 Task: Research Airbnb options in Port Loko, Sierra Leone from 8th December, 2023 to 15th December, 2023 for 9 adults. Place can be shared room with 5 bedrooms having 9 beds and 5 bathrooms. Property type can be flat. Amenities needed are: wifi, TV, free parkinig on premises, gym, breakfast. Booking option can be shelf check-in. Look for 4 properties as per requirement.
Action: Mouse moved to (429, 89)
Screenshot: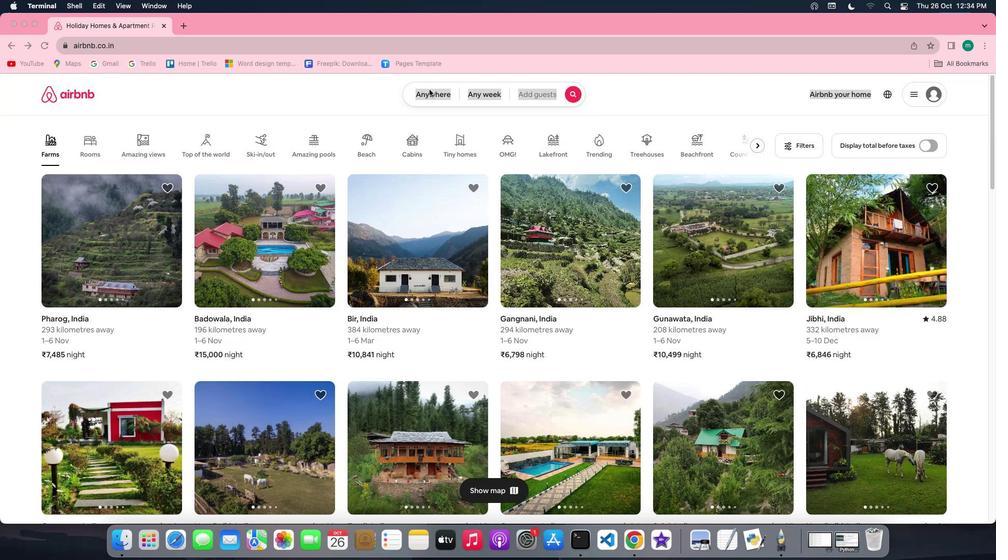 
Action: Mouse pressed left at (429, 89)
Screenshot: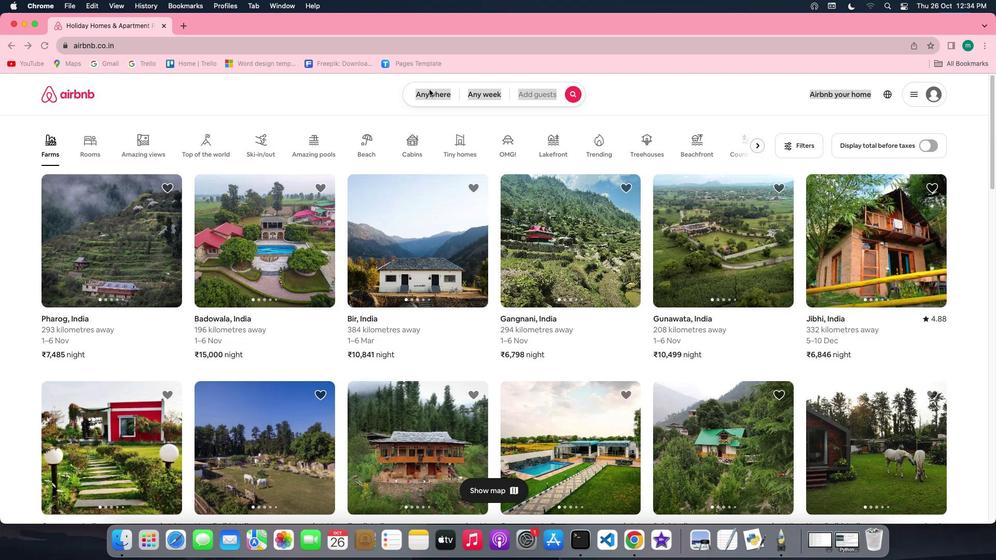 
Action: Mouse pressed left at (429, 89)
Screenshot: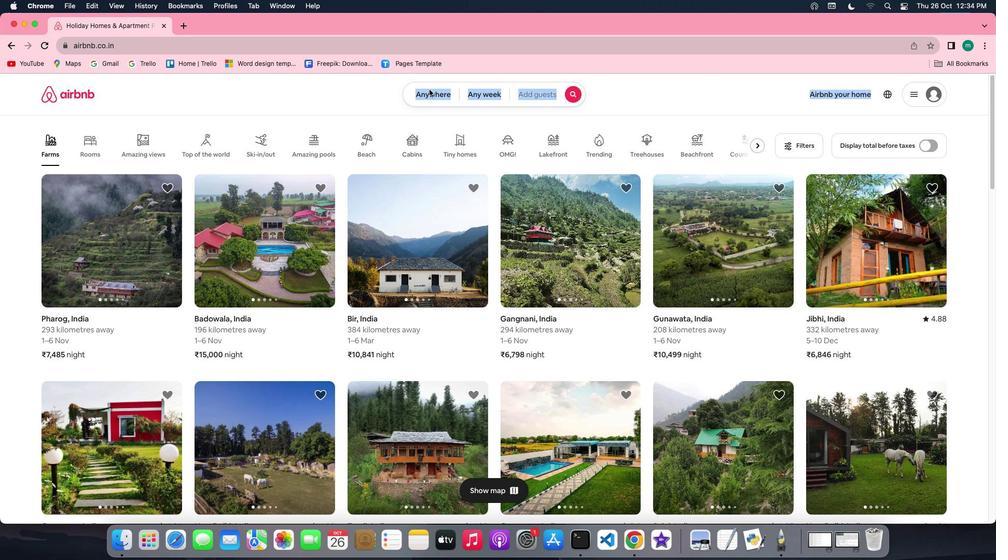 
Action: Mouse moved to (382, 134)
Screenshot: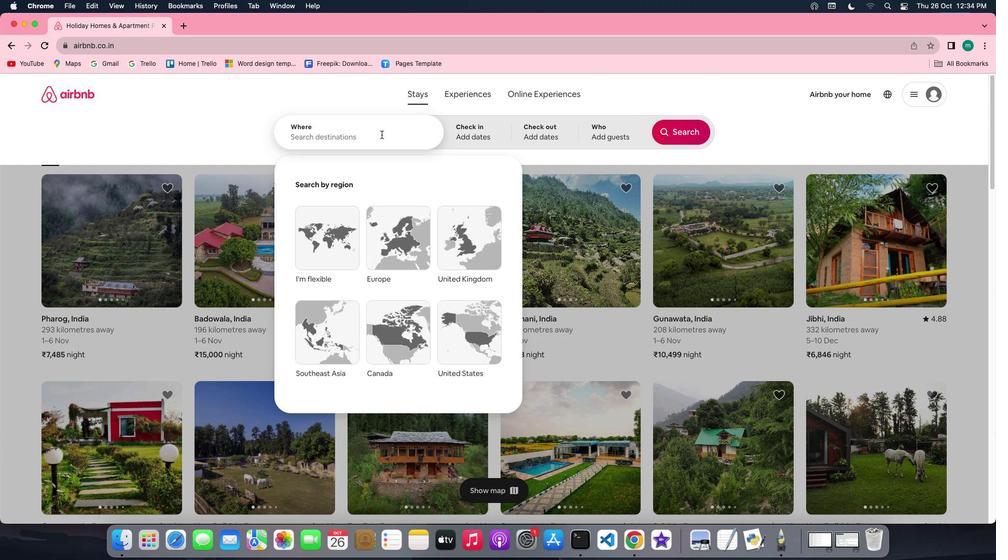 
Action: Mouse pressed left at (382, 134)
Screenshot: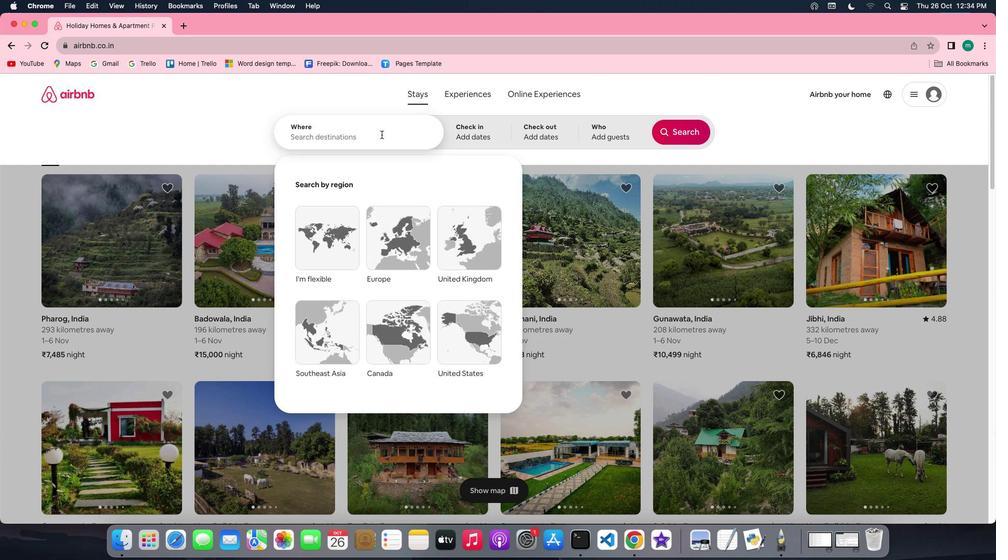 
Action: Key pressed Key.shift'P''o''r''t'Key.spaceKey.ctrlKey.shift'L''o''k''o'','Key.spaceKey.shift'S''i''e''r''r''a'Key.spaceKey.shift'L''e''o''n''e'
Screenshot: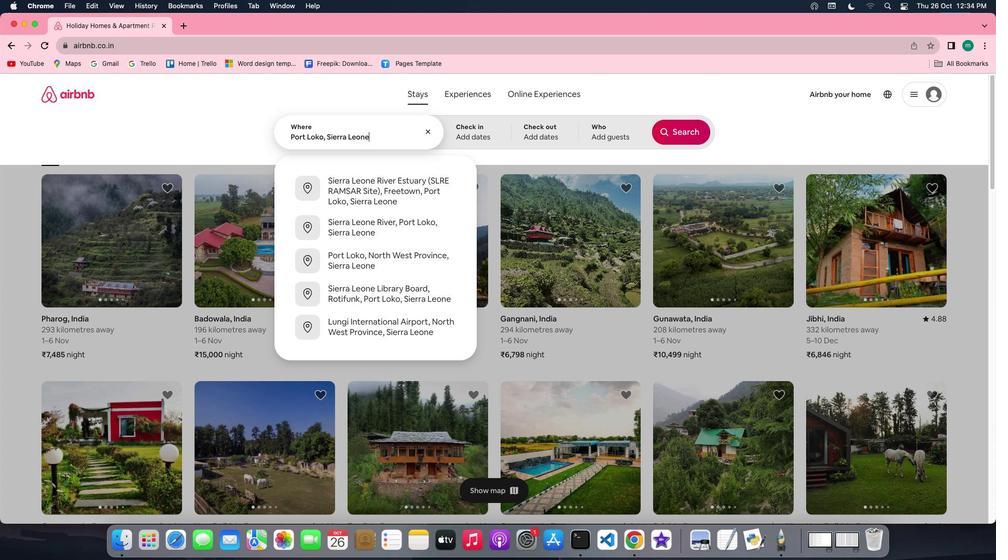 
Action: Mouse moved to (475, 135)
Screenshot: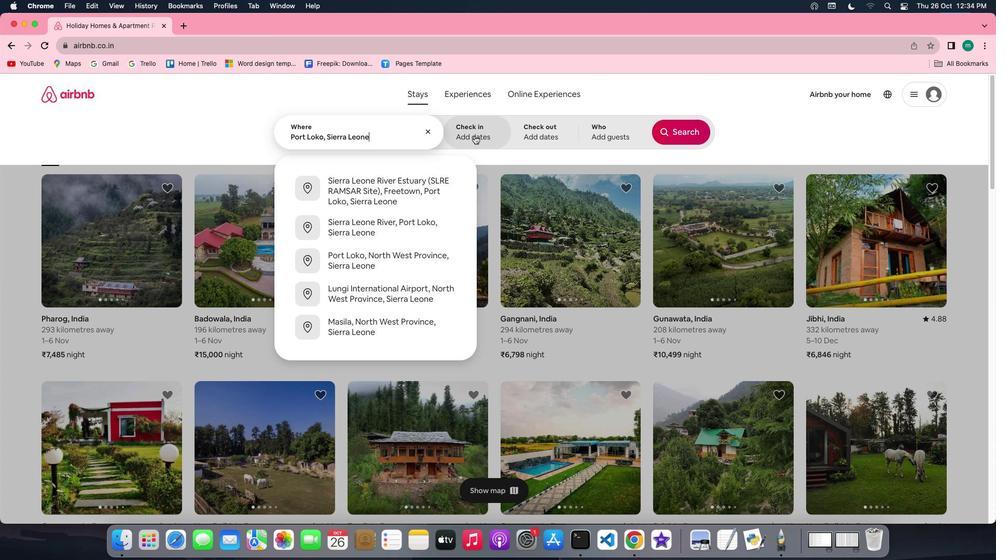 
Action: Mouse pressed left at (475, 135)
Screenshot: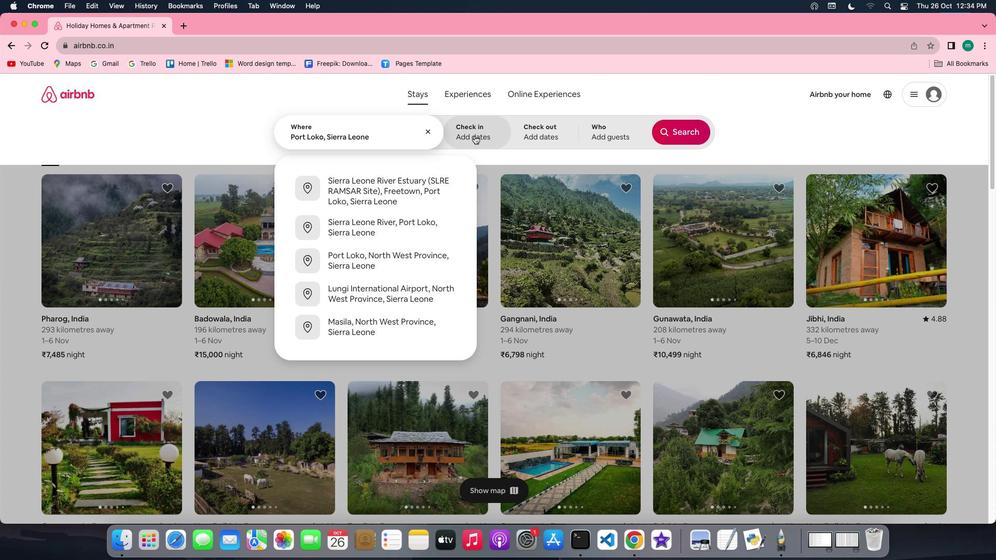
Action: Mouse moved to (677, 214)
Screenshot: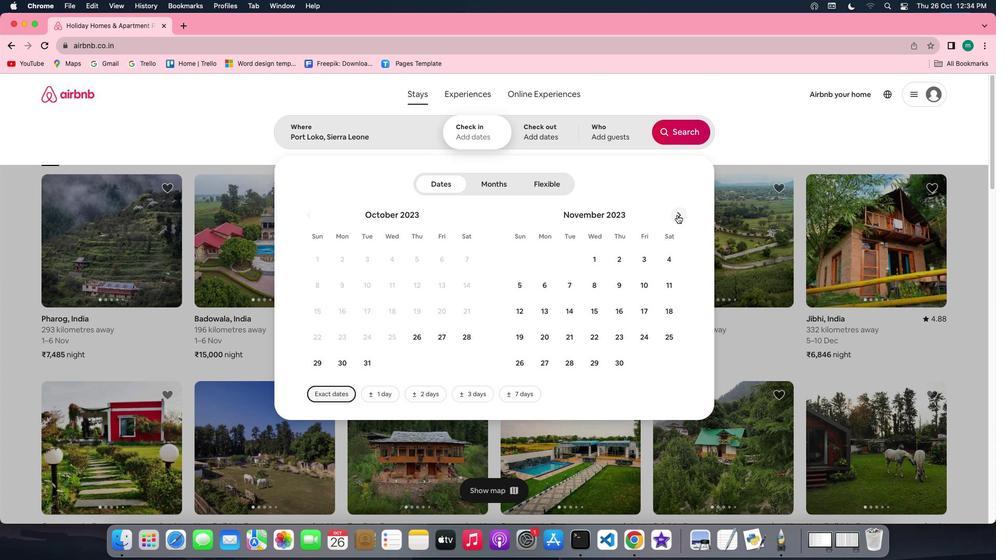 
Action: Mouse pressed left at (677, 214)
Screenshot: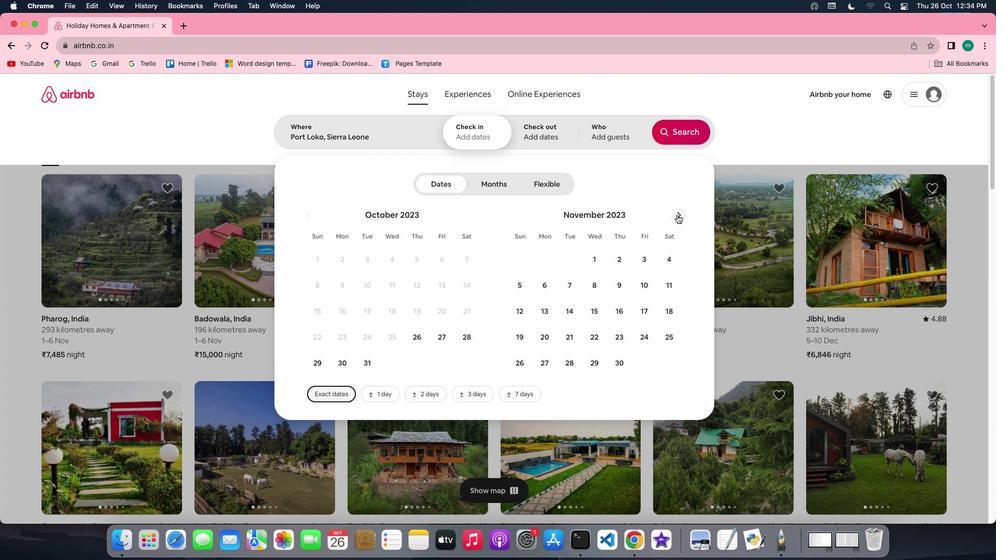 
Action: Mouse moved to (647, 290)
Screenshot: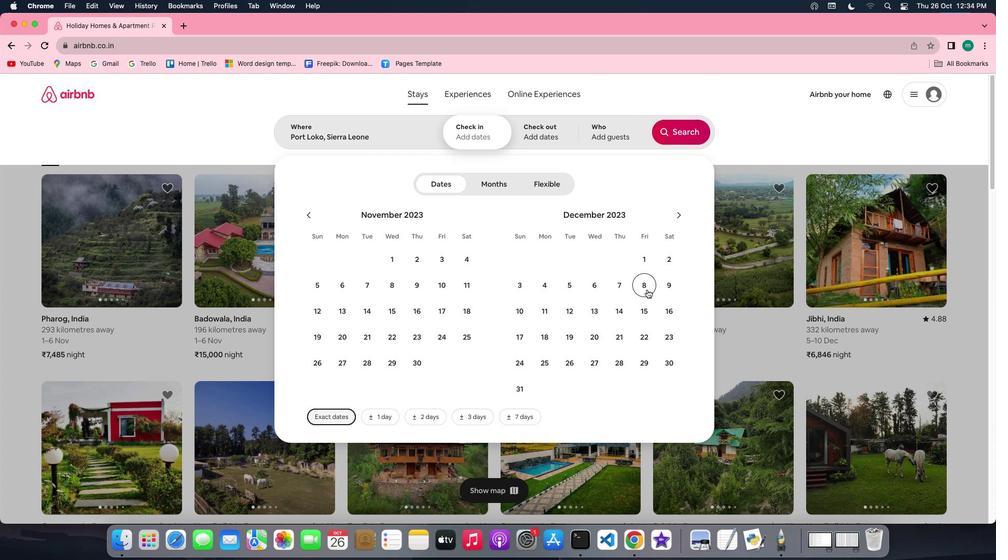 
Action: Mouse pressed left at (647, 290)
Screenshot: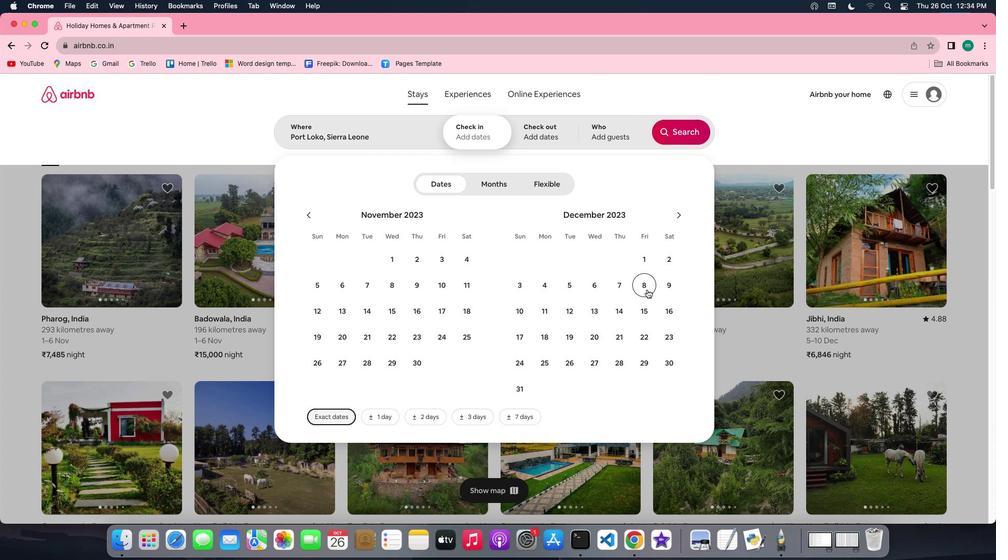
Action: Mouse moved to (640, 316)
Screenshot: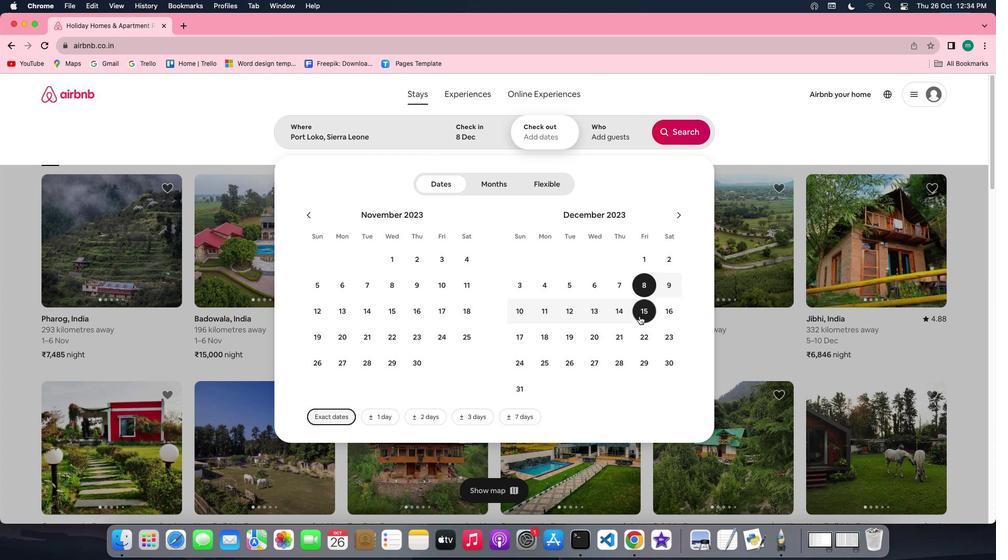 
Action: Mouse pressed left at (640, 316)
Screenshot: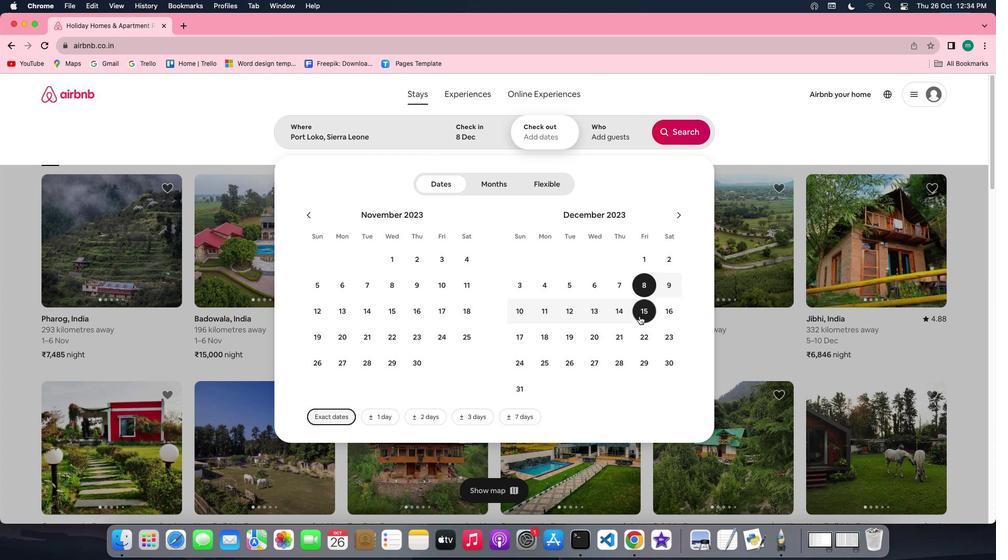 
Action: Mouse moved to (601, 127)
Screenshot: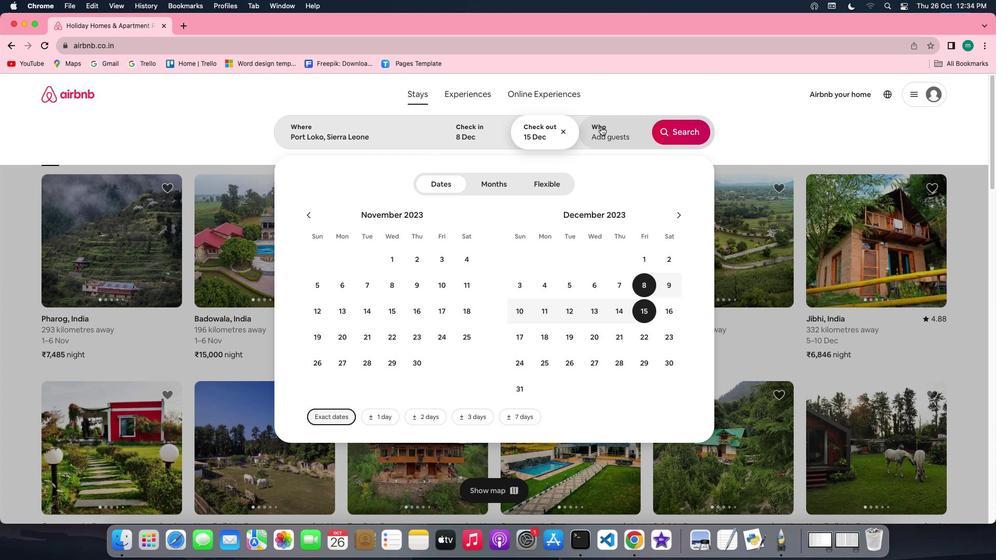 
Action: Mouse pressed left at (601, 127)
Screenshot: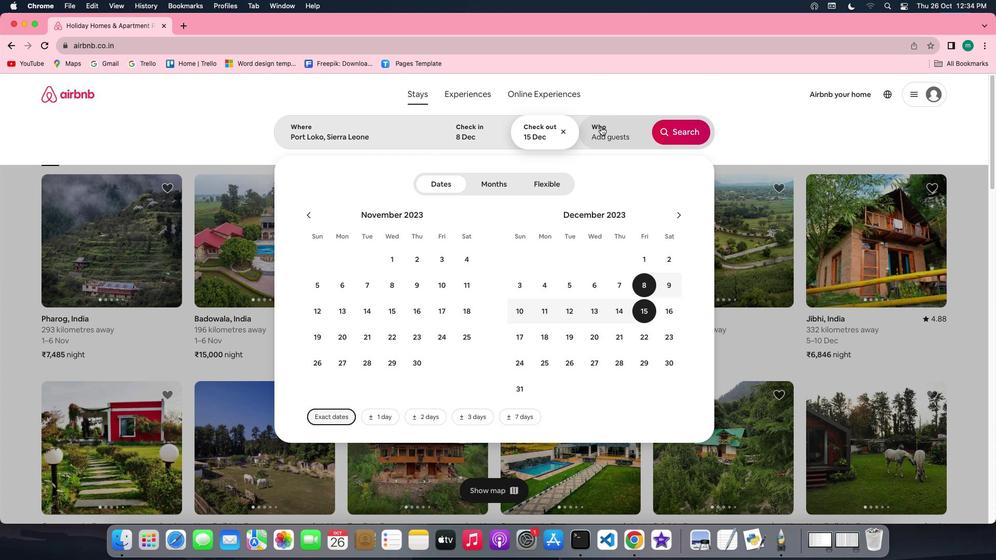 
Action: Mouse moved to (686, 189)
Screenshot: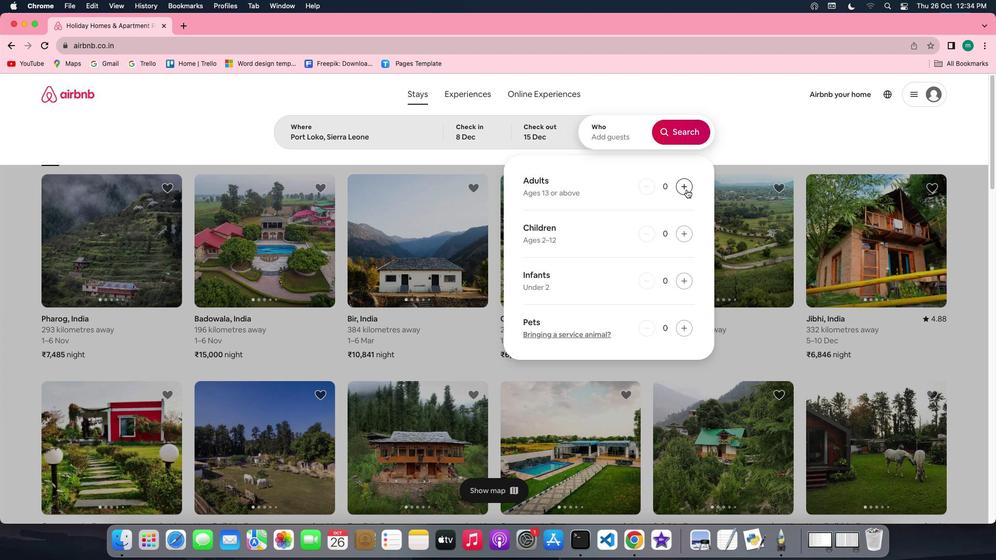 
Action: Mouse pressed left at (686, 189)
Screenshot: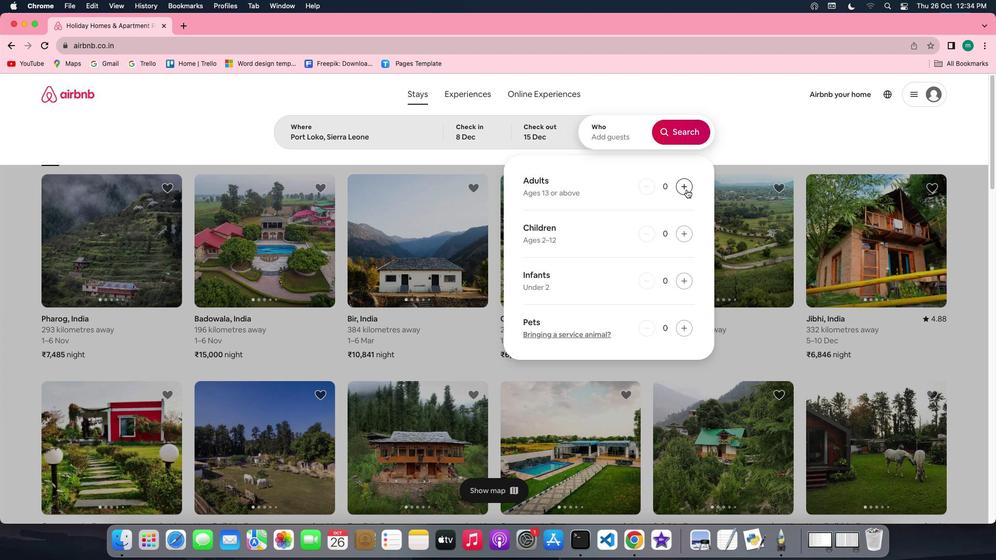 
Action: Mouse pressed left at (686, 189)
Screenshot: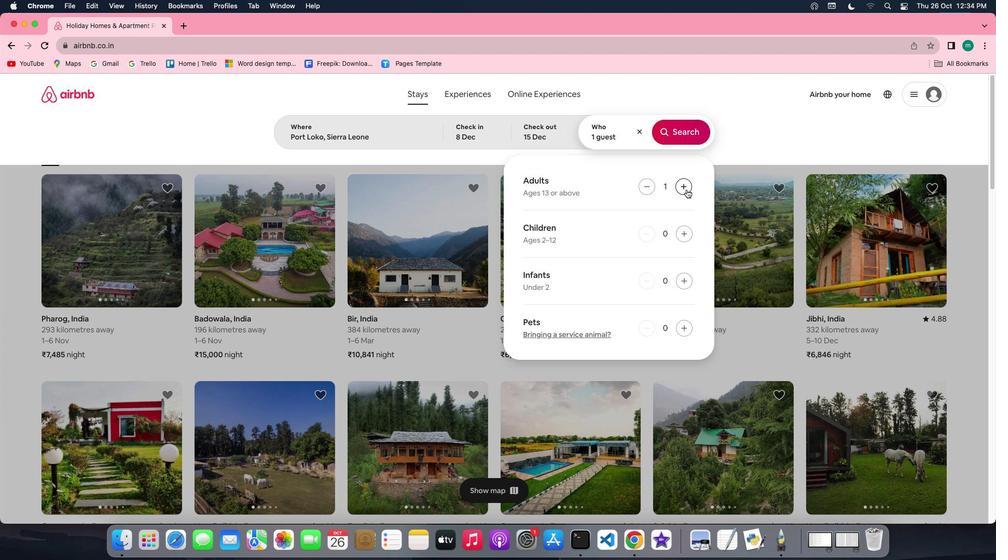 
Action: Mouse pressed left at (686, 189)
Screenshot: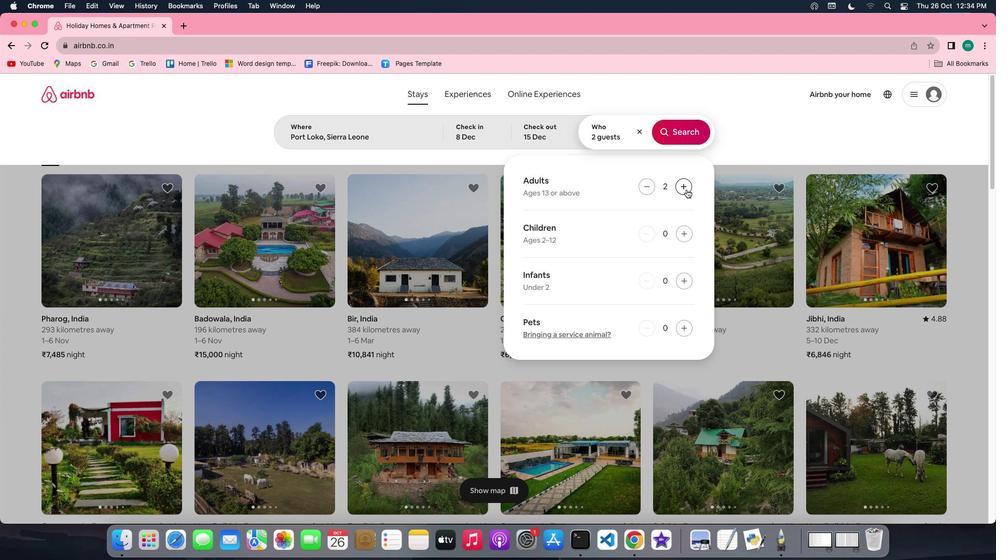 
Action: Mouse pressed left at (686, 189)
Screenshot: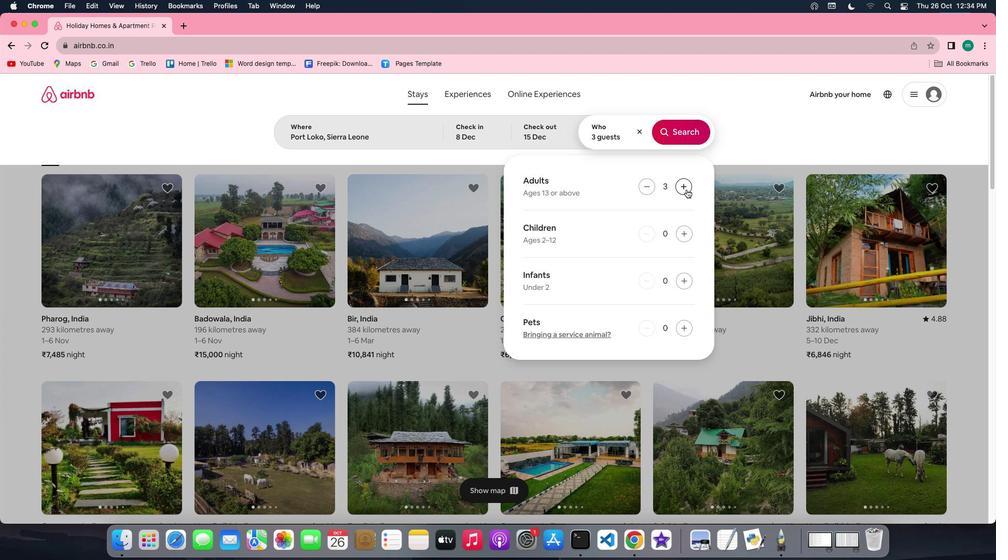 
Action: Mouse pressed left at (686, 189)
Screenshot: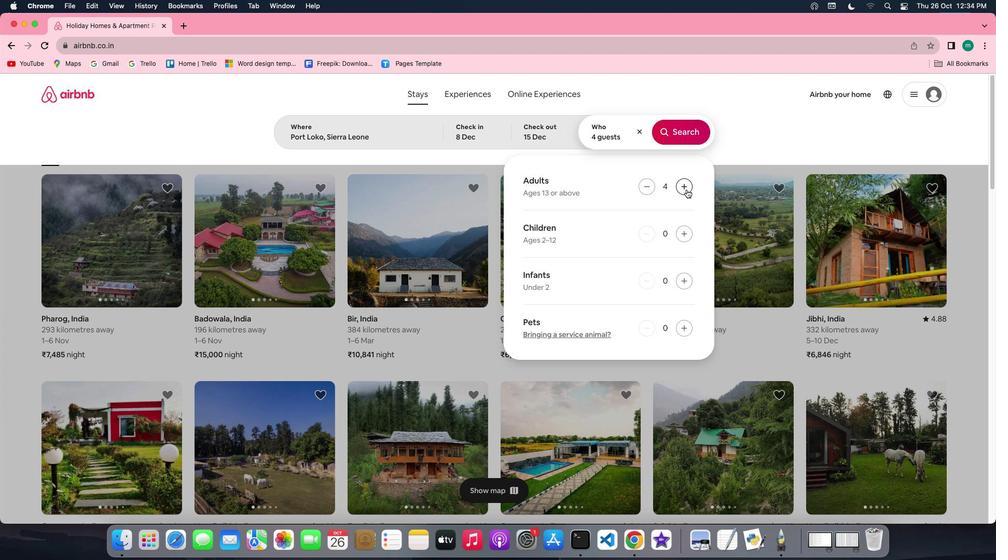 
Action: Mouse pressed left at (686, 189)
Screenshot: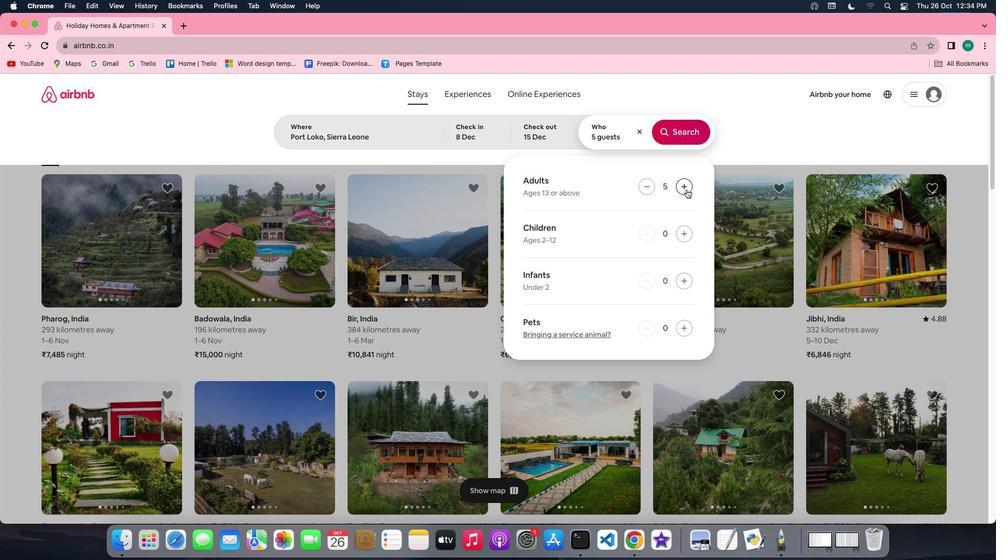 
Action: Mouse pressed left at (686, 189)
Screenshot: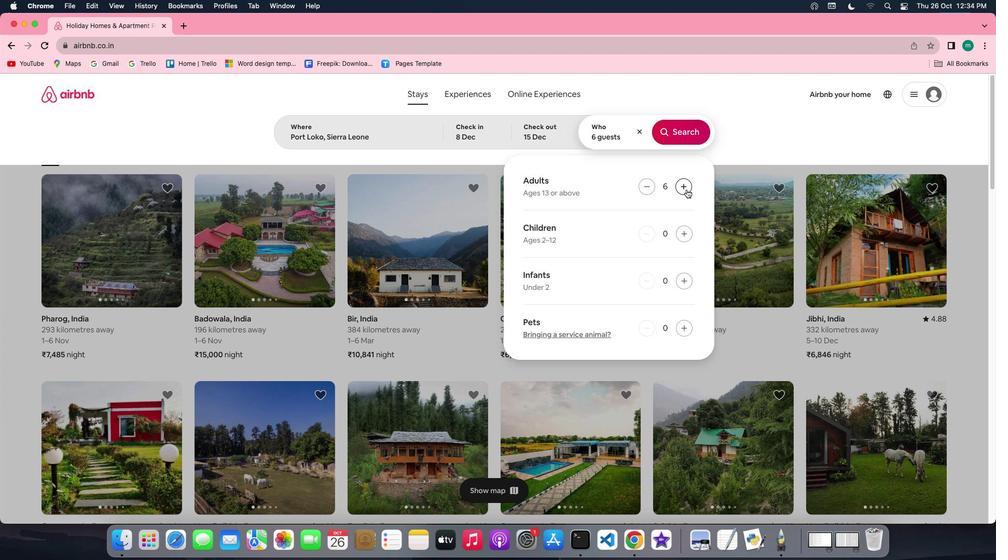 
Action: Mouse pressed left at (686, 189)
Screenshot: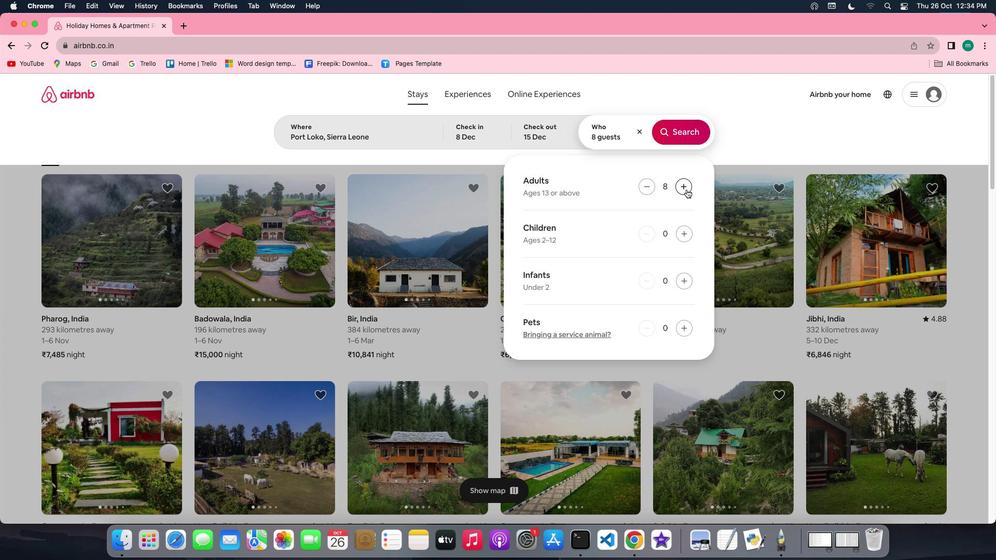 
Action: Mouse pressed left at (686, 189)
Screenshot: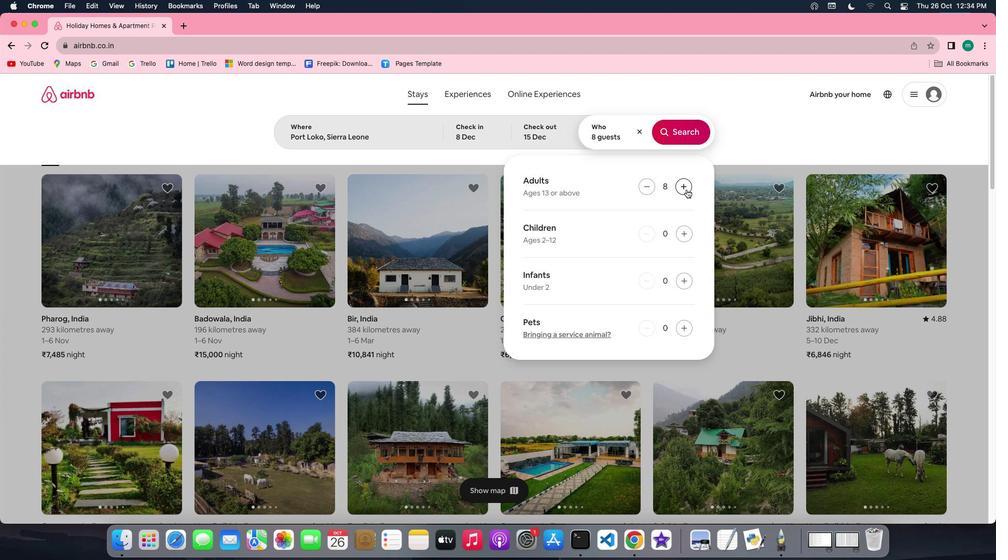 
Action: Mouse moved to (681, 129)
Screenshot: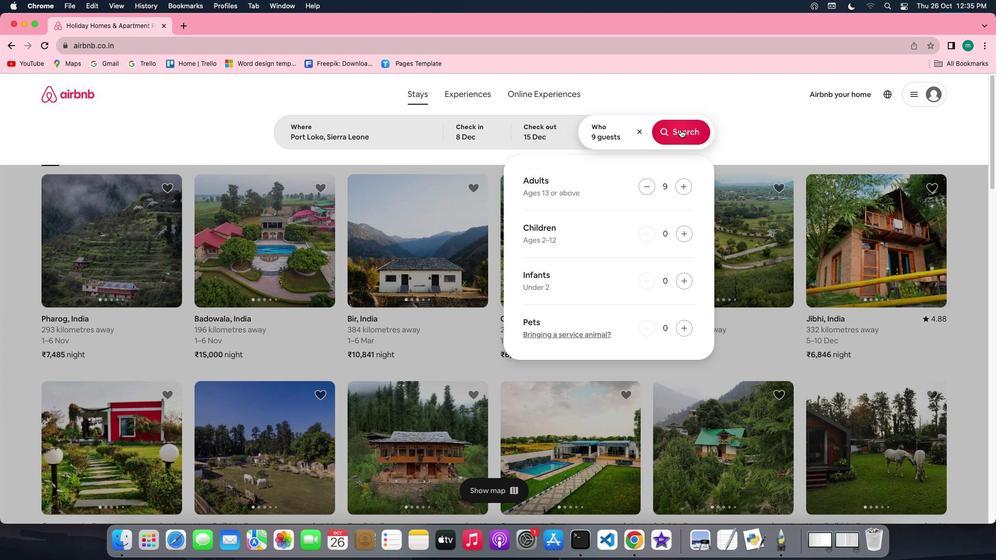 
Action: Mouse pressed left at (681, 129)
Screenshot: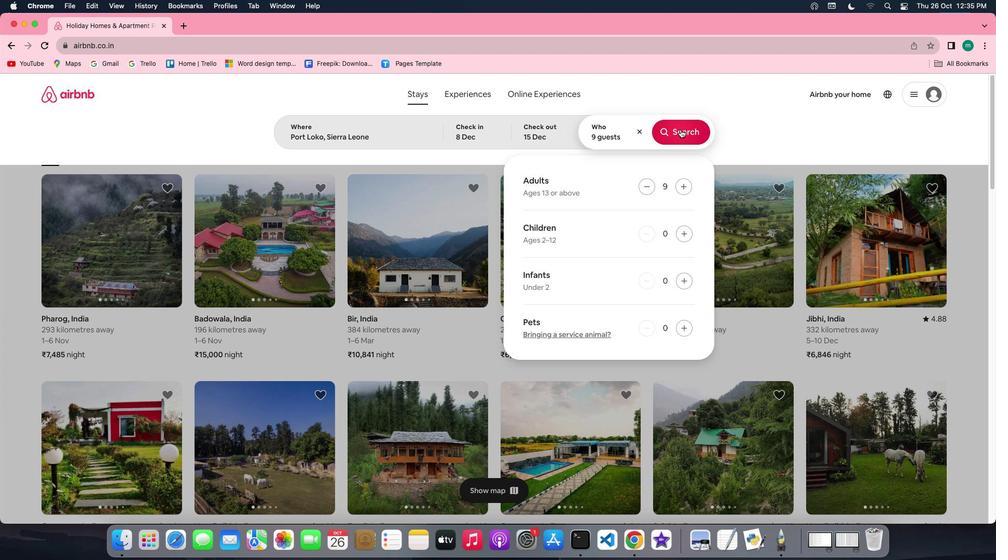 
Action: Mouse moved to (830, 138)
Screenshot: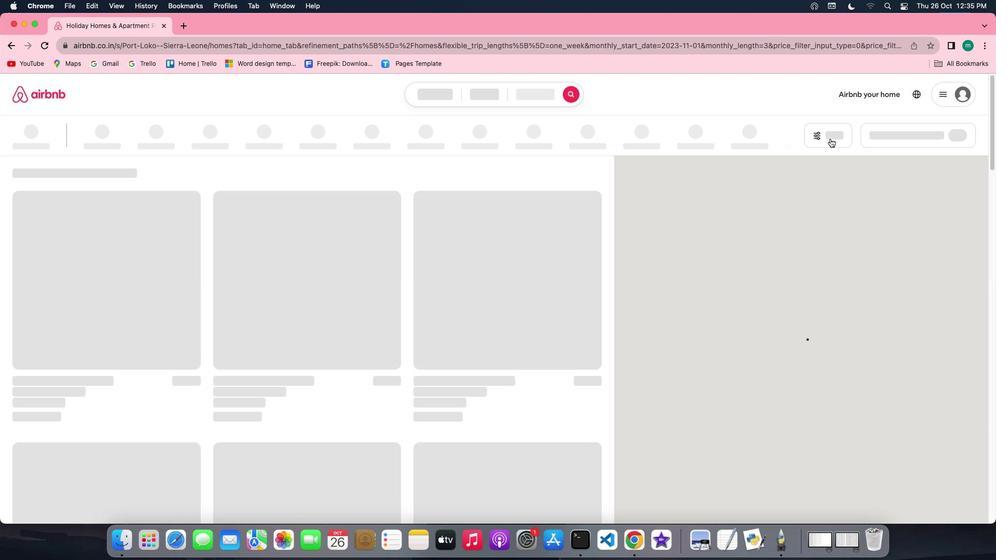 
Action: Mouse pressed left at (830, 138)
Screenshot: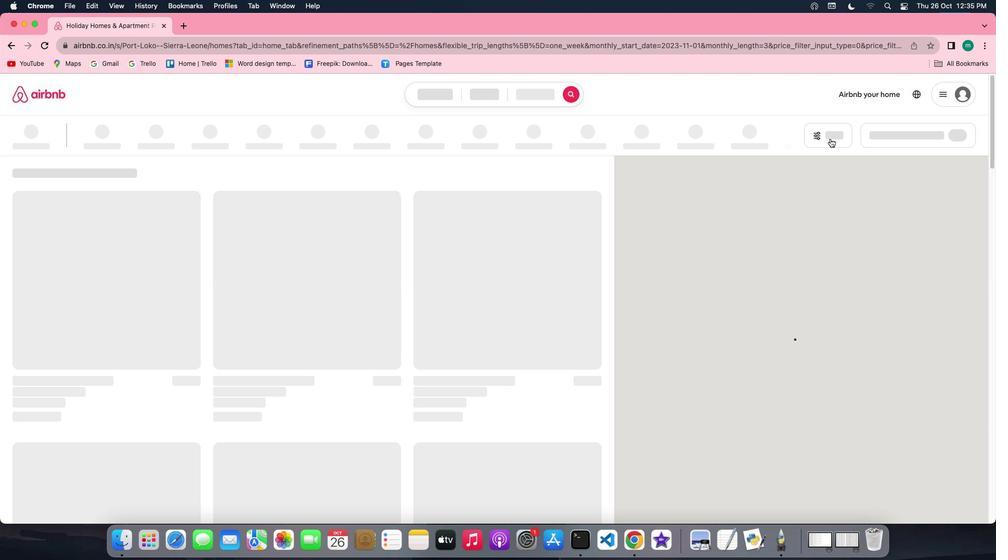 
Action: Mouse moved to (830, 138)
Screenshot: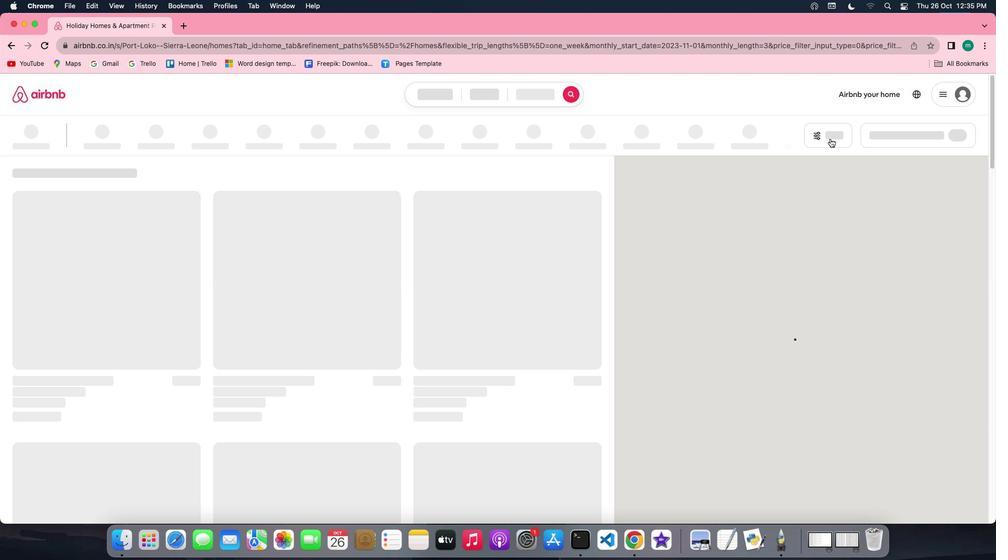 
Action: Mouse pressed left at (830, 138)
Screenshot: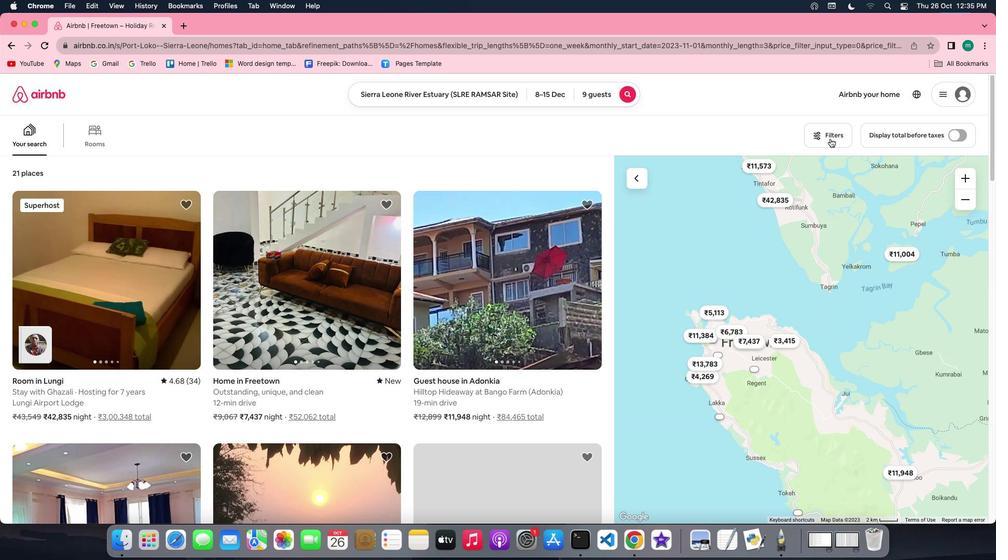 
Action: Mouse moved to (434, 319)
Screenshot: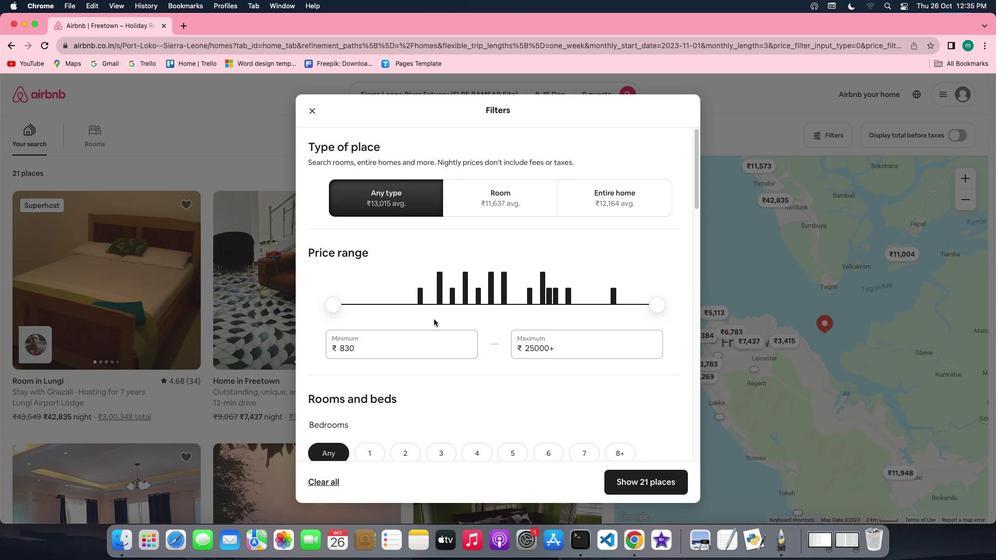 
Action: Mouse scrolled (434, 319) with delta (0, 0)
Screenshot: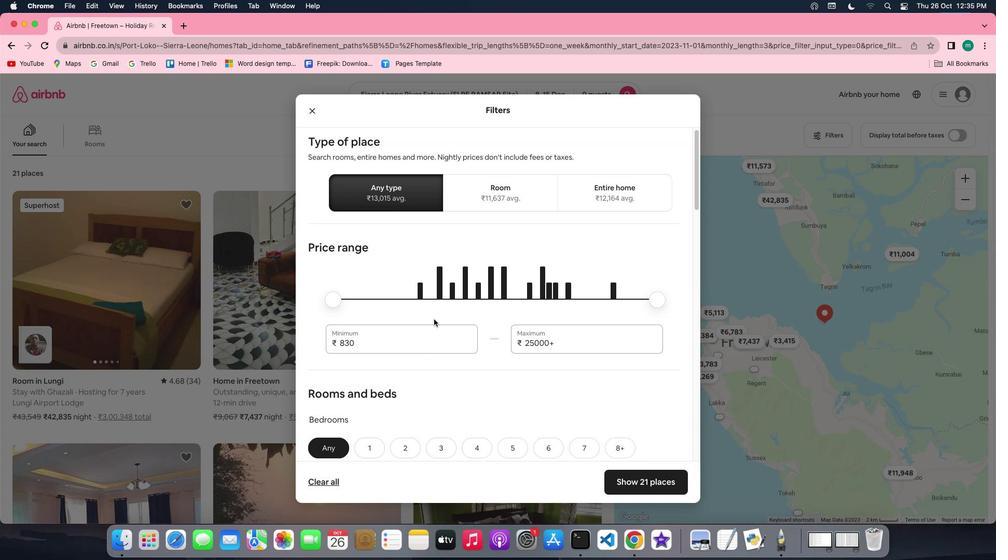 
Action: Mouse scrolled (434, 319) with delta (0, 0)
Screenshot: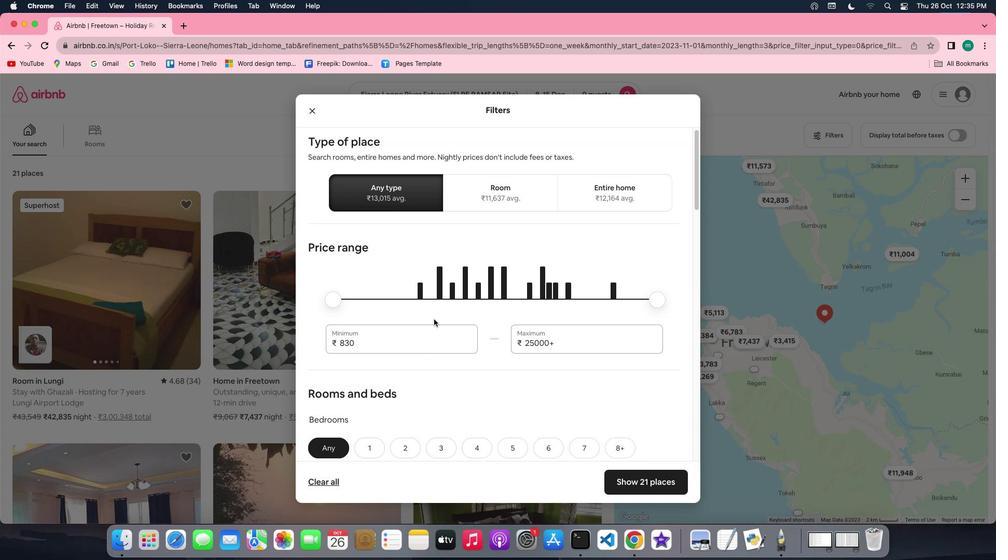
Action: Mouse scrolled (434, 319) with delta (0, -1)
Screenshot: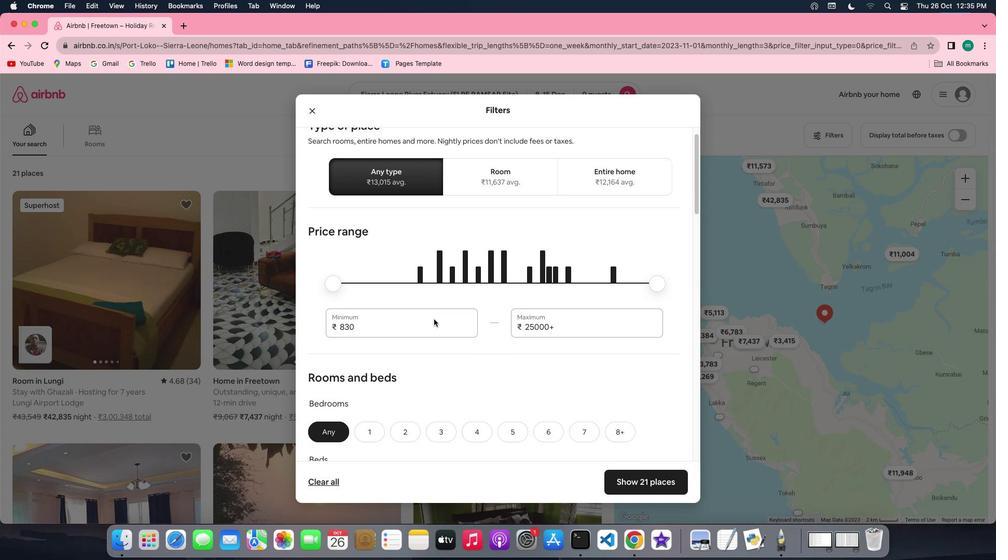 
Action: Mouse scrolled (434, 319) with delta (0, -2)
Screenshot: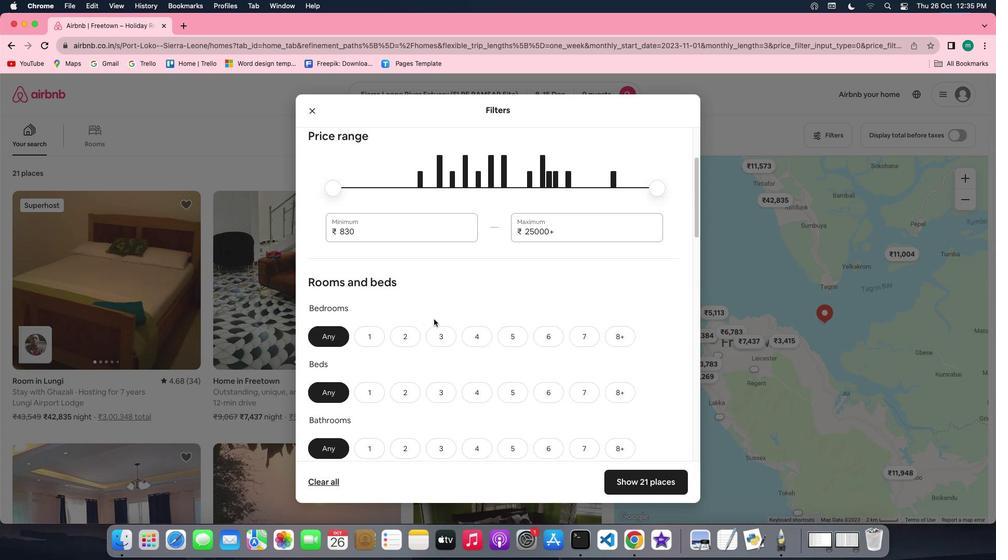 
Action: Mouse moved to (519, 269)
Screenshot: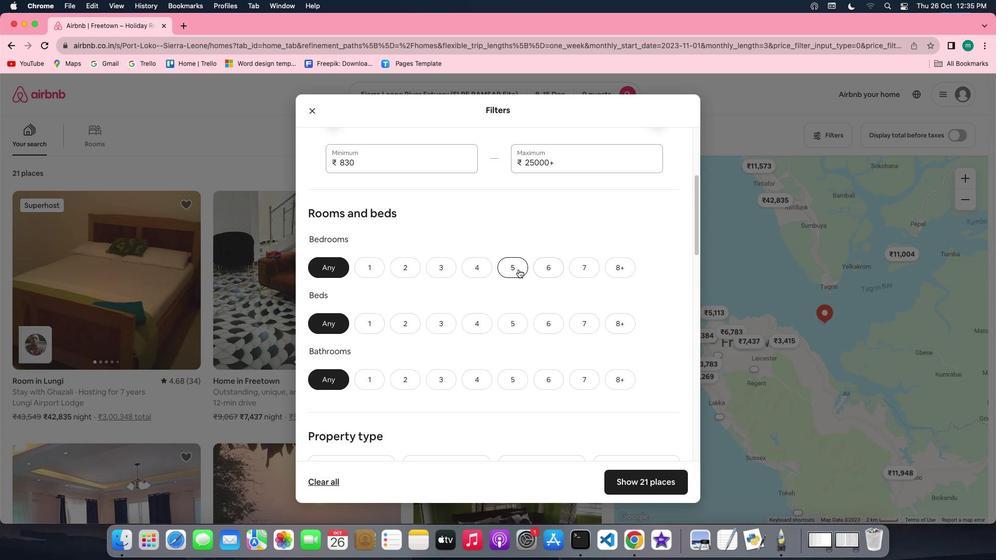 
Action: Mouse pressed left at (519, 269)
Screenshot: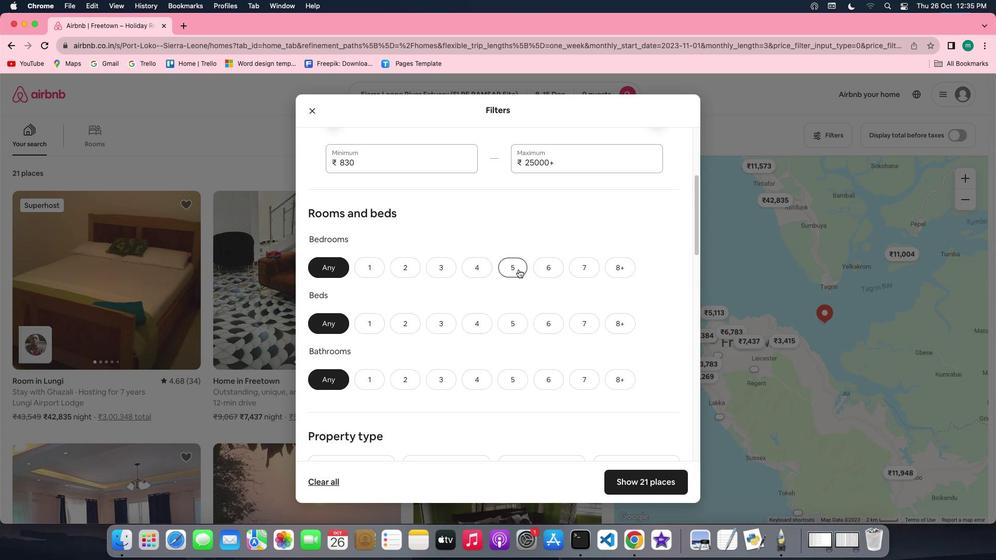 
Action: Mouse moved to (612, 322)
Screenshot: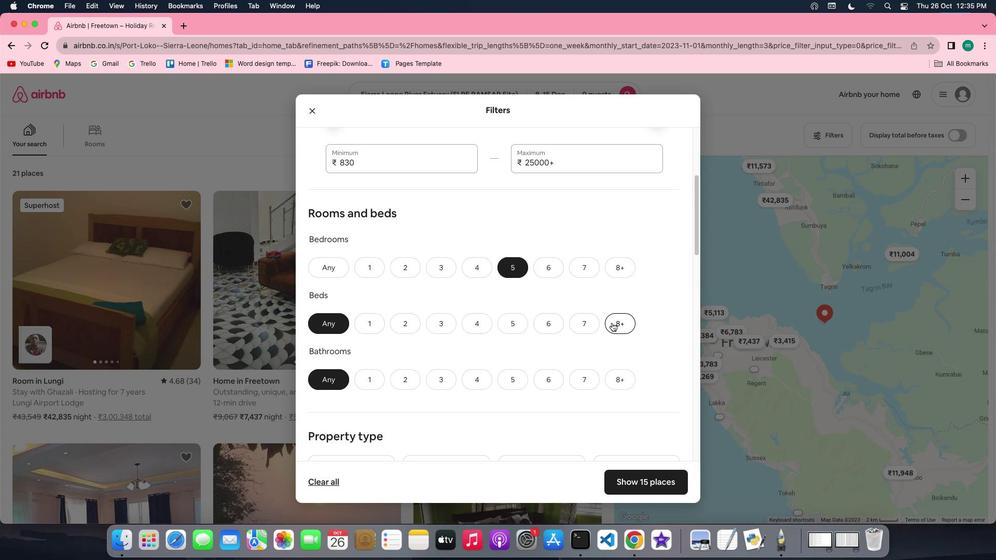 
Action: Mouse pressed left at (612, 322)
Screenshot: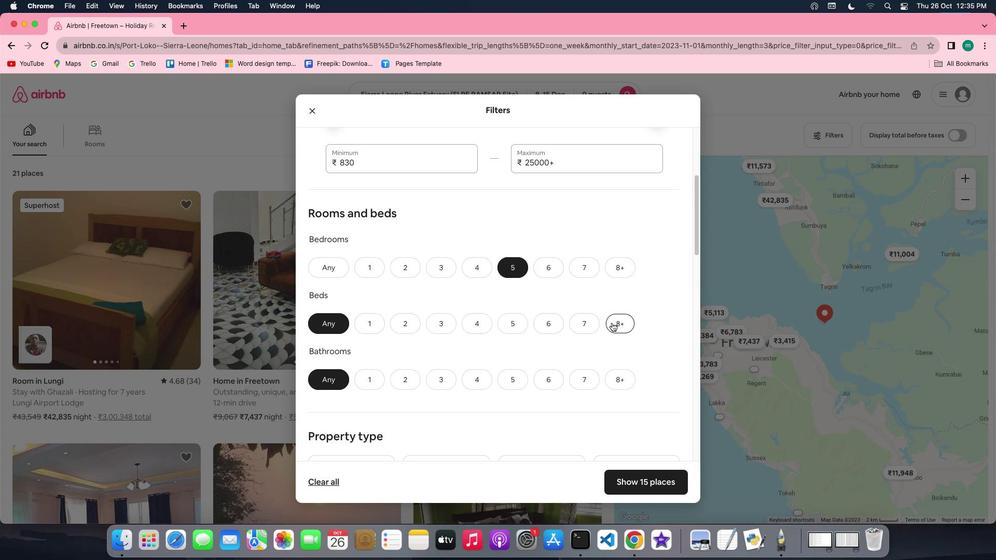 
Action: Mouse moved to (518, 377)
Screenshot: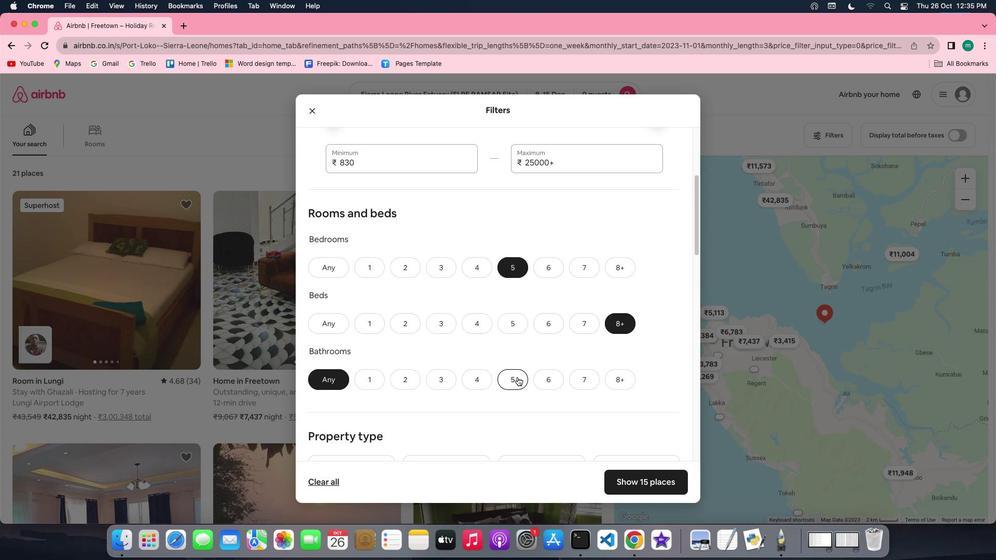 
Action: Mouse pressed left at (518, 377)
Screenshot: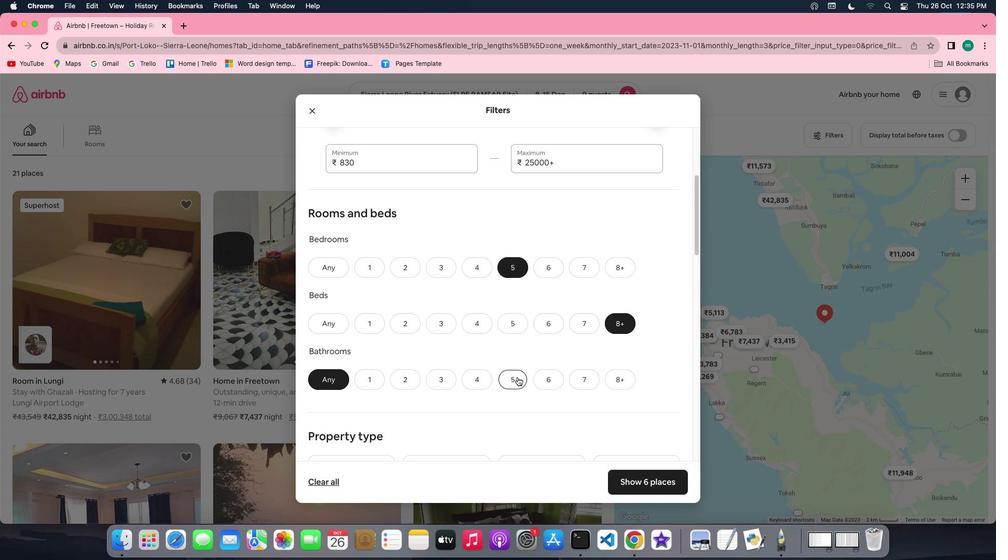 
Action: Mouse moved to (589, 363)
Screenshot: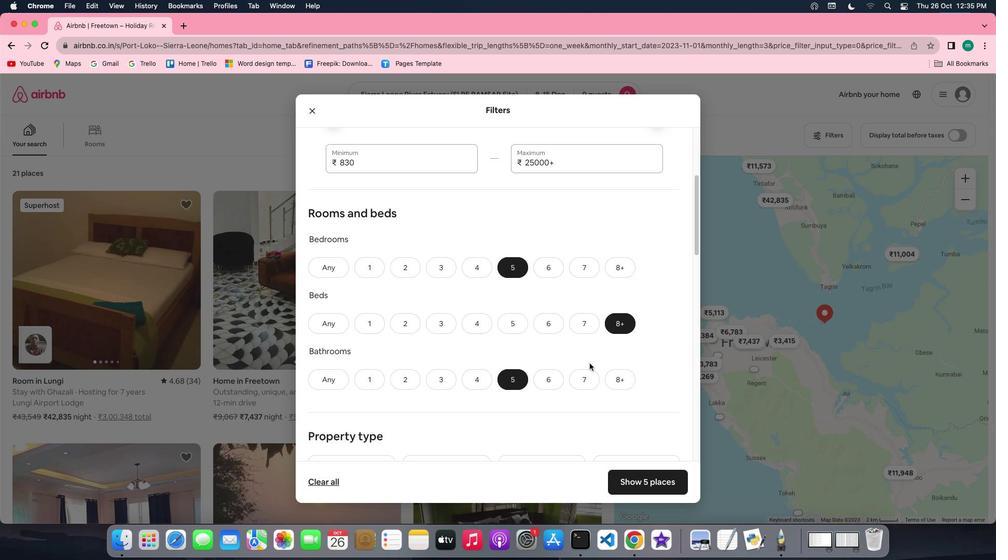 
Action: Mouse scrolled (589, 363) with delta (0, 0)
Screenshot: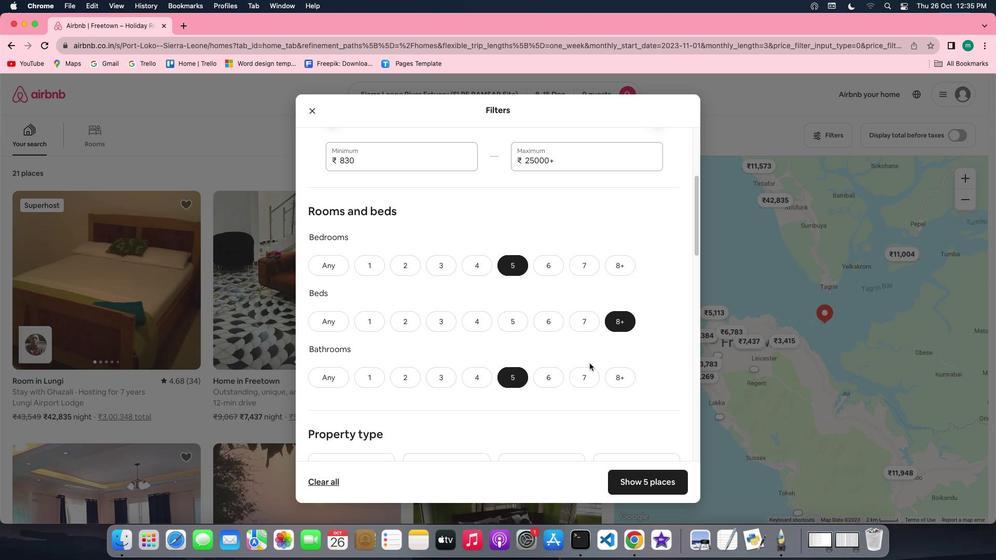 
Action: Mouse scrolled (589, 363) with delta (0, 0)
Screenshot: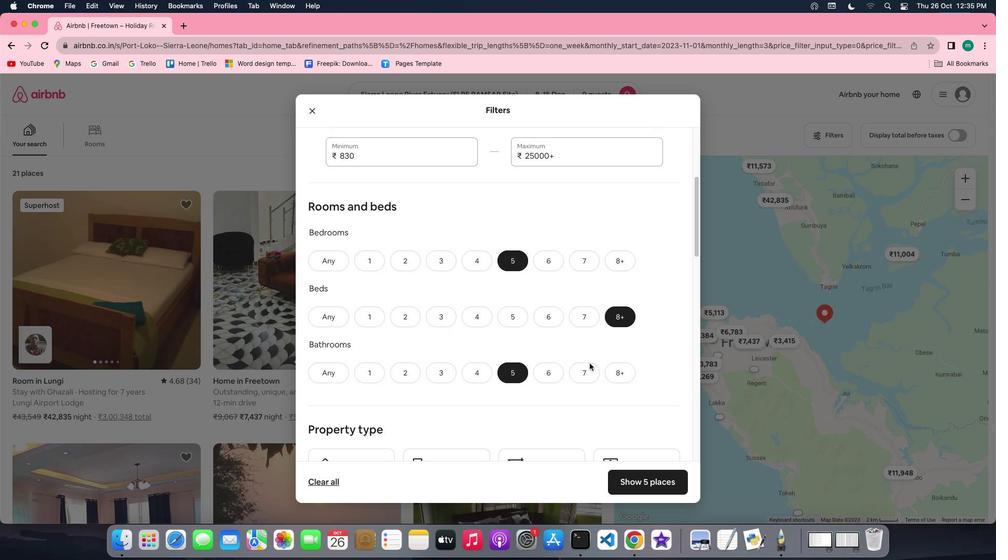 
Action: Mouse scrolled (589, 363) with delta (0, -1)
Screenshot: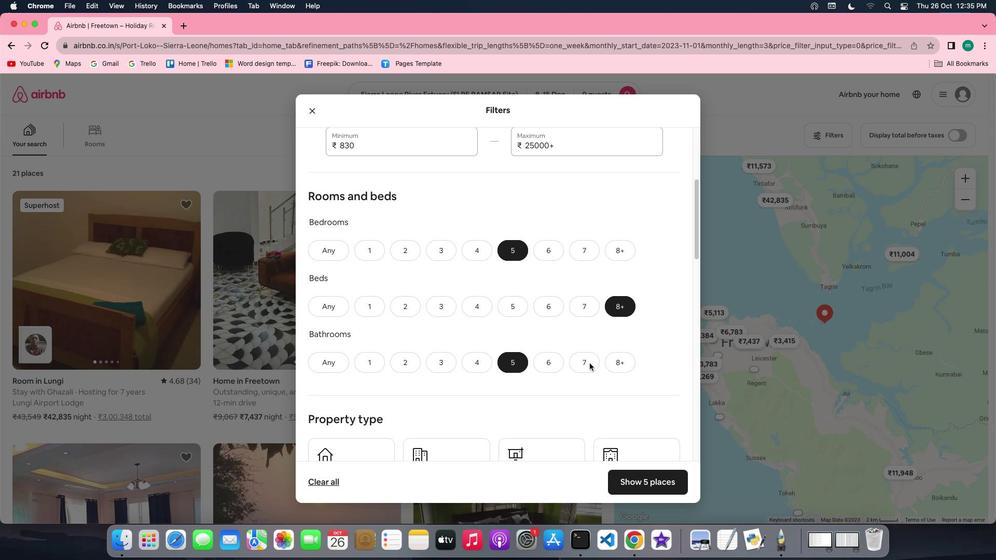 
Action: Mouse scrolled (589, 363) with delta (0, -1)
Screenshot: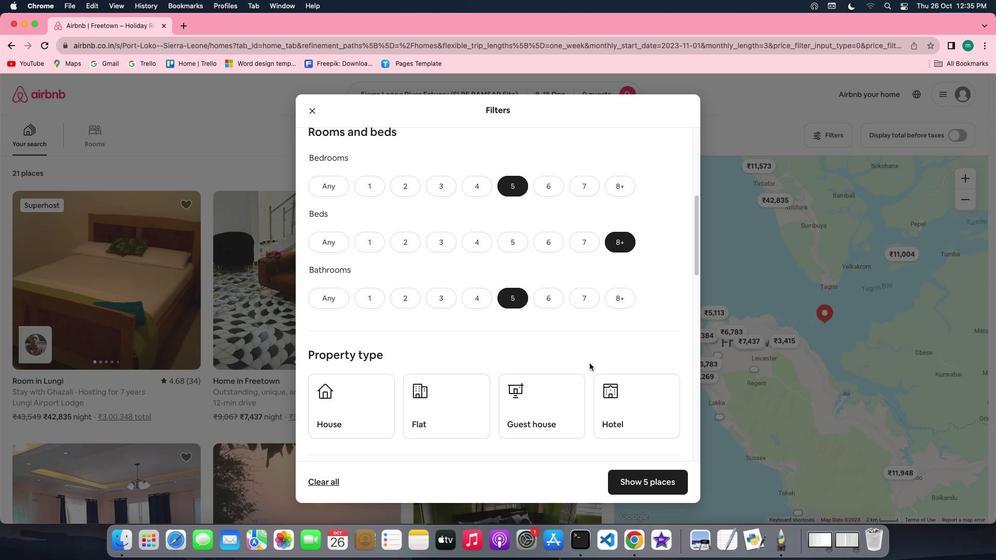 
Action: Mouse scrolled (589, 363) with delta (0, 0)
Screenshot: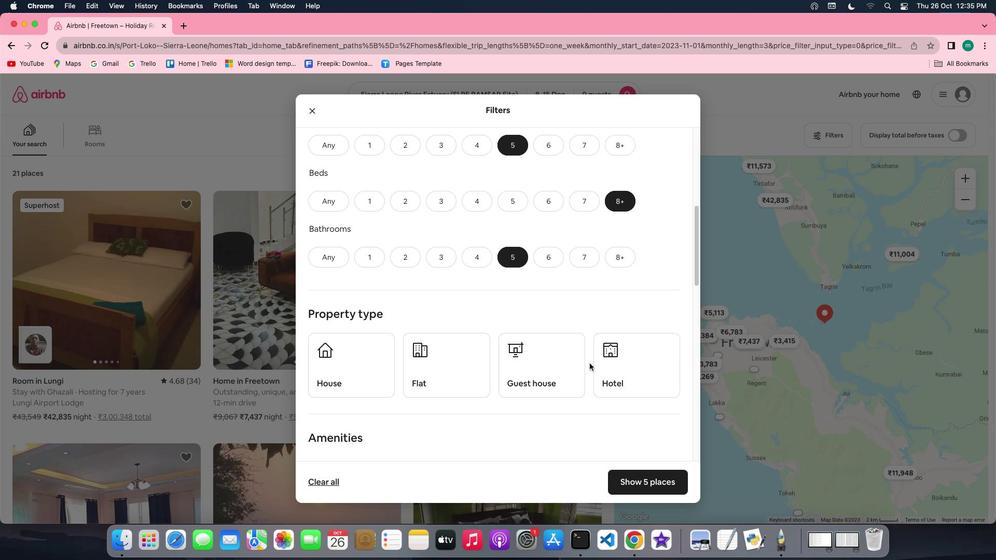
Action: Mouse scrolled (589, 363) with delta (0, 0)
Screenshot: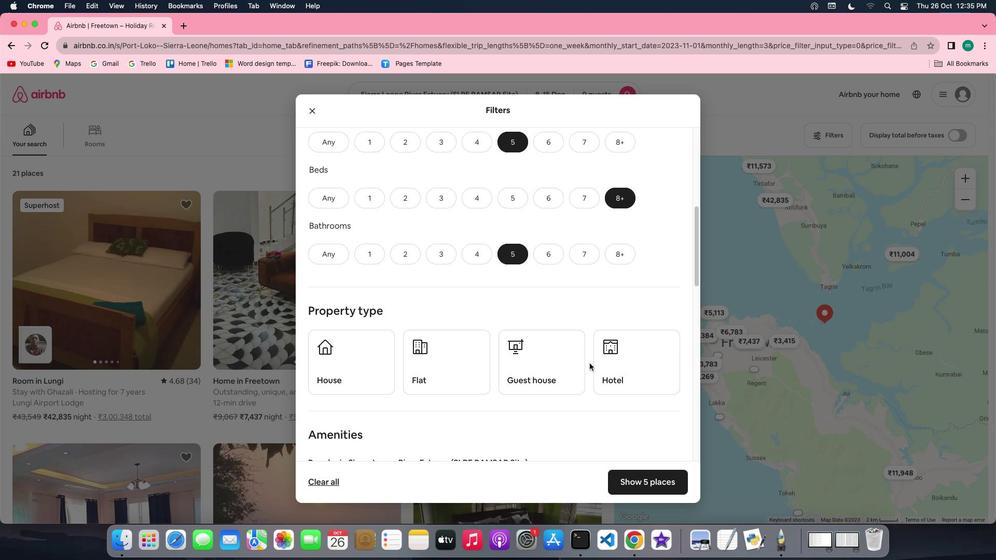 
Action: Mouse scrolled (589, 363) with delta (0, 0)
Screenshot: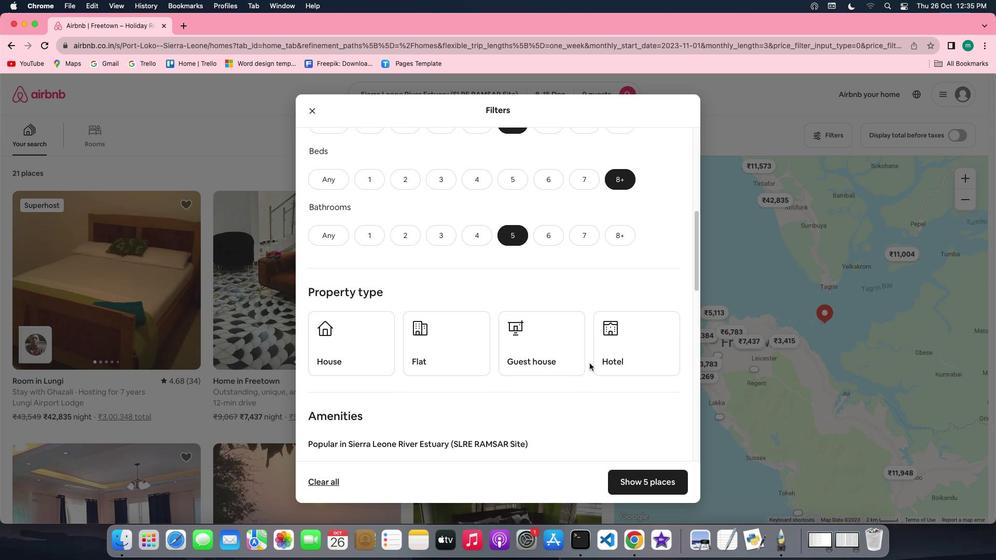 
Action: Mouse moved to (436, 321)
Screenshot: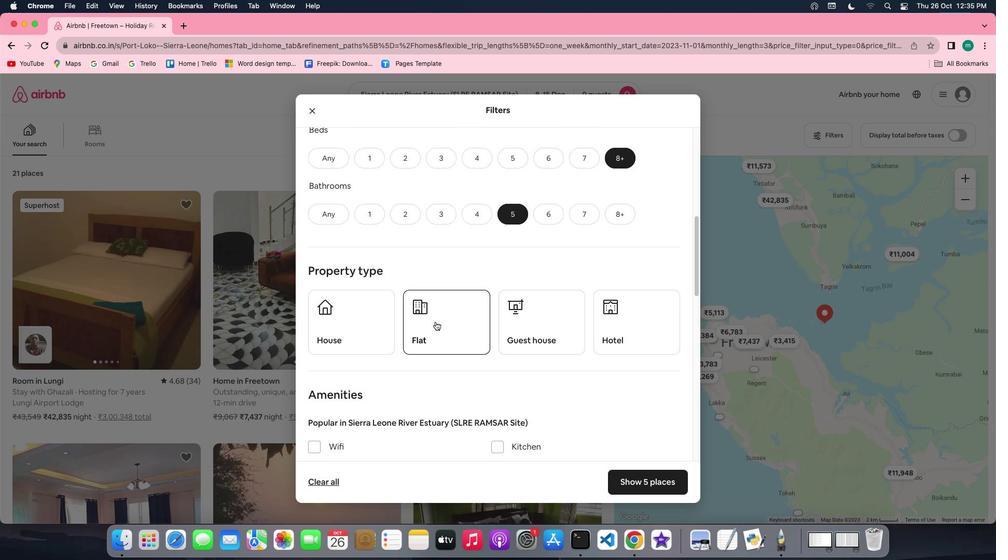 
Action: Mouse pressed left at (436, 321)
Screenshot: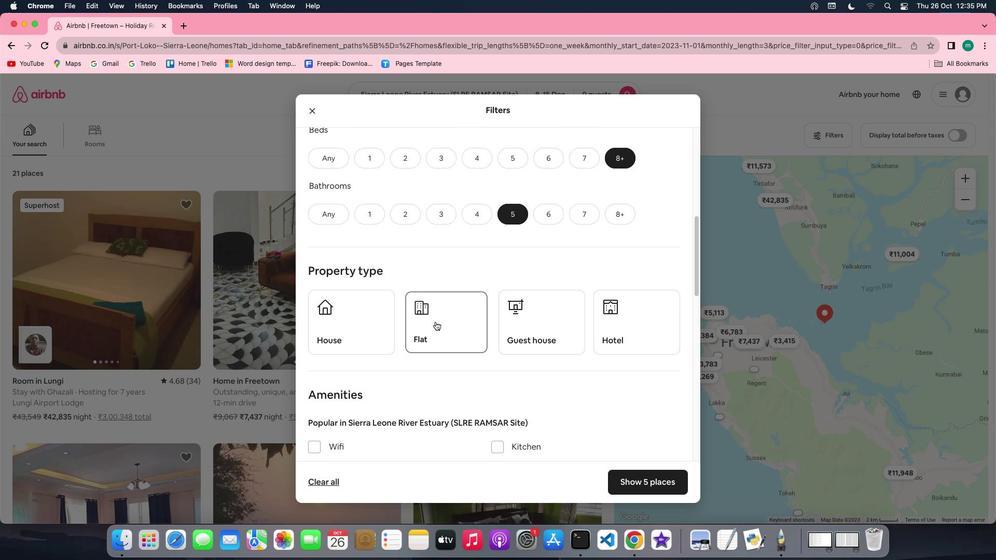 
Action: Mouse moved to (643, 339)
Screenshot: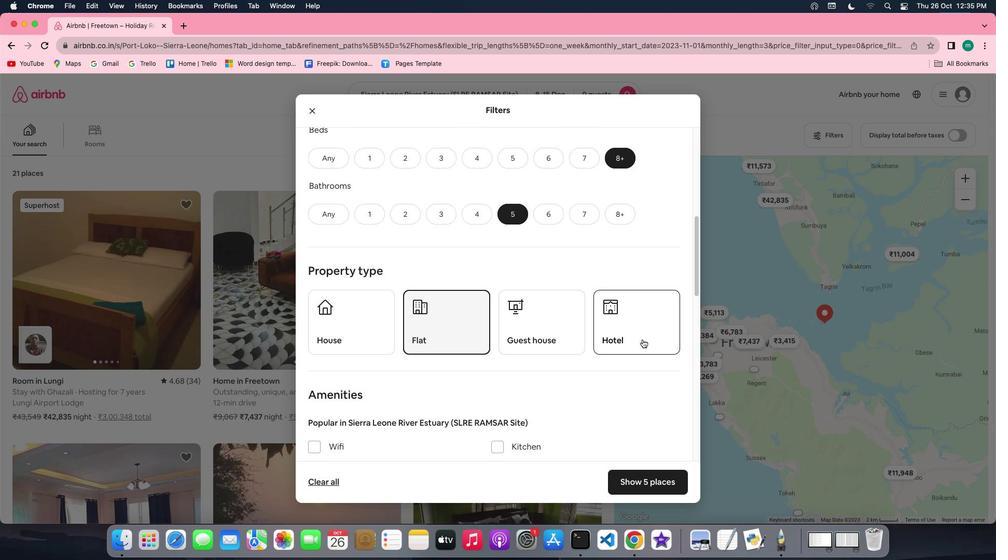 
Action: Mouse scrolled (643, 339) with delta (0, 0)
Screenshot: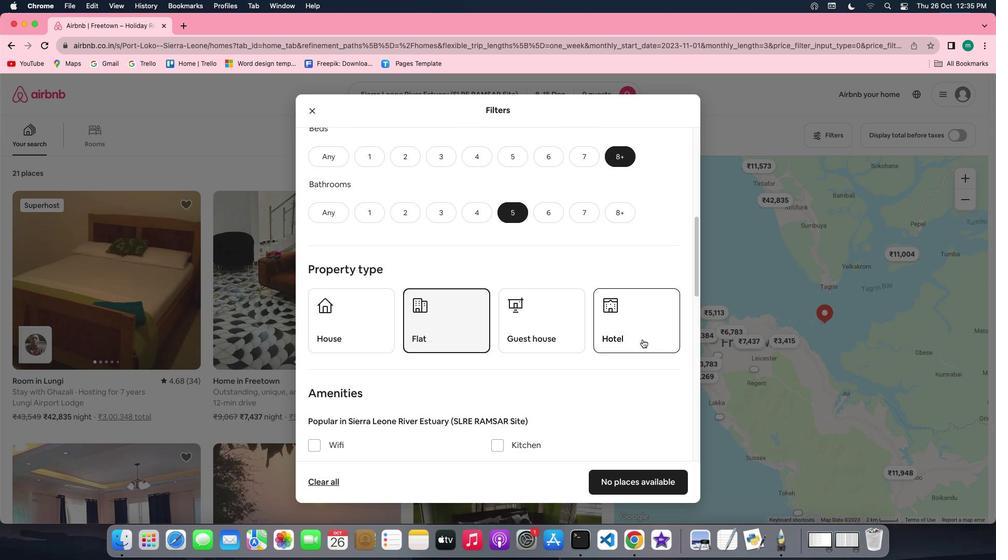 
Action: Mouse scrolled (643, 339) with delta (0, 0)
Screenshot: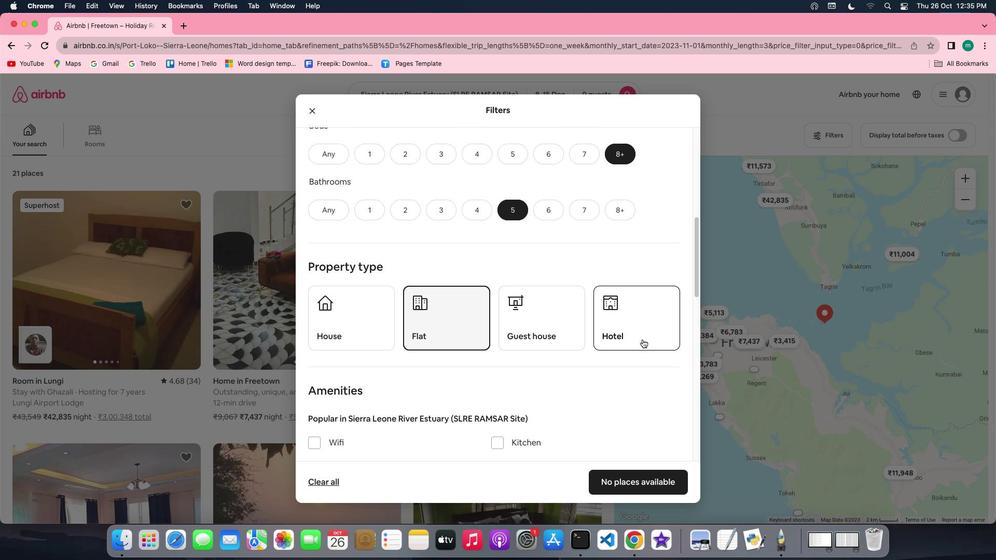 
Action: Mouse scrolled (643, 339) with delta (0, -1)
Screenshot: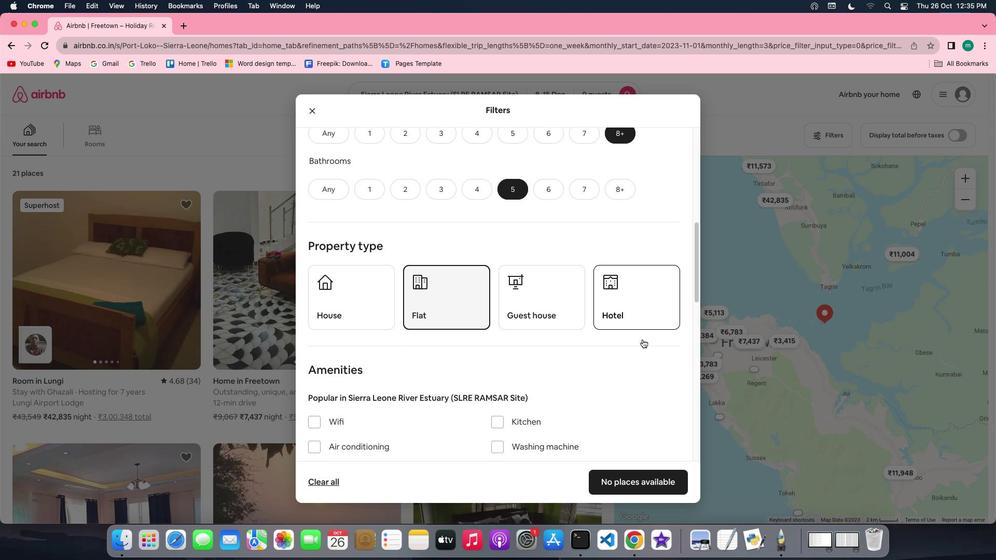 
Action: Mouse scrolled (643, 339) with delta (0, 0)
Screenshot: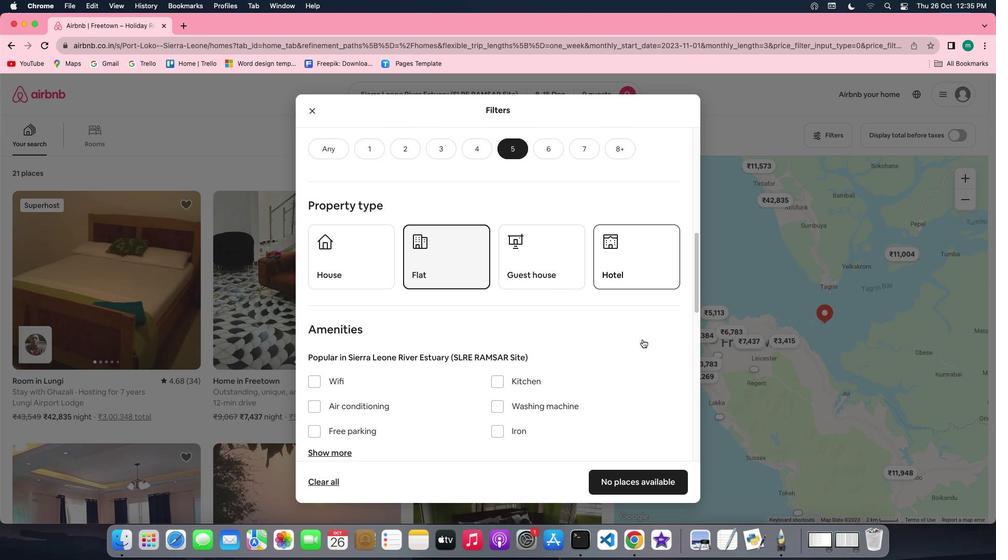 
Action: Mouse scrolled (643, 339) with delta (0, 0)
Screenshot: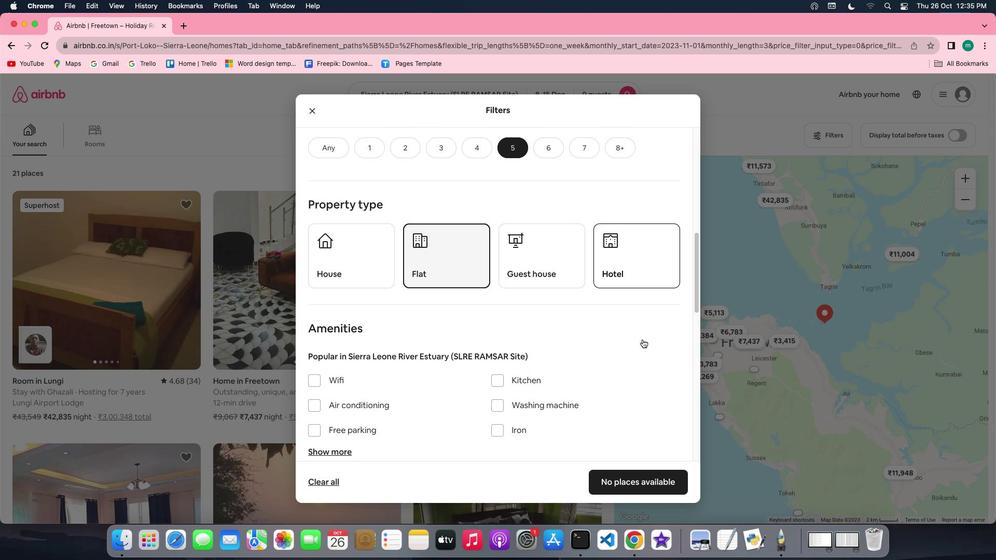 
Action: Mouse scrolled (643, 339) with delta (0, 0)
Screenshot: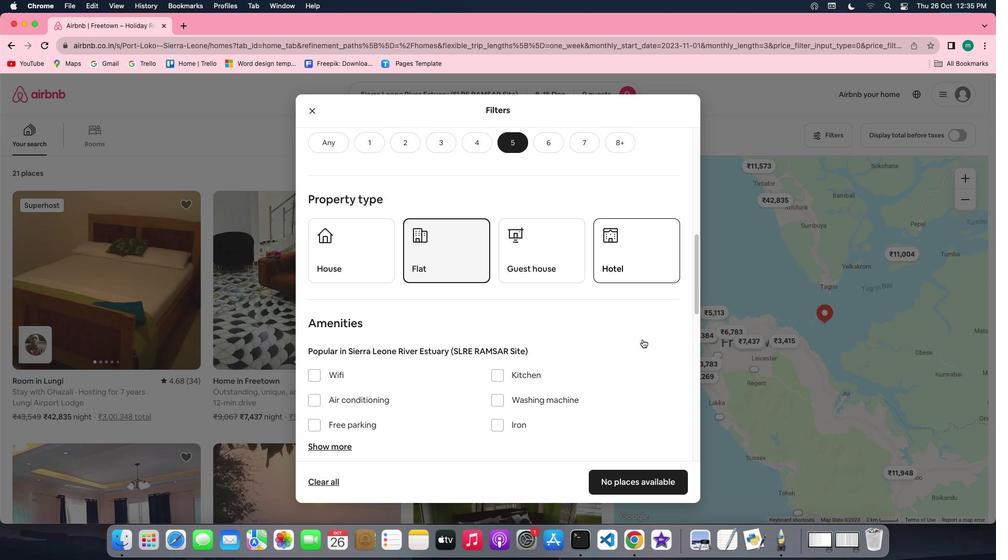 
Action: Mouse scrolled (643, 339) with delta (0, 0)
Screenshot: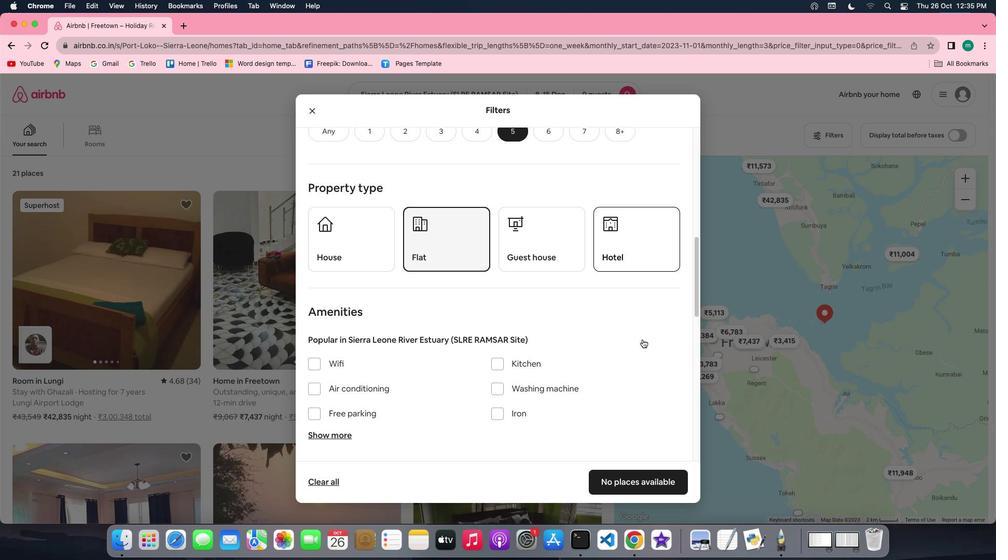 
Action: Mouse scrolled (643, 339) with delta (0, 0)
Screenshot: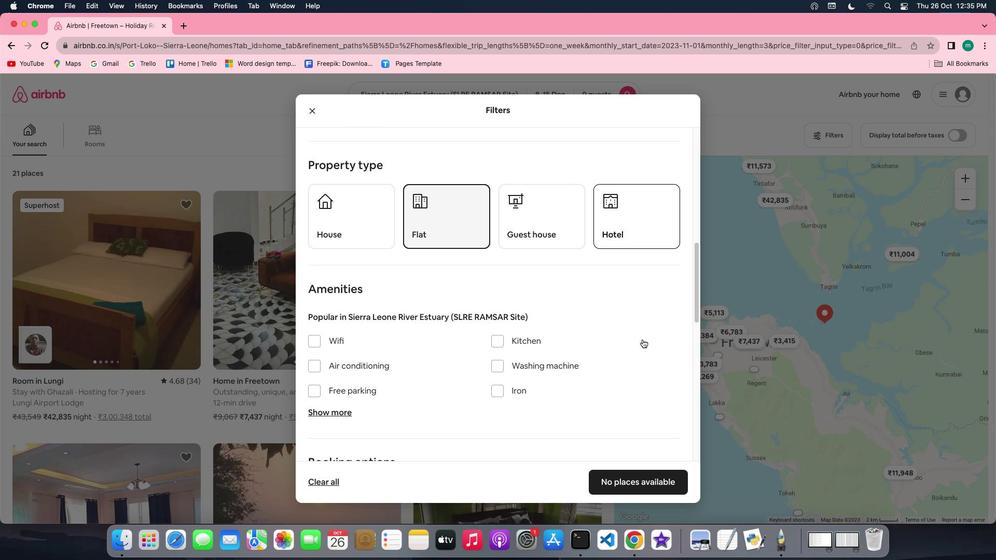 
Action: Mouse scrolled (643, 339) with delta (0, 0)
Screenshot: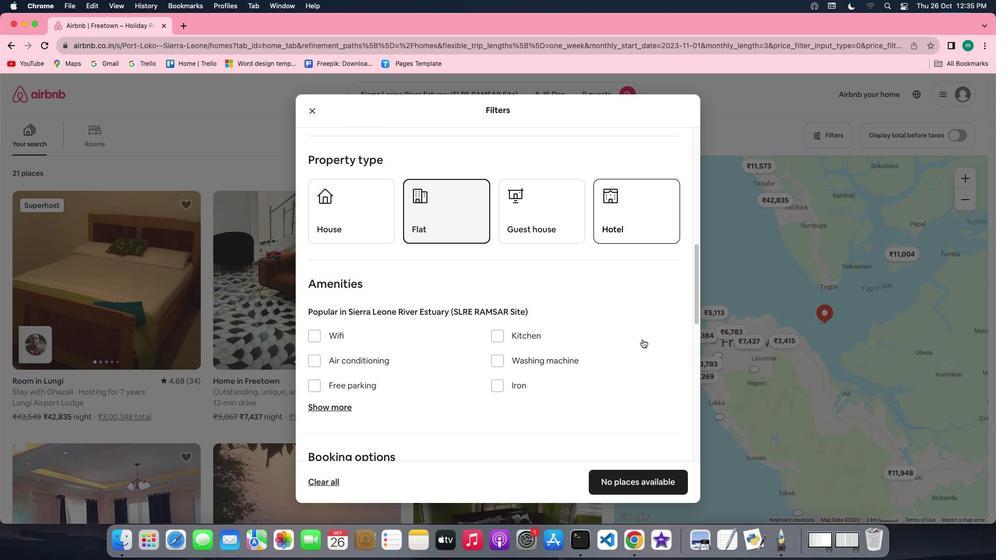 
Action: Mouse moved to (323, 326)
Screenshot: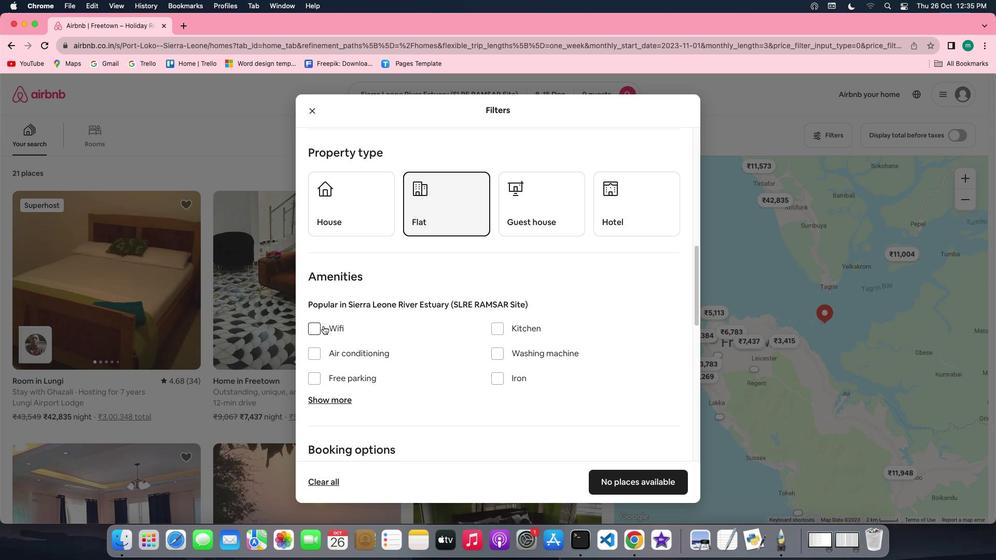 
Action: Mouse pressed left at (323, 326)
Screenshot: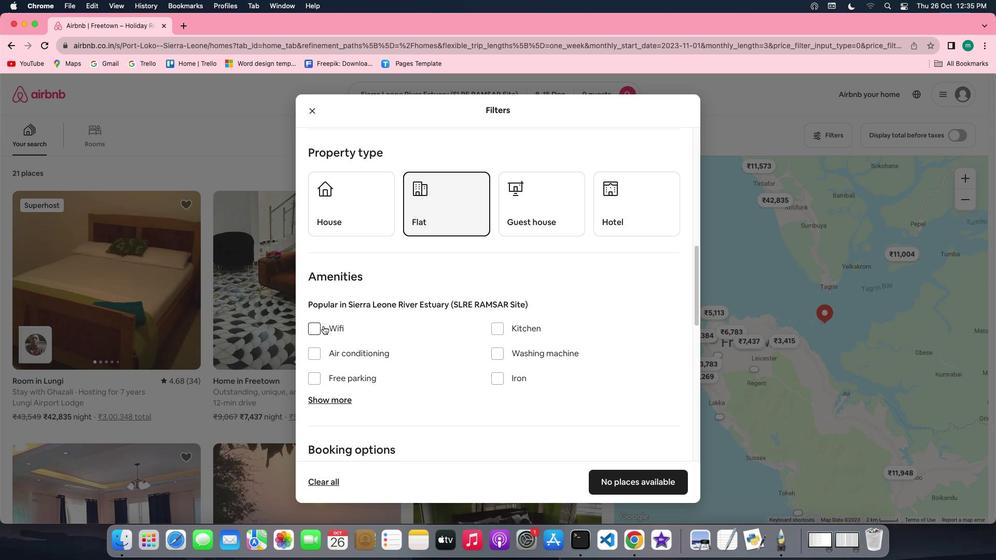 
Action: Mouse moved to (536, 353)
Screenshot: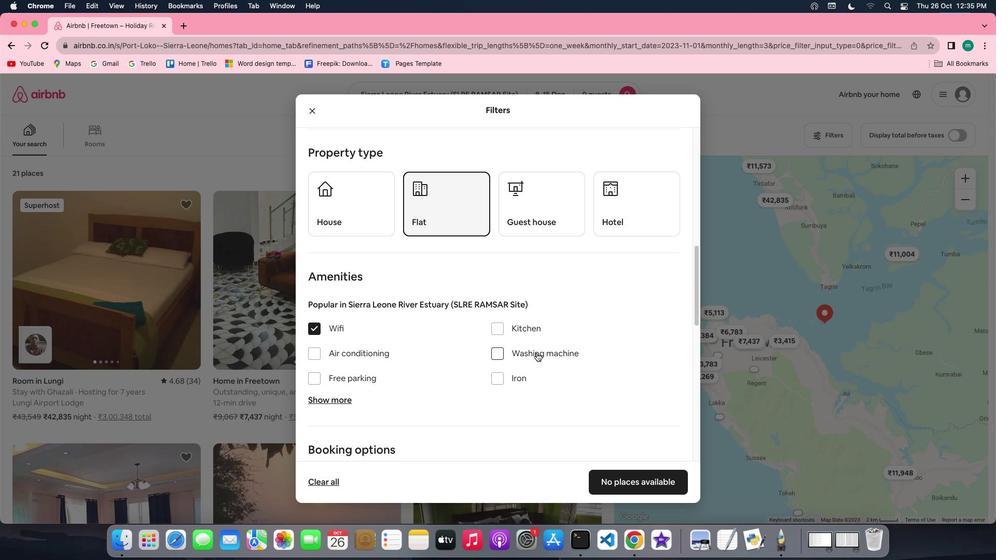 
Action: Mouse scrolled (536, 353) with delta (0, 0)
Screenshot: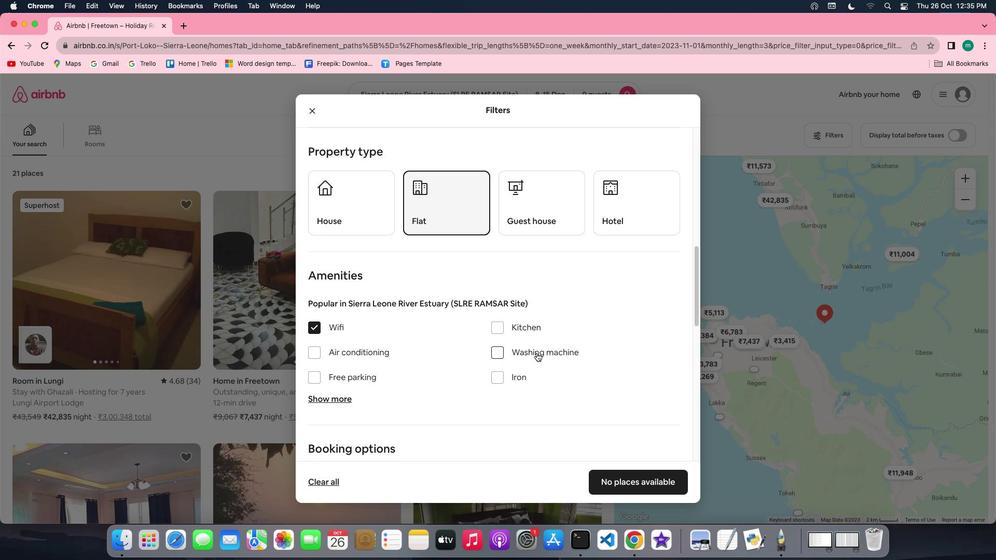 
Action: Mouse scrolled (536, 353) with delta (0, 0)
Screenshot: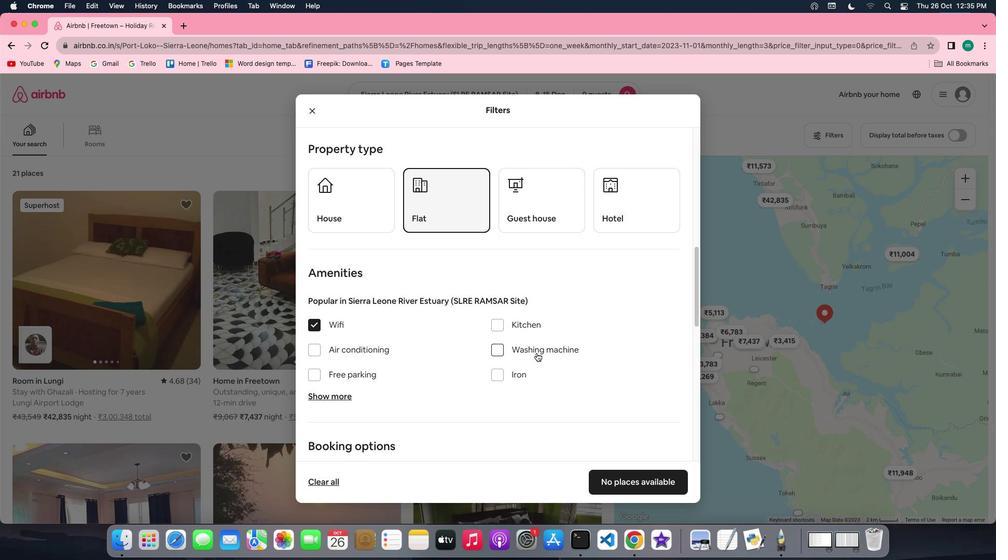 
Action: Mouse scrolled (536, 353) with delta (0, 0)
Screenshot: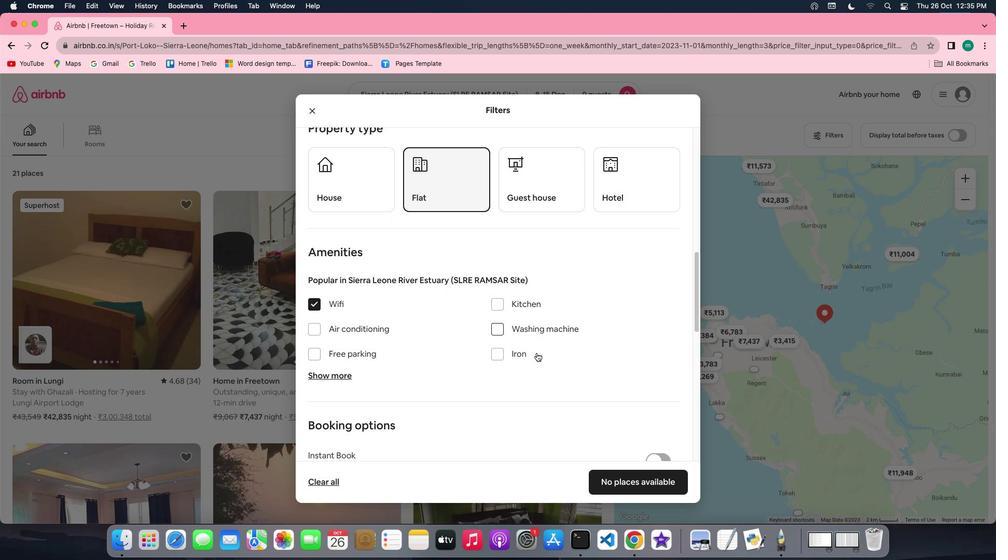 
Action: Mouse scrolled (536, 353) with delta (0, 0)
Screenshot: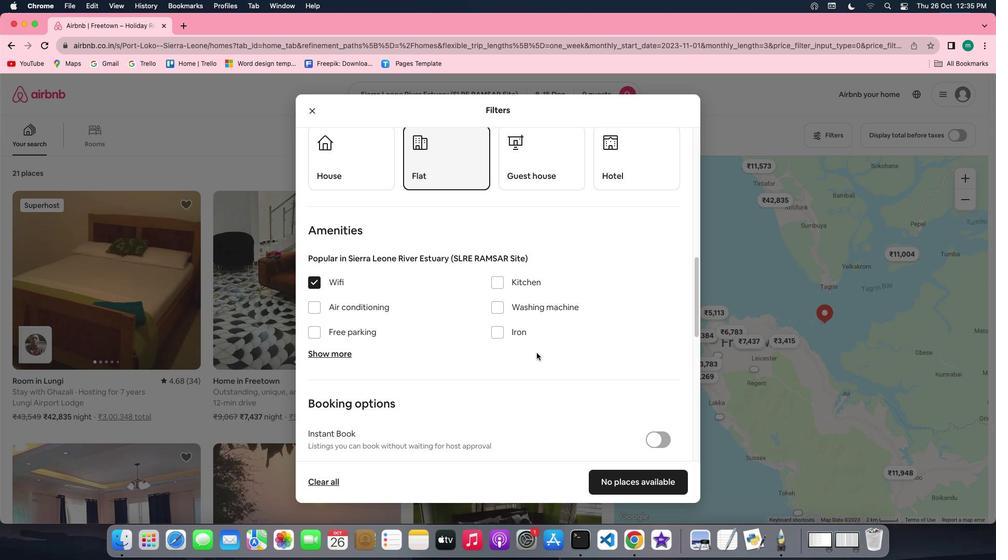 
Action: Mouse scrolled (536, 353) with delta (0, 0)
Screenshot: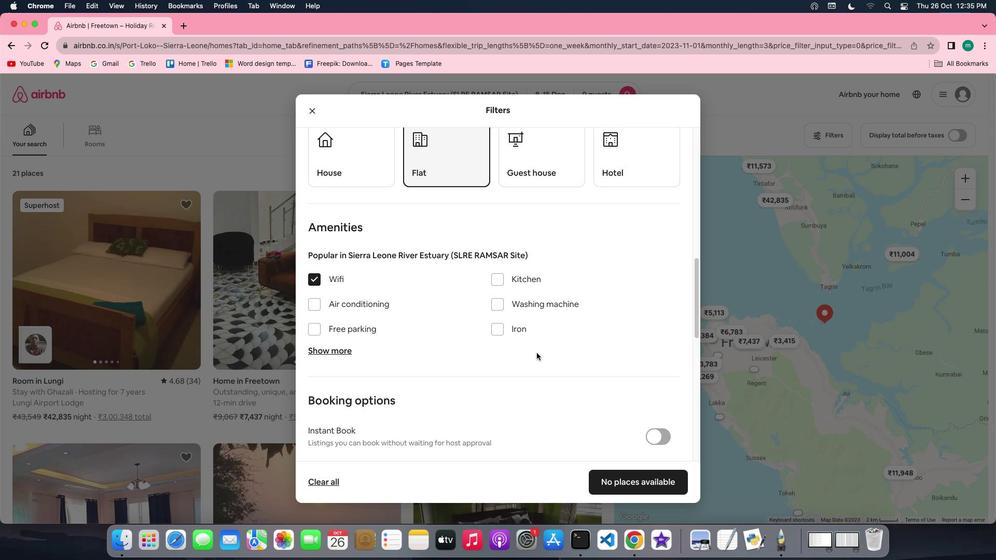 
Action: Mouse moved to (346, 345)
Screenshot: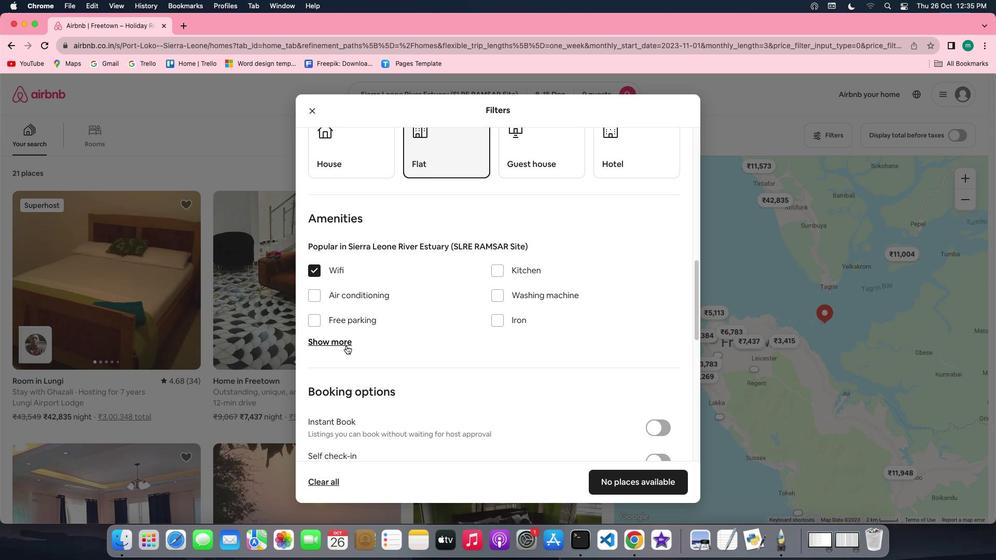 
Action: Mouse pressed left at (346, 345)
Screenshot: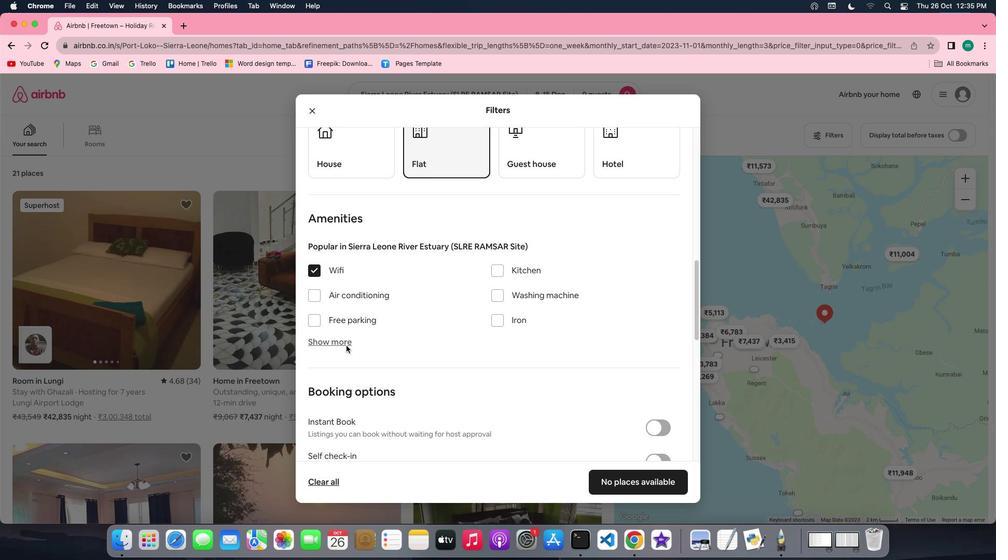 
Action: Mouse moved to (497, 402)
Screenshot: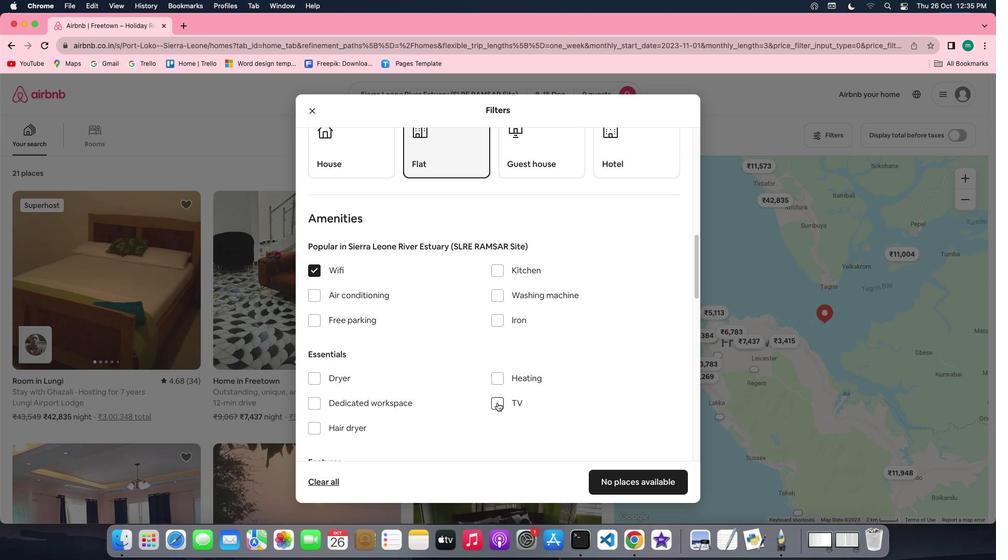 
Action: Mouse pressed left at (497, 402)
Screenshot: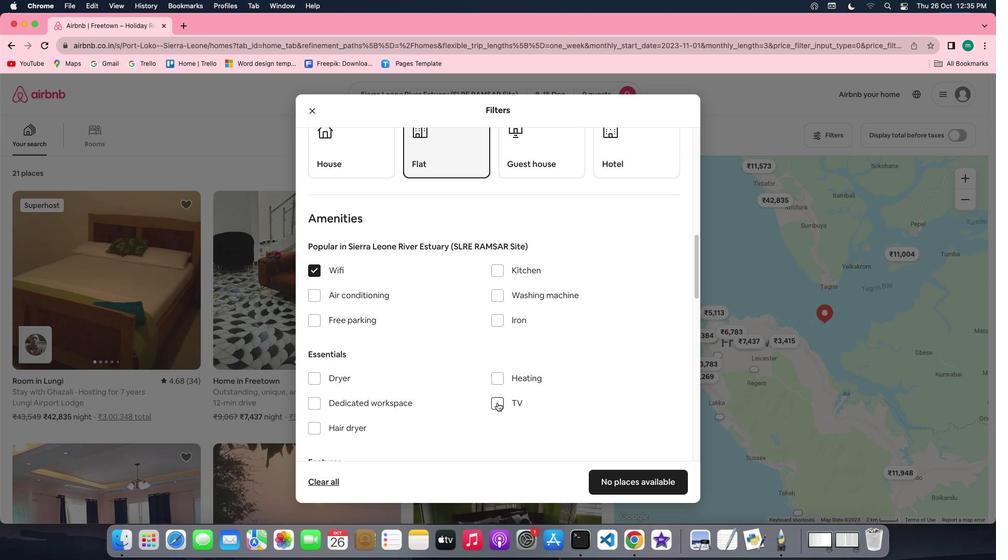 
Action: Mouse moved to (325, 323)
Screenshot: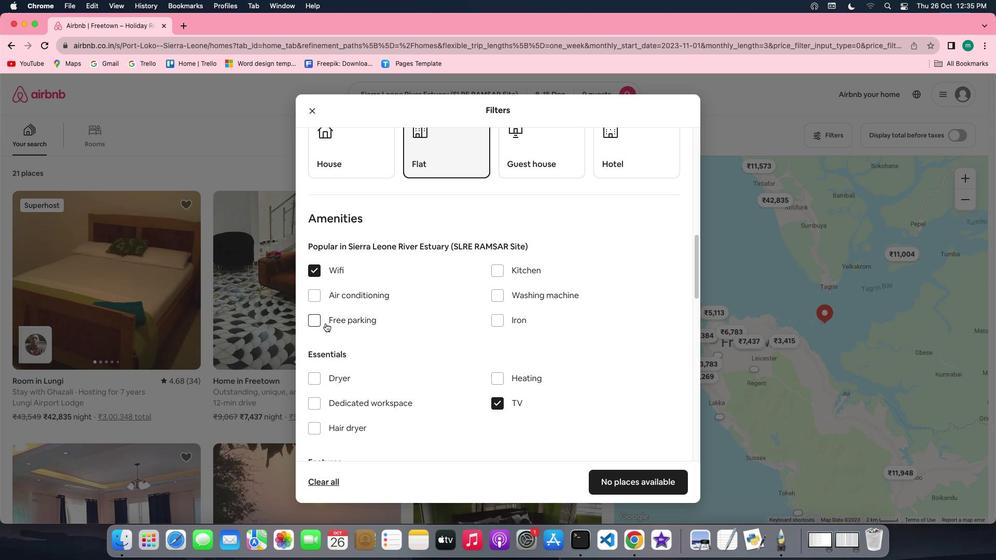 
Action: Mouse pressed left at (325, 323)
Screenshot: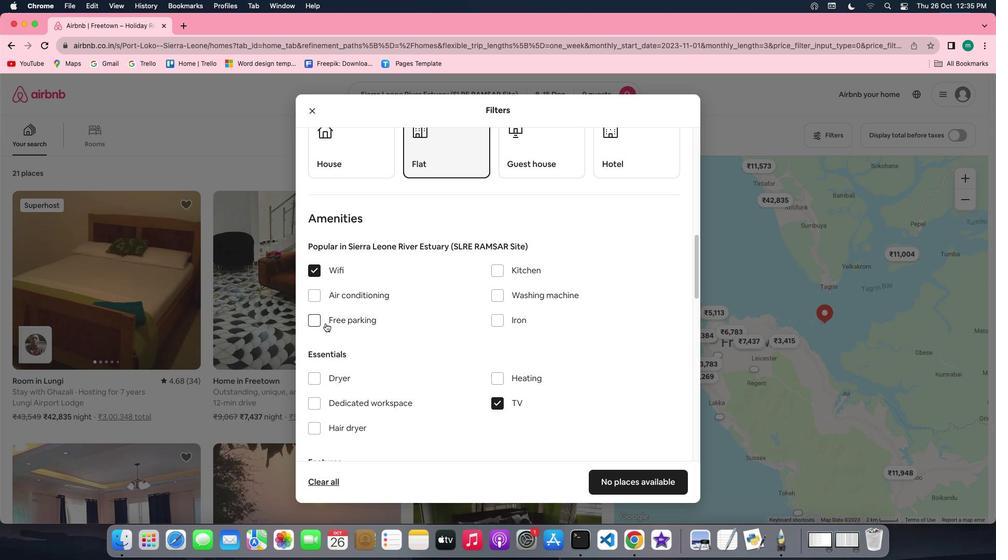 
Action: Mouse moved to (469, 362)
Screenshot: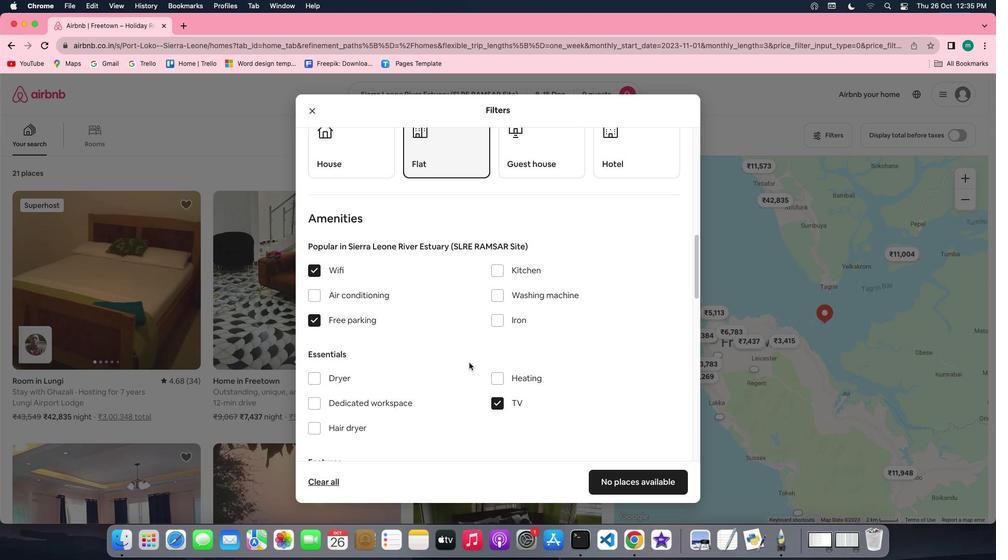 
Action: Mouse scrolled (469, 362) with delta (0, 0)
Screenshot: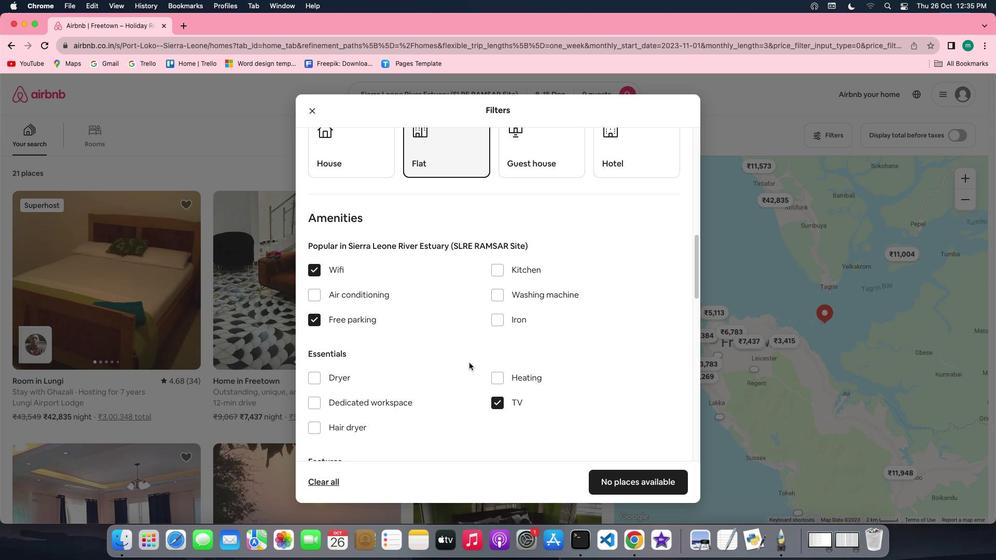 
Action: Mouse scrolled (469, 362) with delta (0, 0)
Screenshot: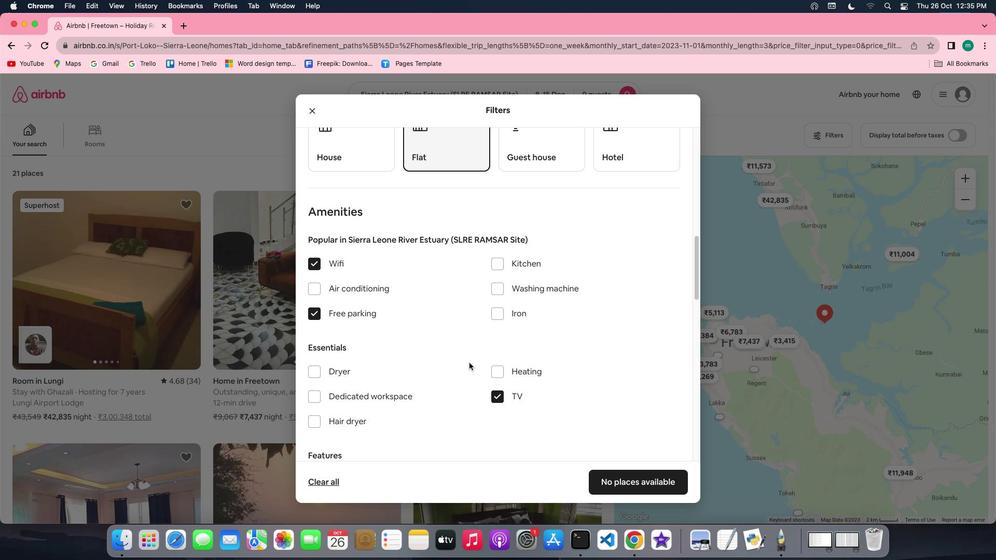 
Action: Mouse scrolled (469, 362) with delta (0, 0)
Screenshot: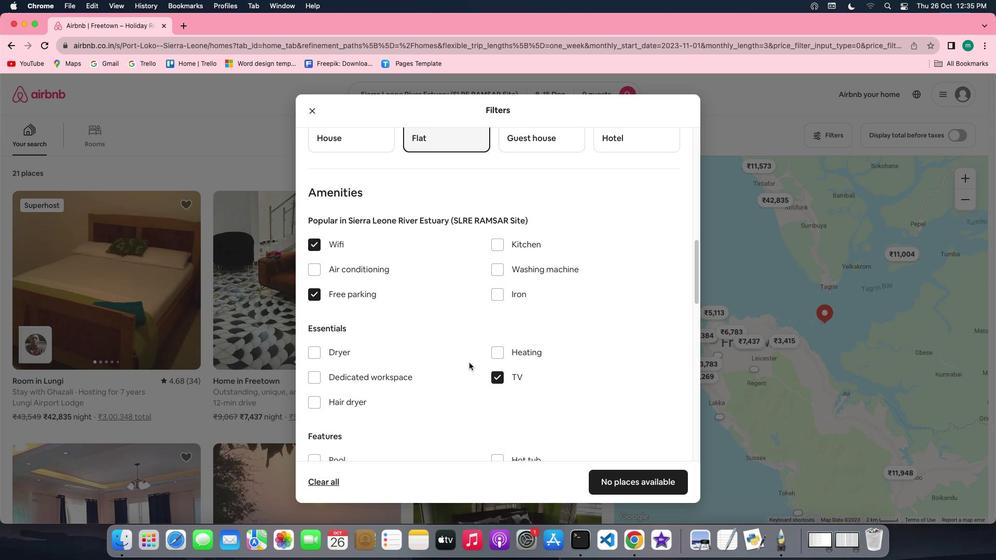 
Action: Mouse scrolled (469, 362) with delta (0, 0)
Screenshot: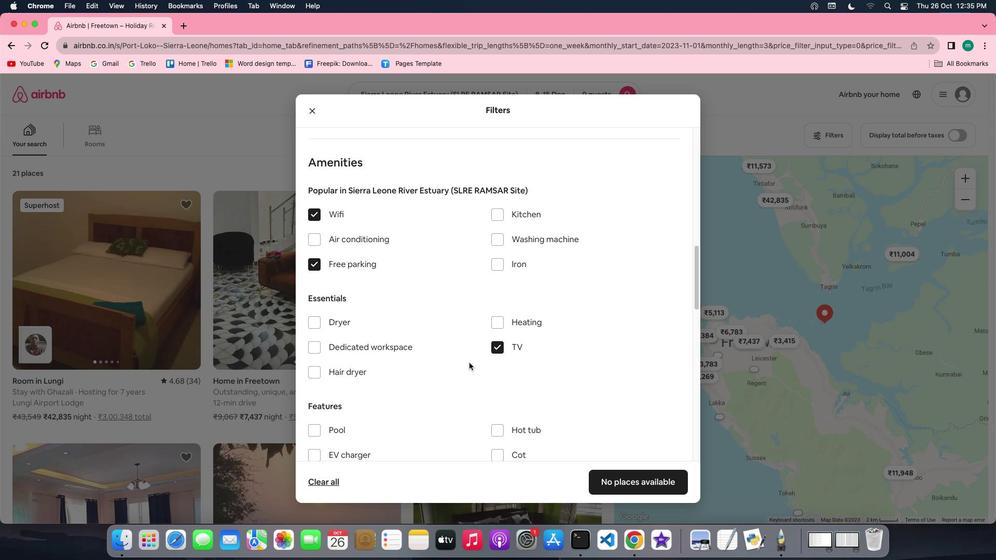 
Action: Mouse scrolled (469, 362) with delta (0, 0)
Screenshot: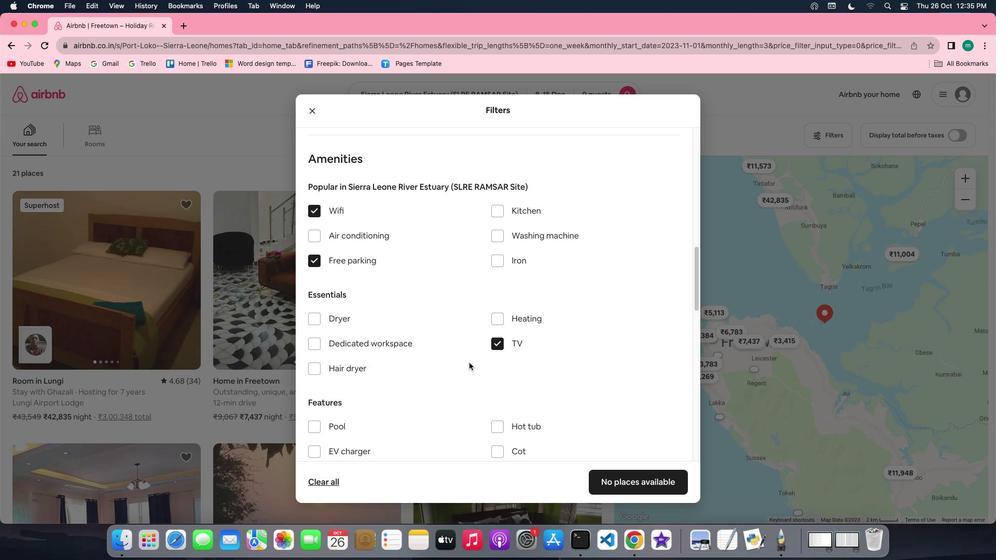 
Action: Mouse scrolled (469, 362) with delta (0, 0)
Screenshot: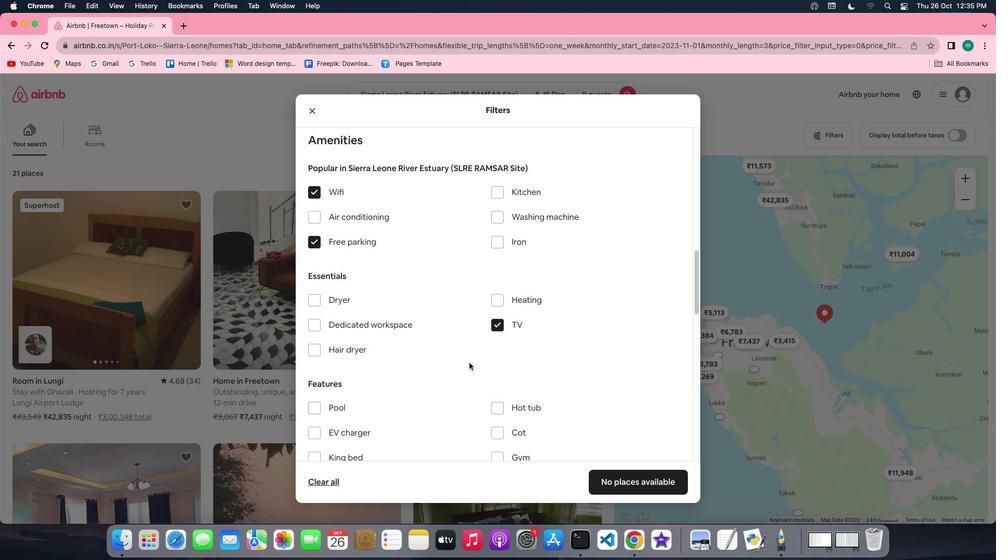 
Action: Mouse scrolled (469, 362) with delta (0, 0)
Screenshot: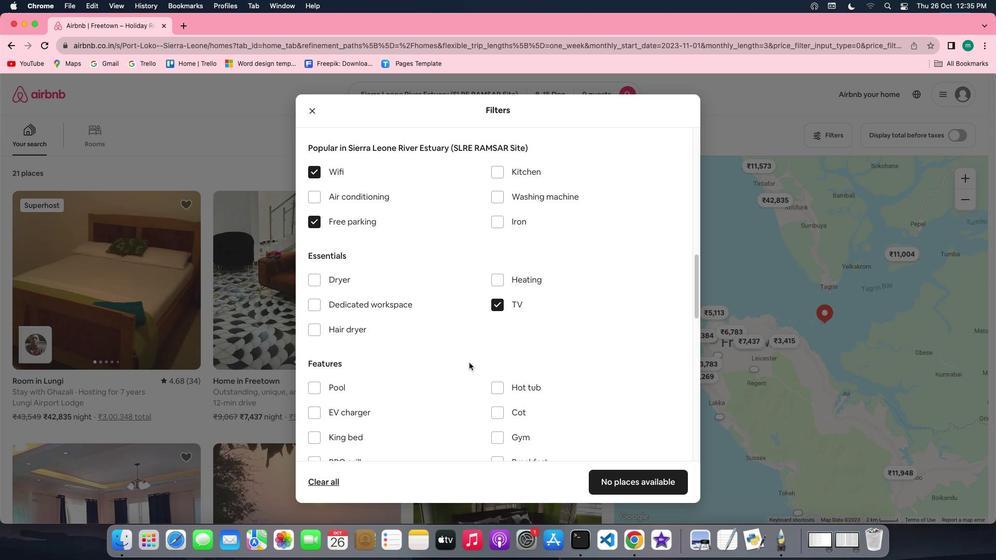 
Action: Mouse scrolled (469, 362) with delta (0, 0)
Screenshot: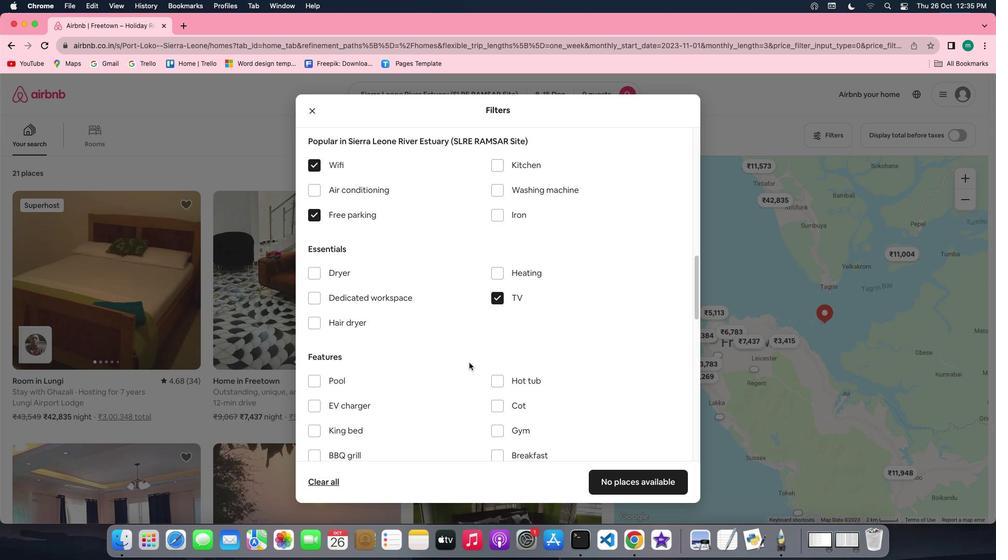 
Action: Mouse scrolled (469, 362) with delta (0, -1)
Screenshot: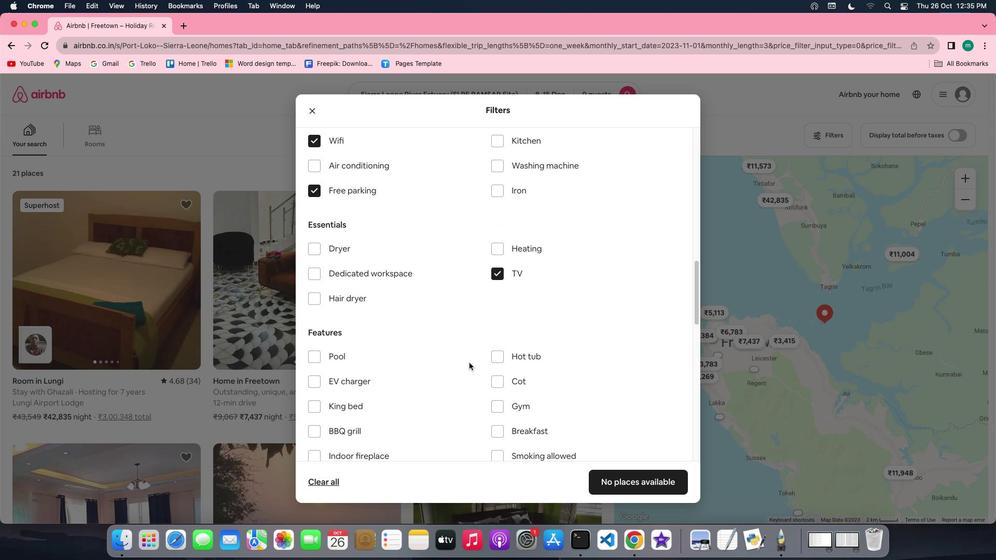
Action: Mouse scrolled (469, 362) with delta (0, 0)
Screenshot: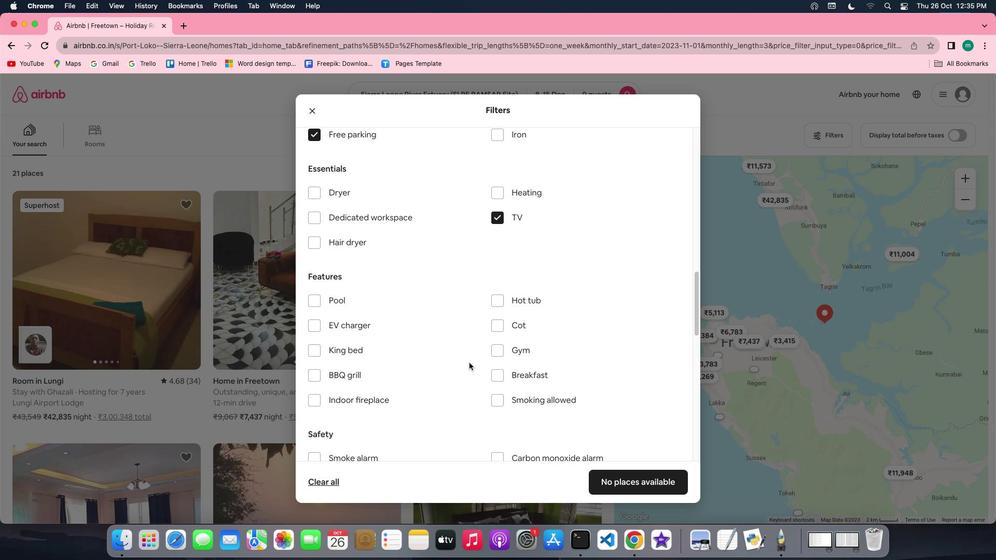 
Action: Mouse scrolled (469, 362) with delta (0, 0)
Screenshot: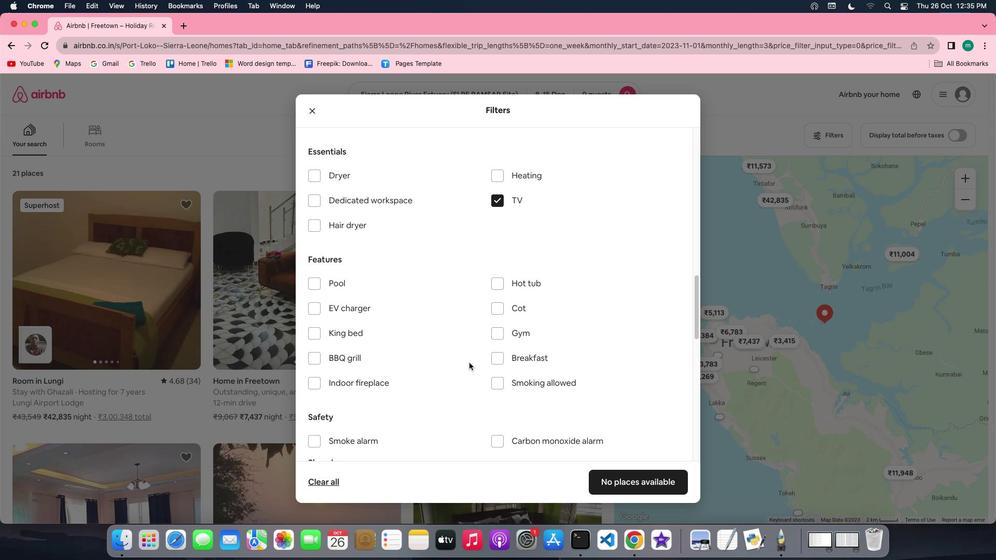 
Action: Mouse scrolled (469, 362) with delta (0, 0)
Screenshot: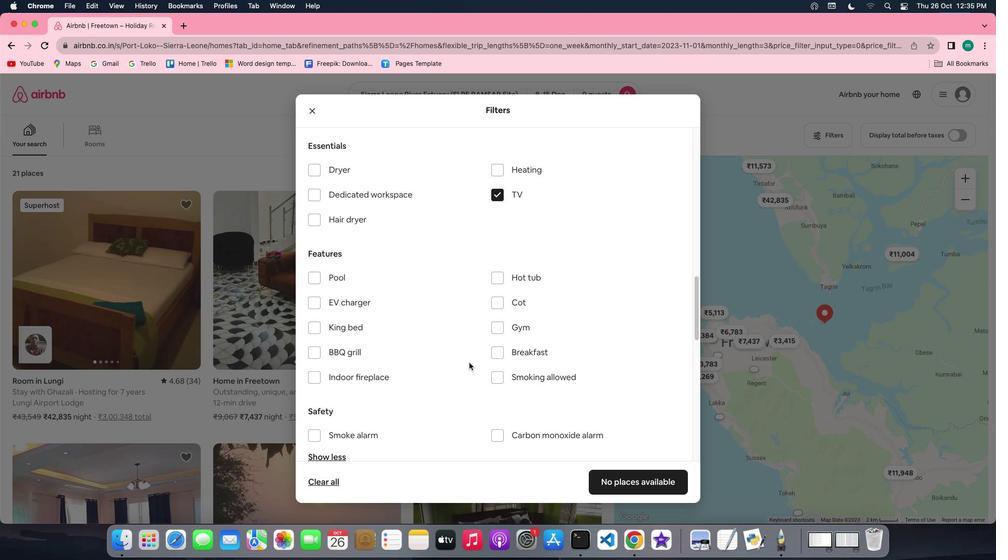 
Action: Mouse scrolled (469, 362) with delta (0, 0)
Screenshot: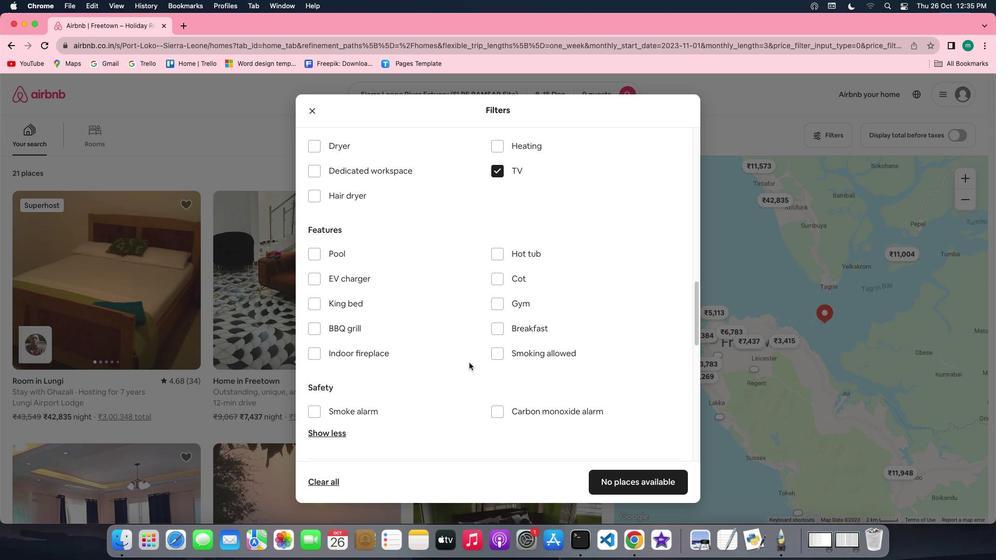 
Action: Mouse moved to (512, 282)
Screenshot: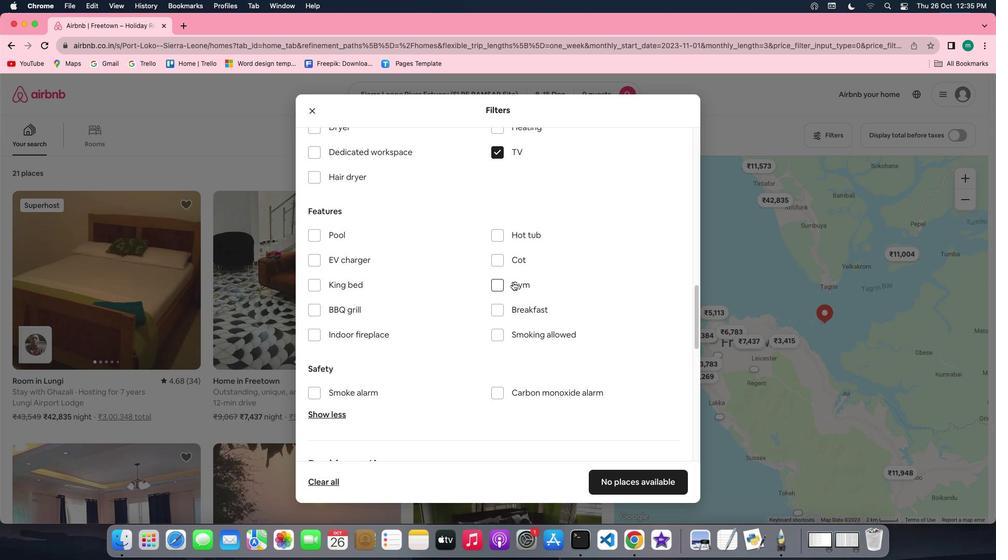 
Action: Mouse pressed left at (512, 282)
Screenshot: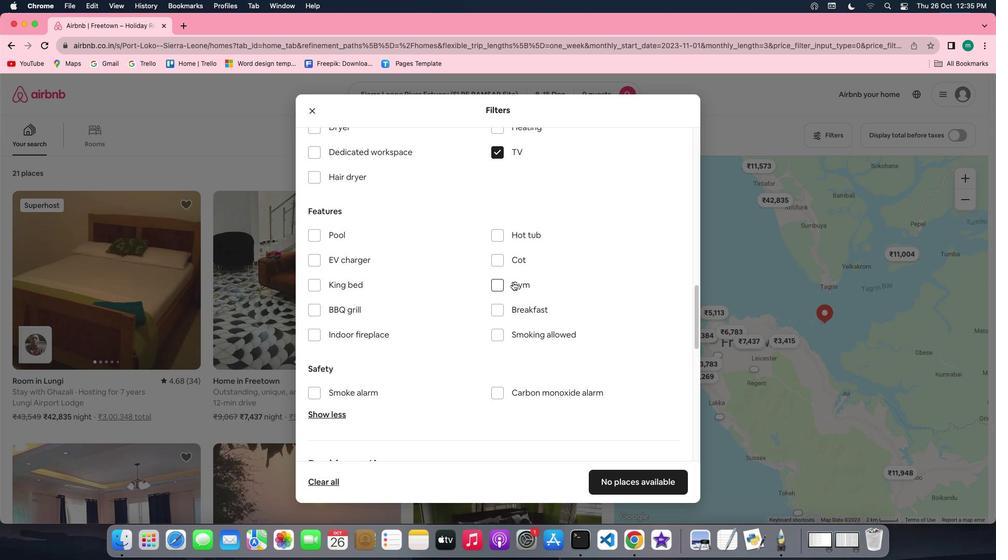 
Action: Mouse moved to (517, 309)
Screenshot: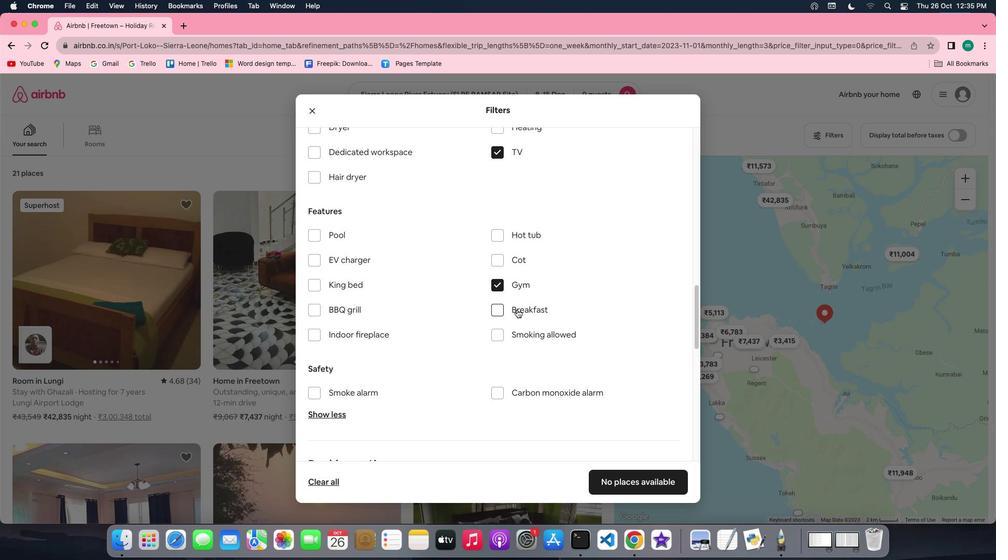 
Action: Mouse pressed left at (517, 309)
Screenshot: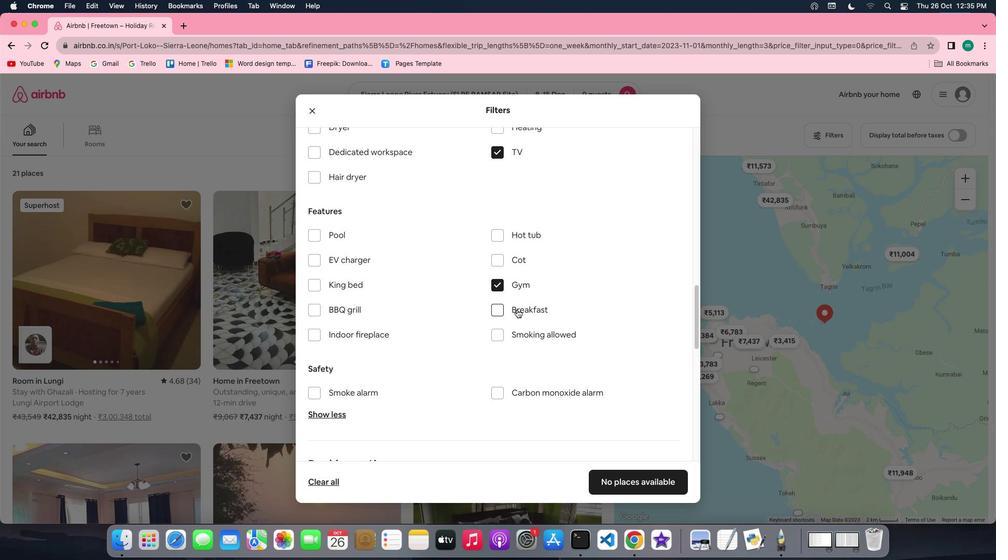 
Action: Mouse moved to (459, 348)
Screenshot: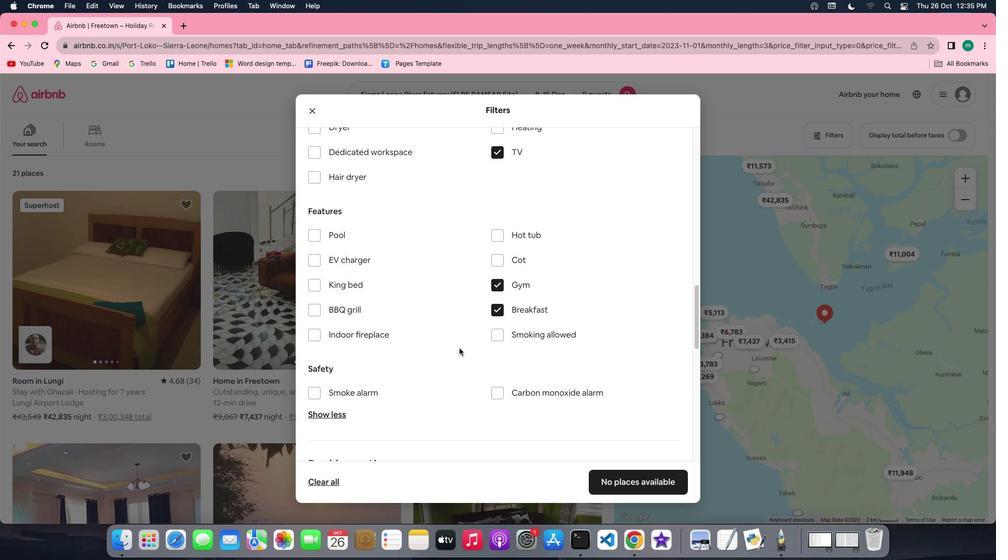 
Action: Mouse scrolled (459, 348) with delta (0, 0)
Screenshot: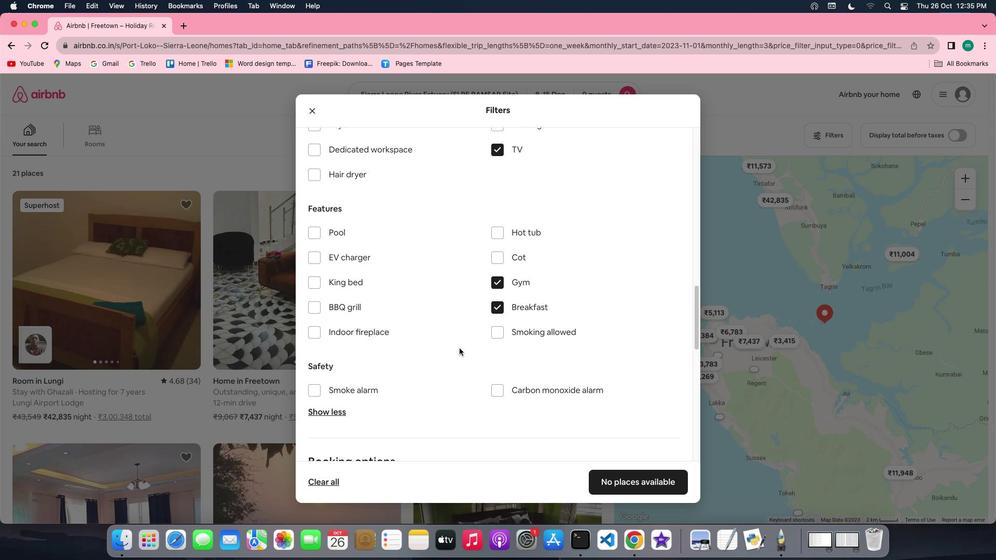 
Action: Mouse scrolled (459, 348) with delta (0, 0)
Screenshot: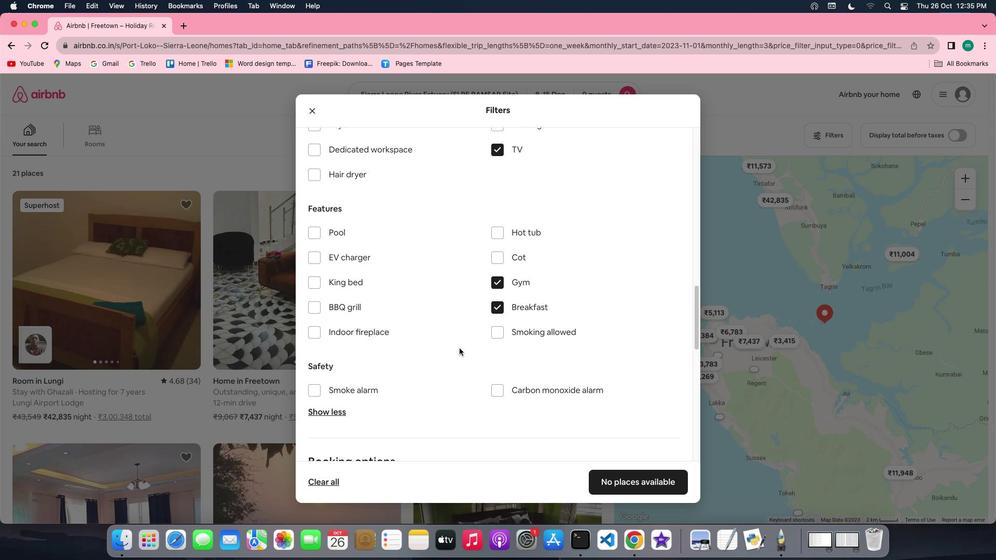 
Action: Mouse scrolled (459, 348) with delta (0, -1)
Screenshot: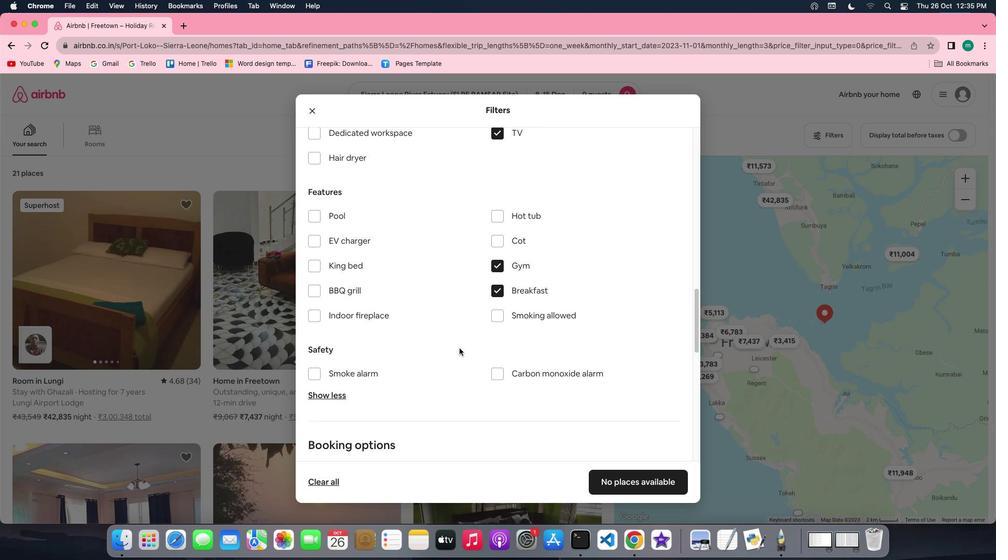 
Action: Mouse scrolled (459, 348) with delta (0, -1)
Screenshot: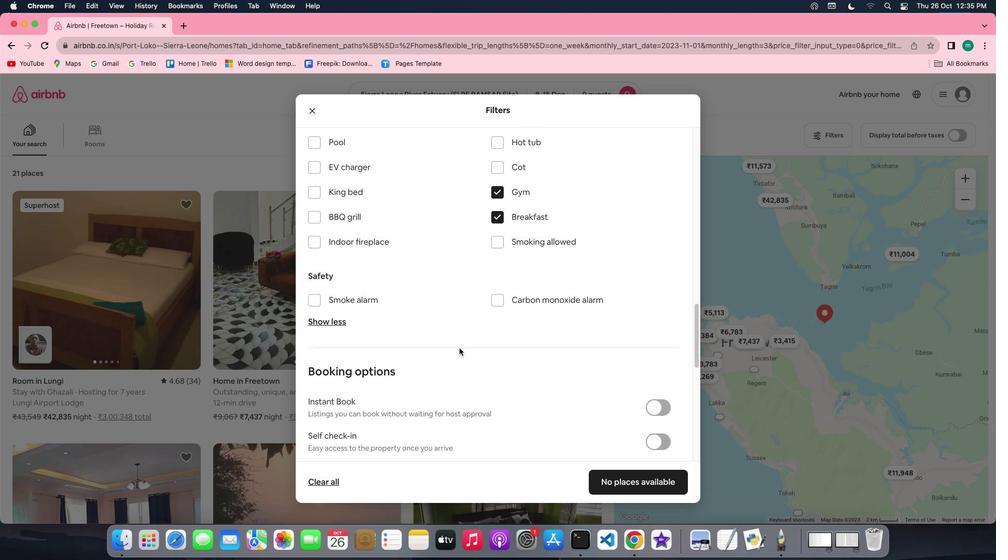 
Action: Mouse scrolled (459, 348) with delta (0, 0)
Screenshot: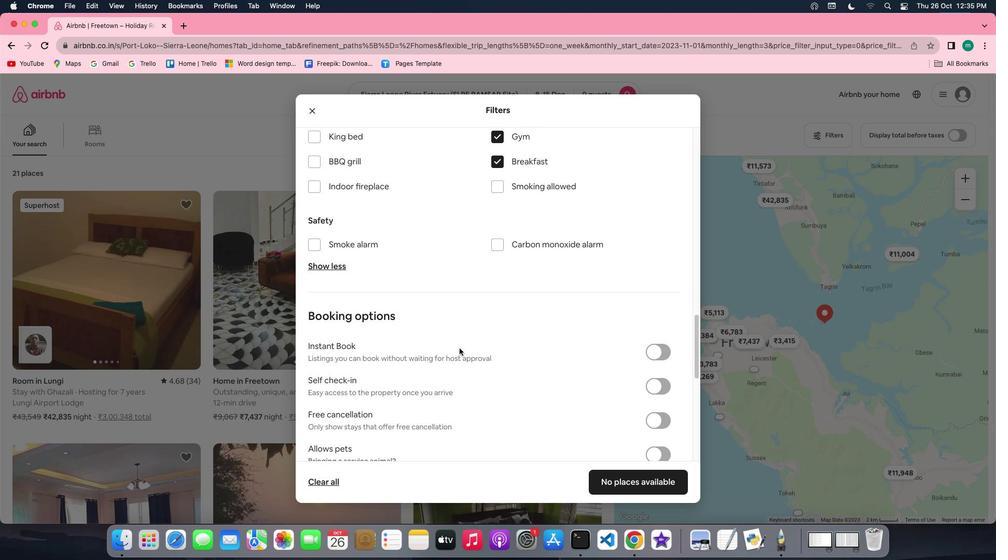 
Action: Mouse scrolled (459, 348) with delta (0, 0)
Screenshot: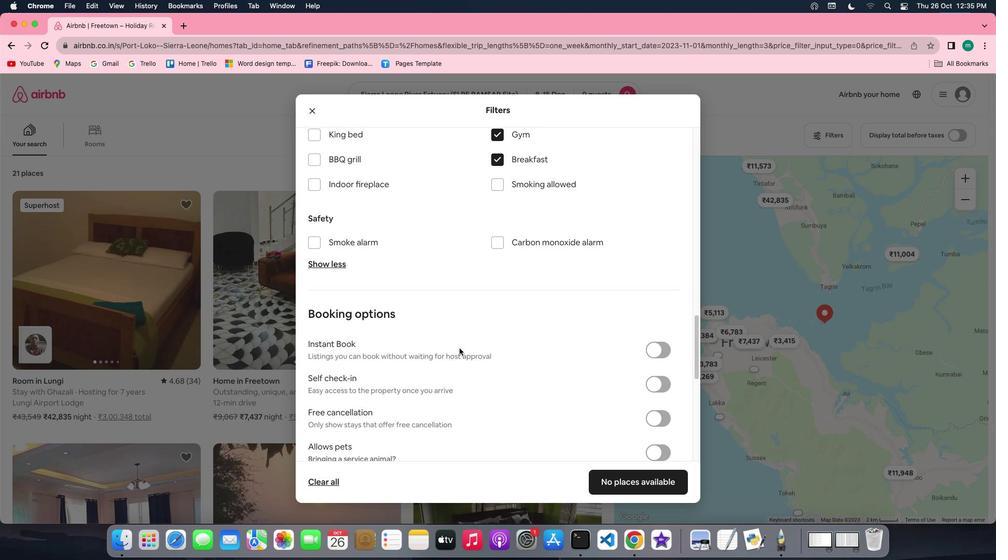 
Action: Mouse scrolled (459, 348) with delta (0, 0)
Screenshot: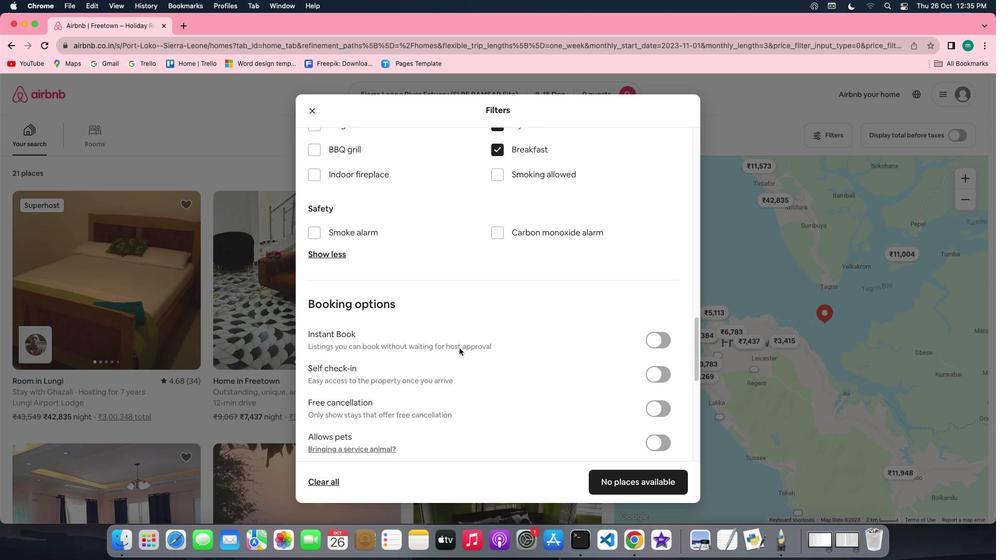 
Action: Mouse scrolled (459, 348) with delta (0, 0)
Screenshot: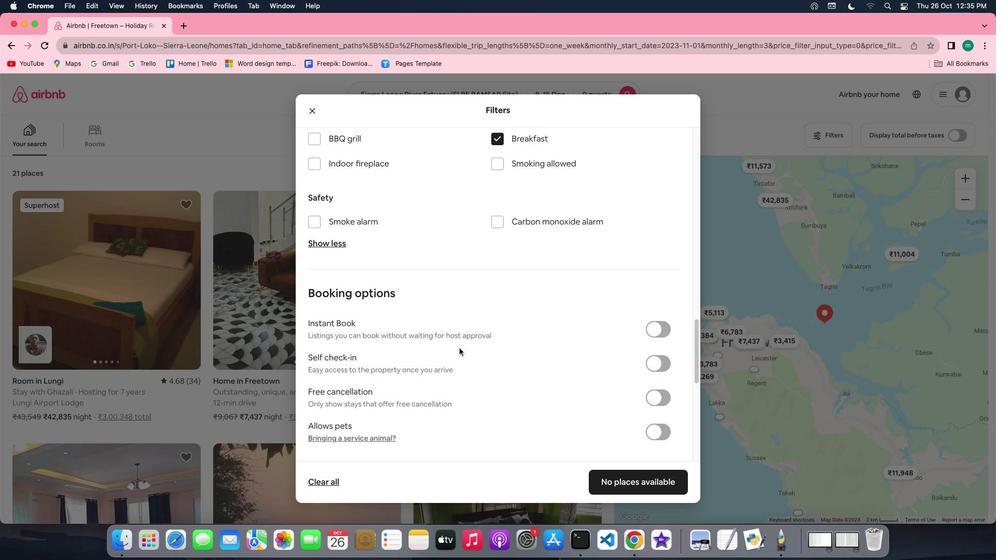 
Action: Mouse scrolled (459, 348) with delta (0, 0)
Screenshot: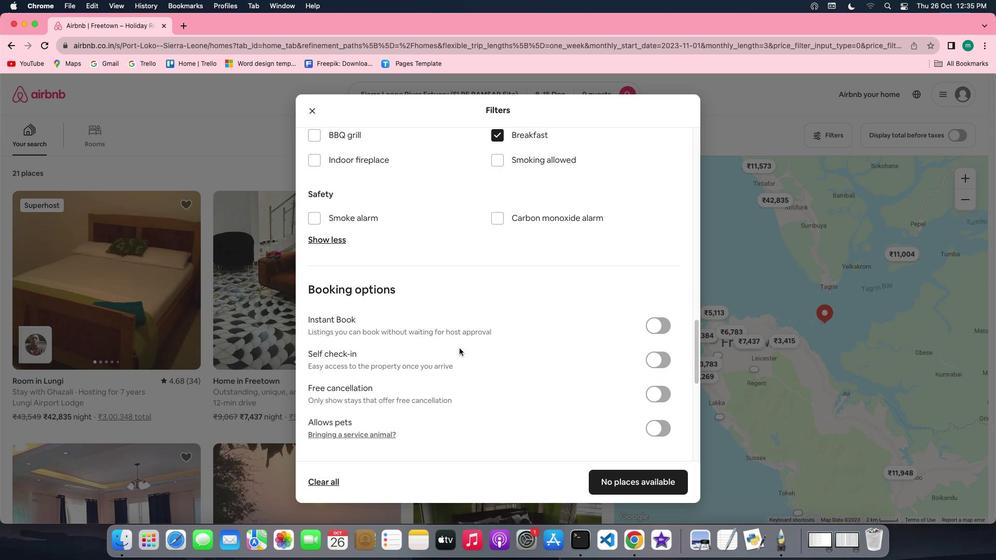 
Action: Mouse scrolled (459, 348) with delta (0, 0)
Screenshot: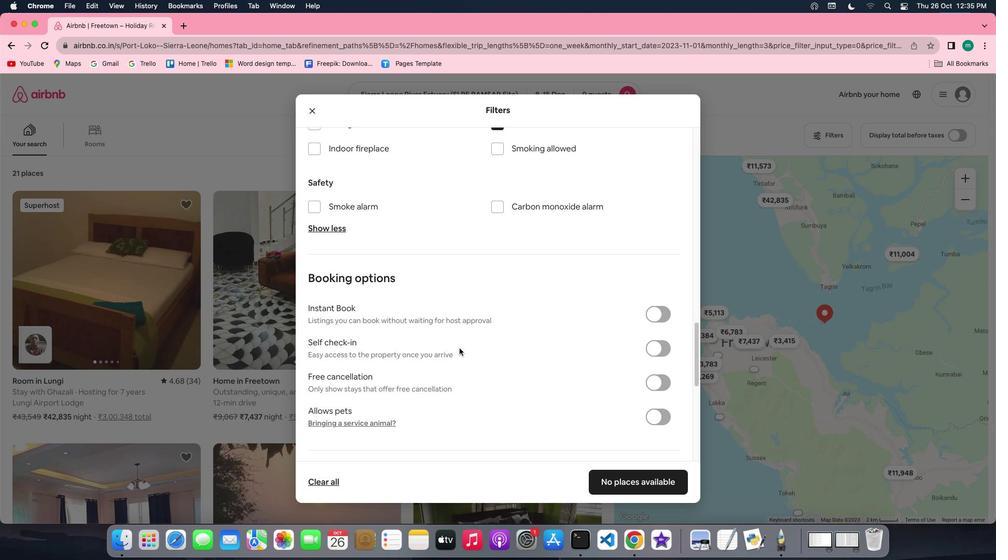 
Action: Mouse scrolled (459, 348) with delta (0, 0)
Screenshot: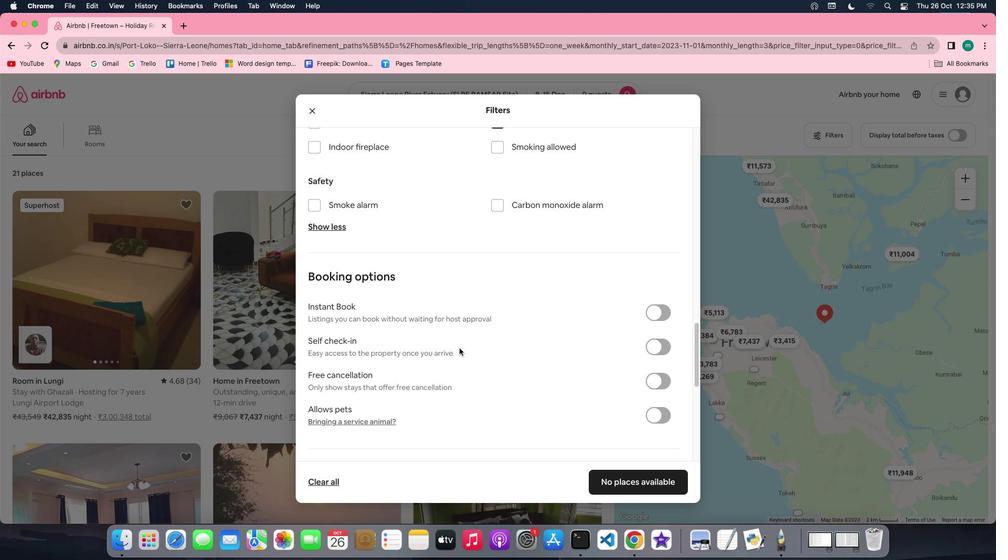 
Action: Mouse scrolled (459, 348) with delta (0, 0)
Screenshot: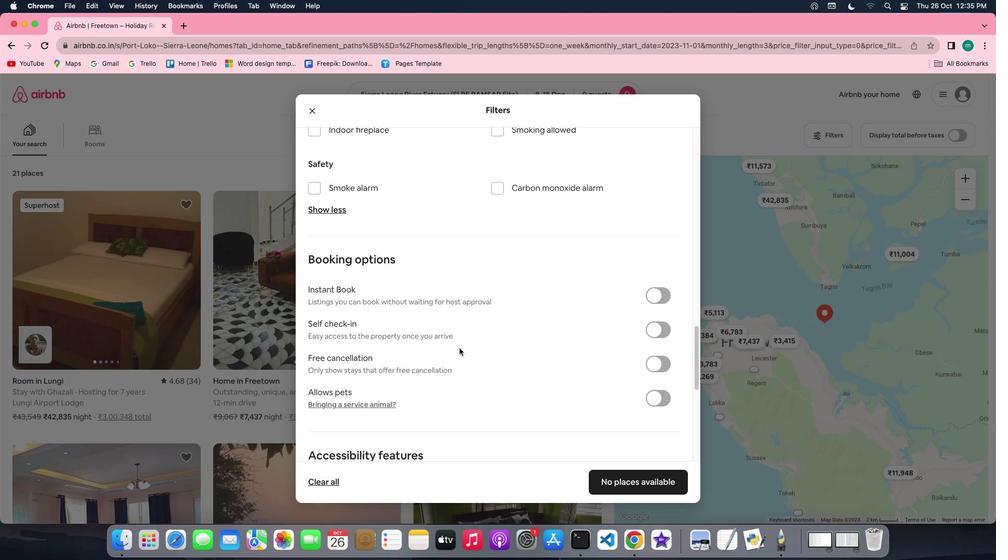 
Action: Mouse moved to (647, 304)
Screenshot: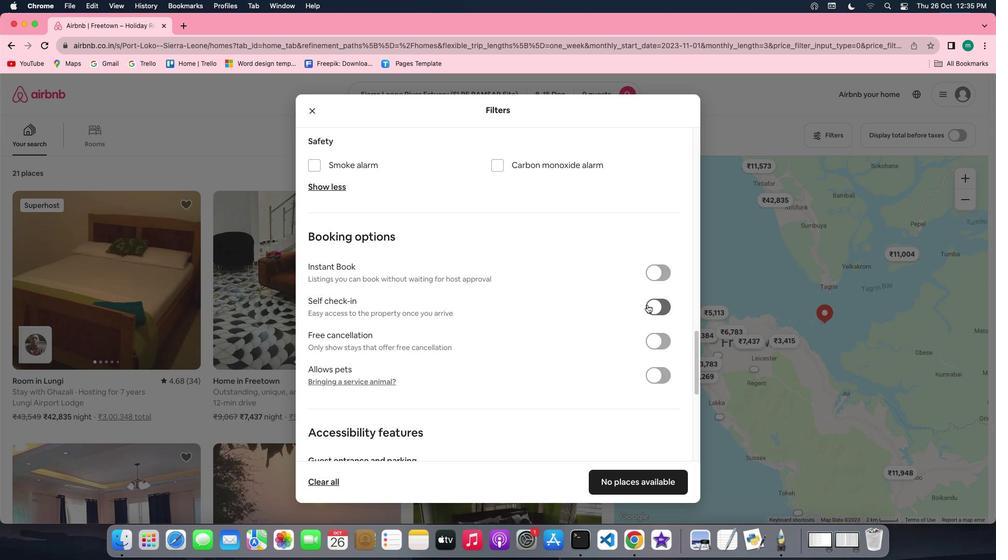 
Action: Mouse pressed left at (647, 304)
Screenshot: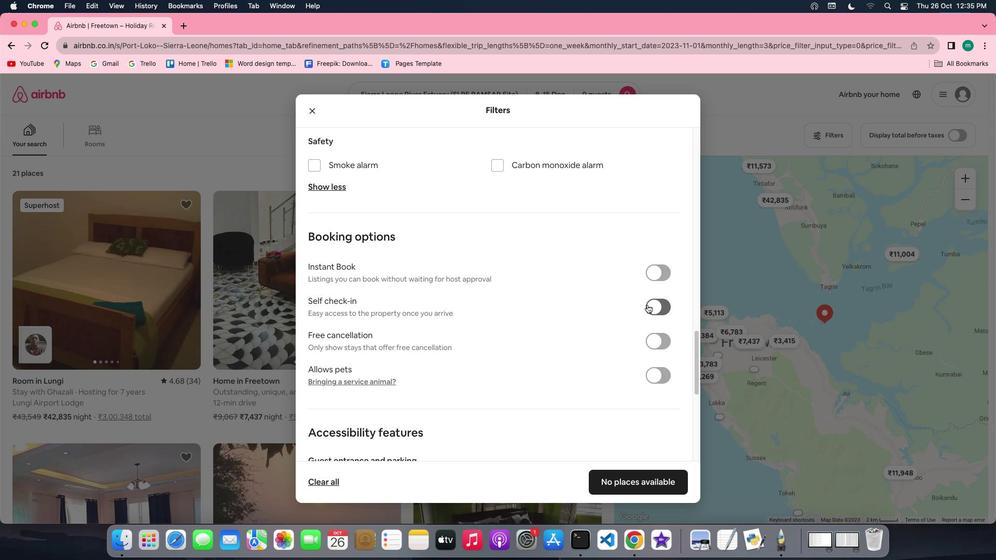 
Action: Mouse moved to (485, 360)
Screenshot: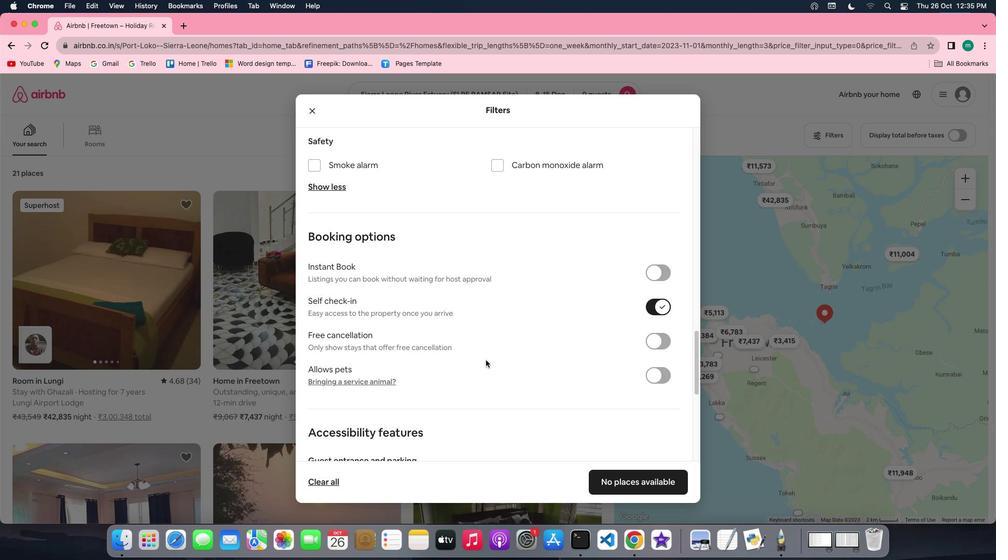 
Action: Mouse scrolled (485, 360) with delta (0, 0)
Screenshot: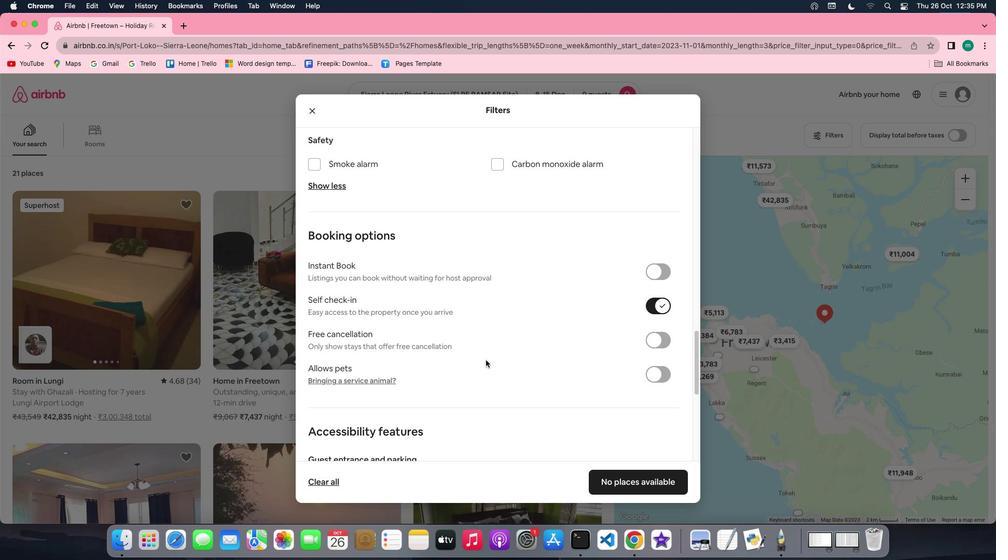 
Action: Mouse scrolled (485, 360) with delta (0, 0)
Screenshot: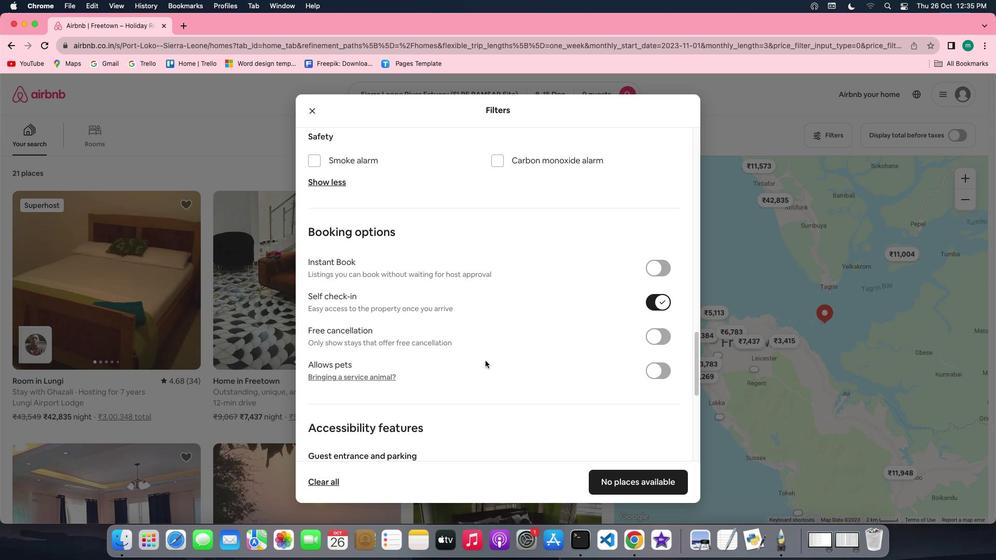 
Action: Mouse scrolled (485, 360) with delta (0, -1)
Screenshot: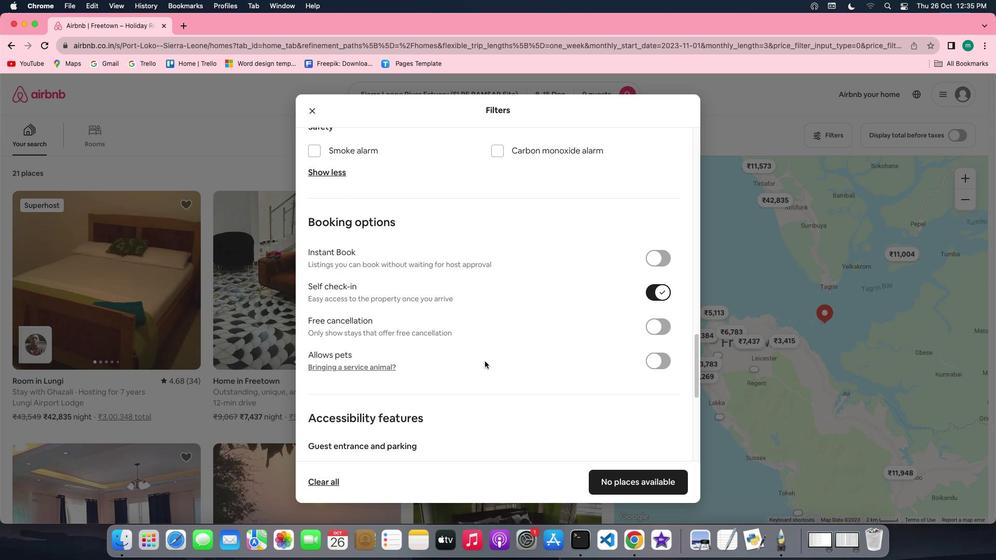 
Action: Mouse moved to (484, 361)
Screenshot: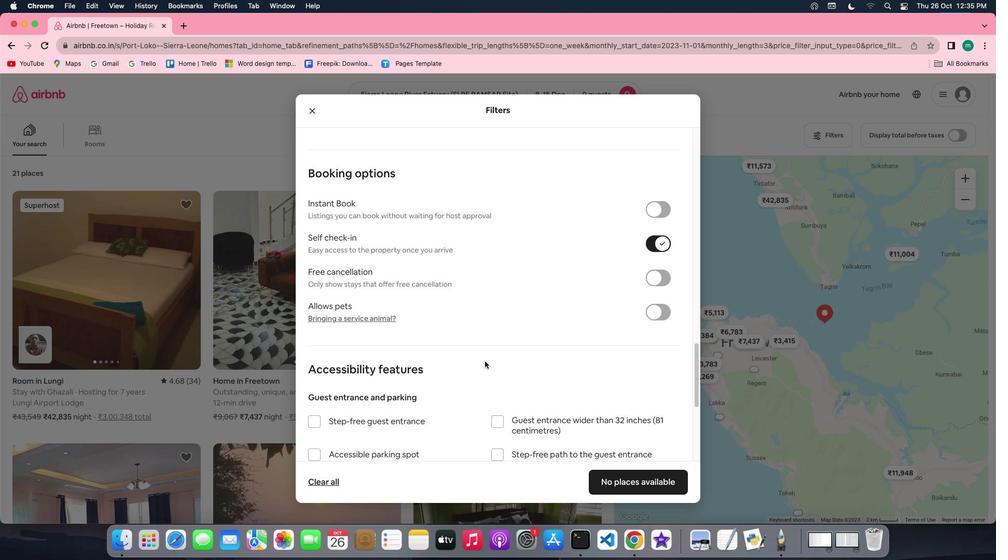 
Action: Mouse scrolled (484, 361) with delta (0, -1)
Screenshot: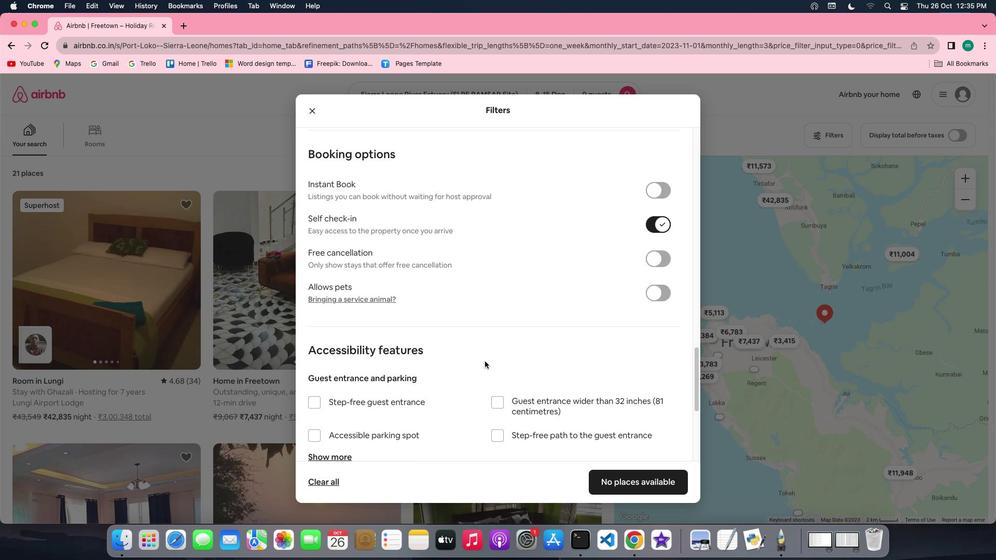 
Action: Mouse scrolled (484, 361) with delta (0, 0)
Screenshot: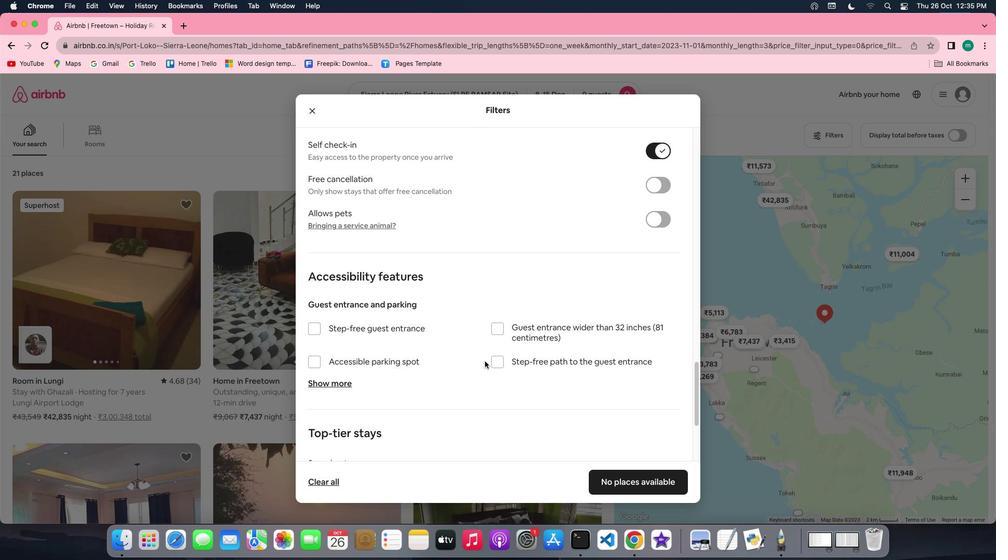 
Action: Mouse scrolled (484, 361) with delta (0, 0)
Screenshot: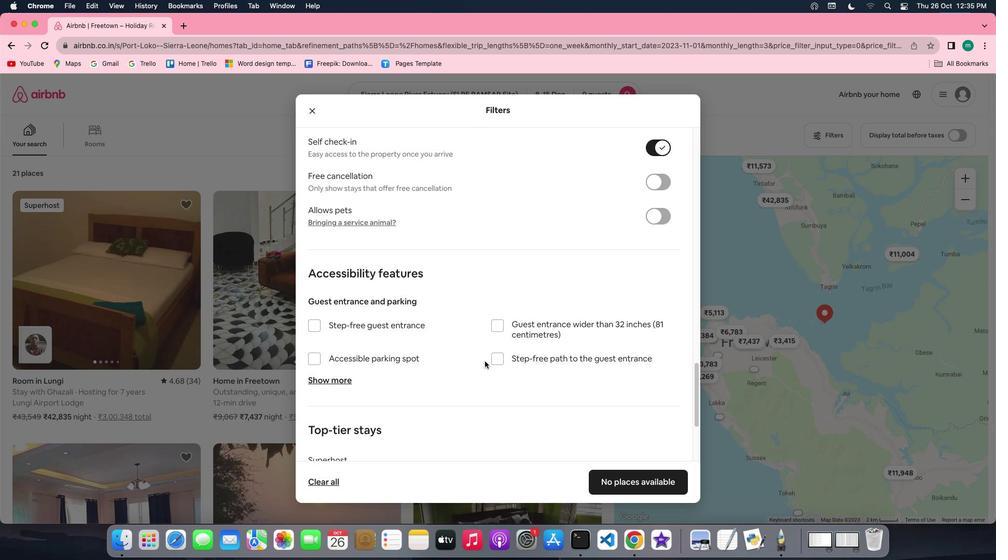 
Action: Mouse scrolled (484, 361) with delta (0, 0)
Screenshot: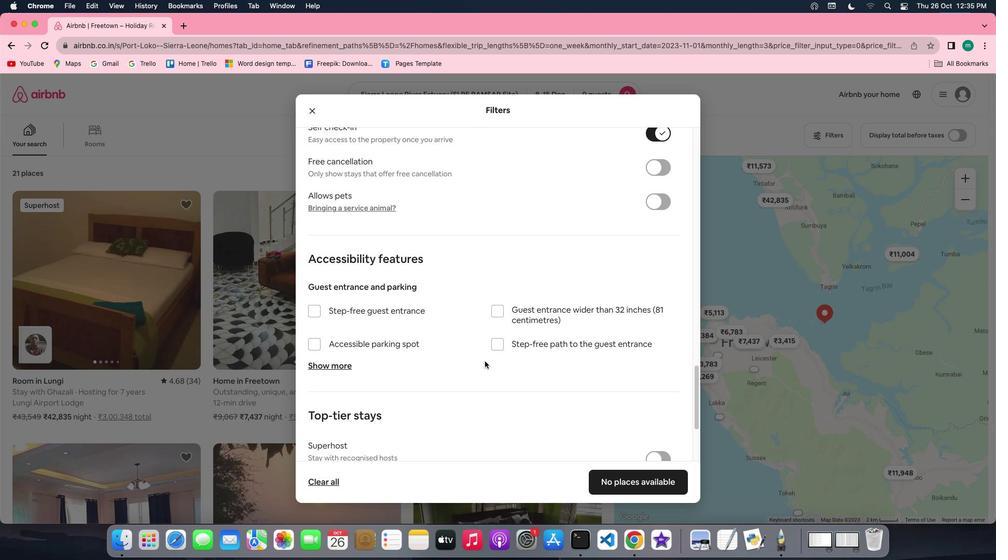 
Action: Mouse scrolled (484, 361) with delta (0, 0)
Screenshot: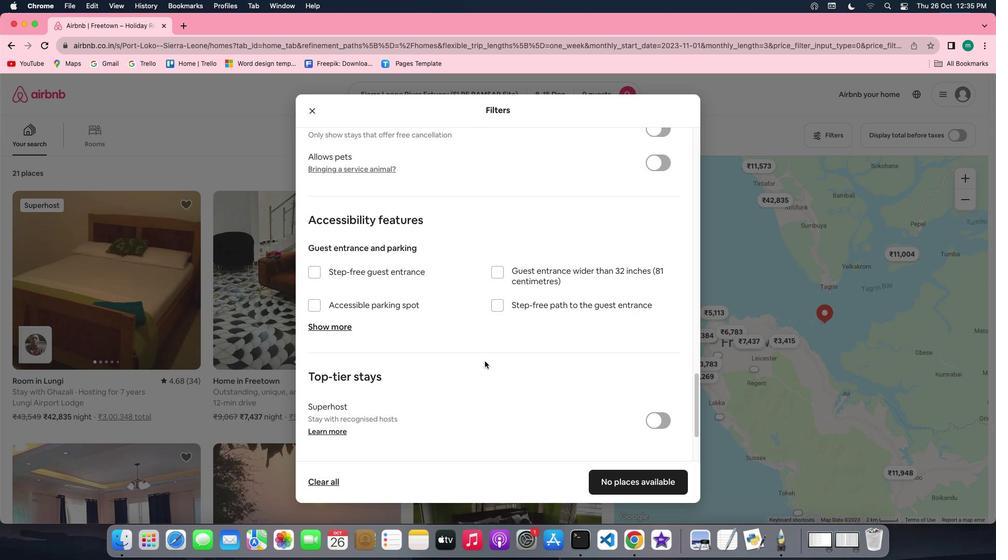 
Action: Mouse scrolled (484, 361) with delta (0, 0)
Screenshot: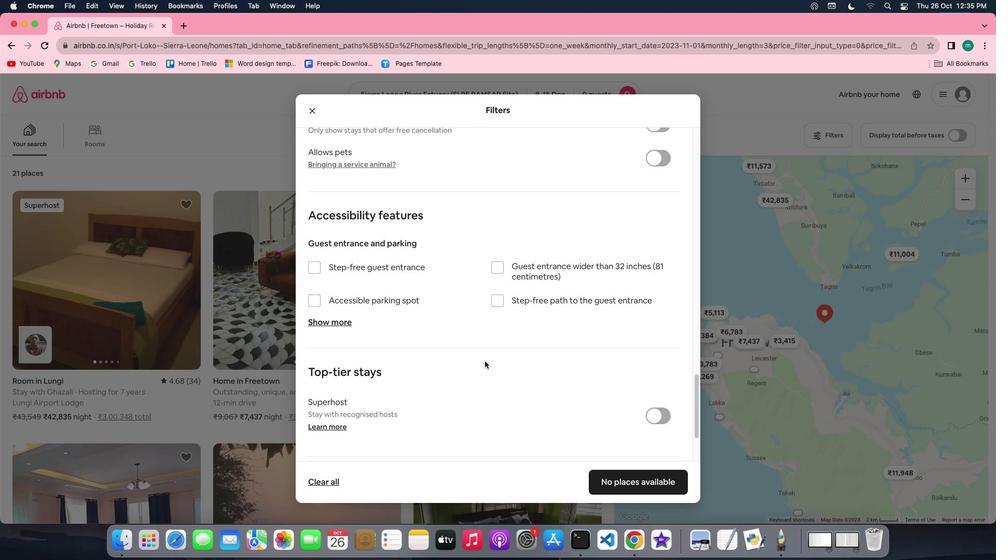 
Action: Mouse scrolled (484, 361) with delta (0, -1)
Screenshot: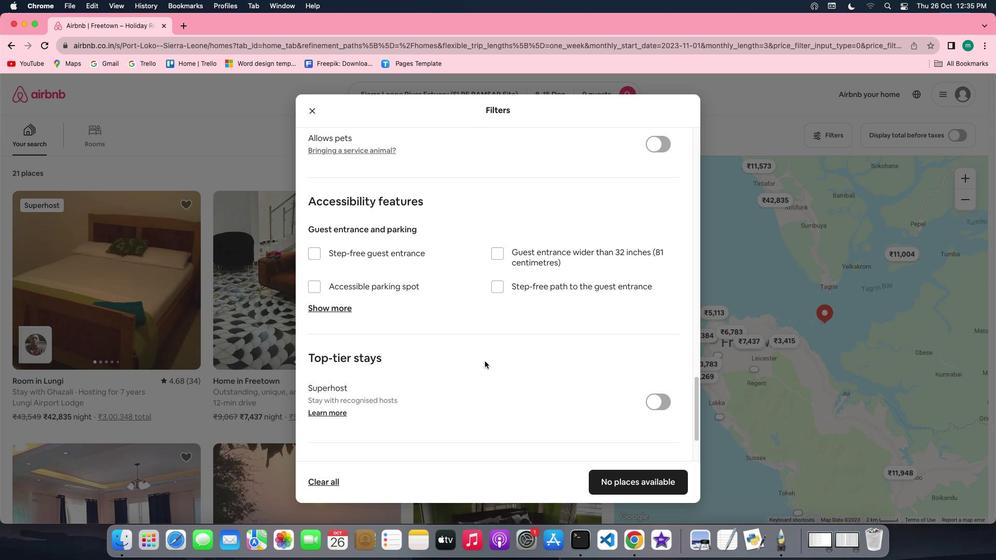 
Action: Mouse scrolled (484, 361) with delta (0, -2)
Screenshot: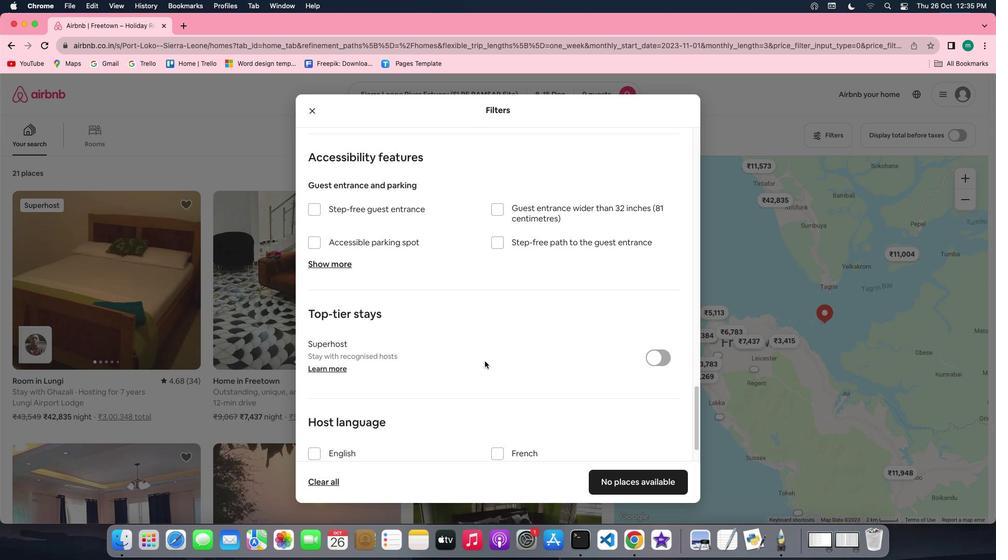
Action: Mouse scrolled (484, 361) with delta (0, 0)
Screenshot: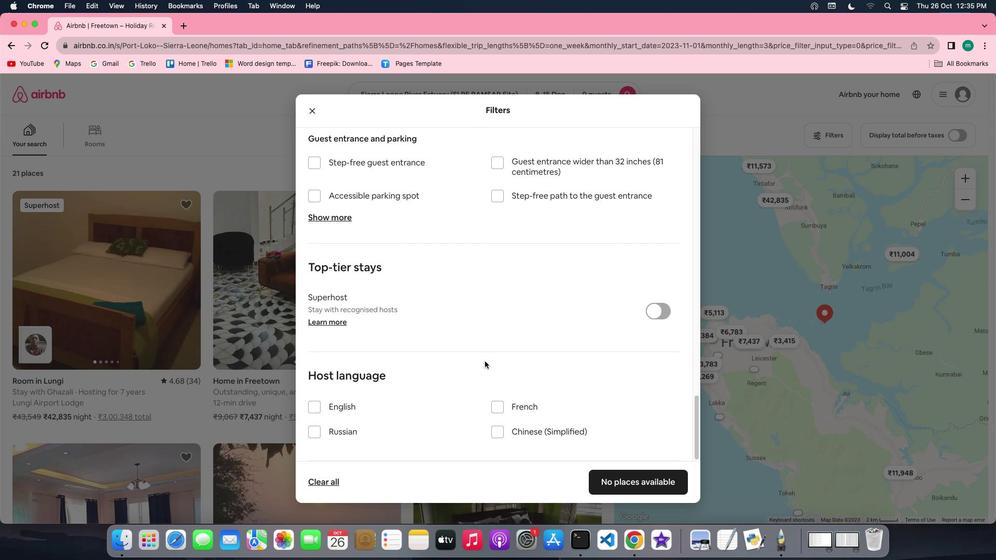 
Action: Mouse scrolled (484, 361) with delta (0, 0)
Screenshot: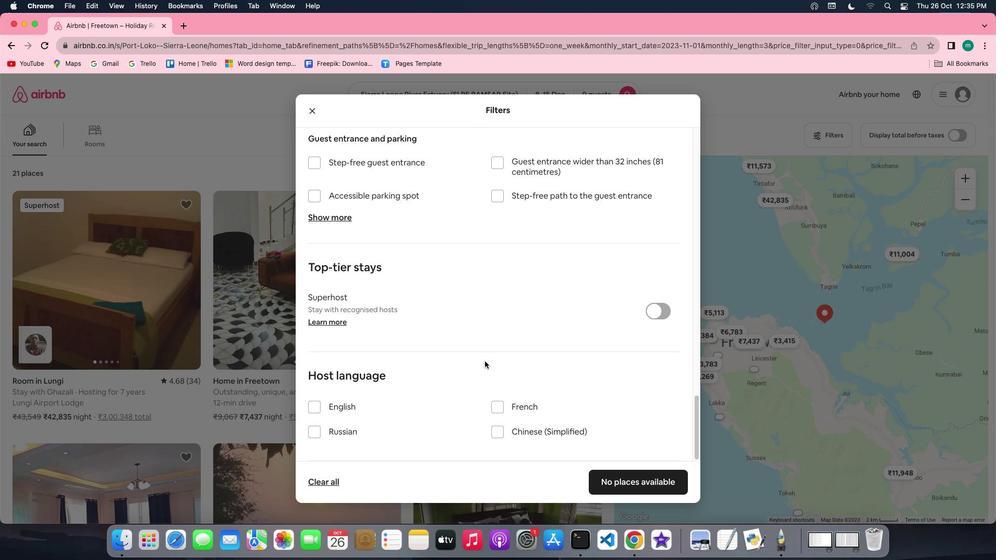
Action: Mouse scrolled (484, 361) with delta (0, -1)
Screenshot: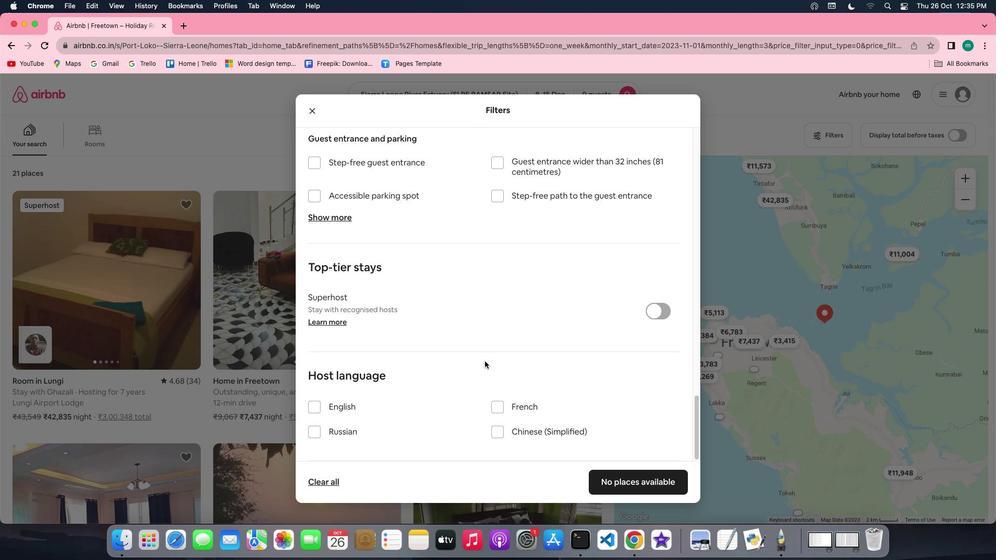 
Action: Mouse scrolled (484, 361) with delta (0, -2)
Screenshot: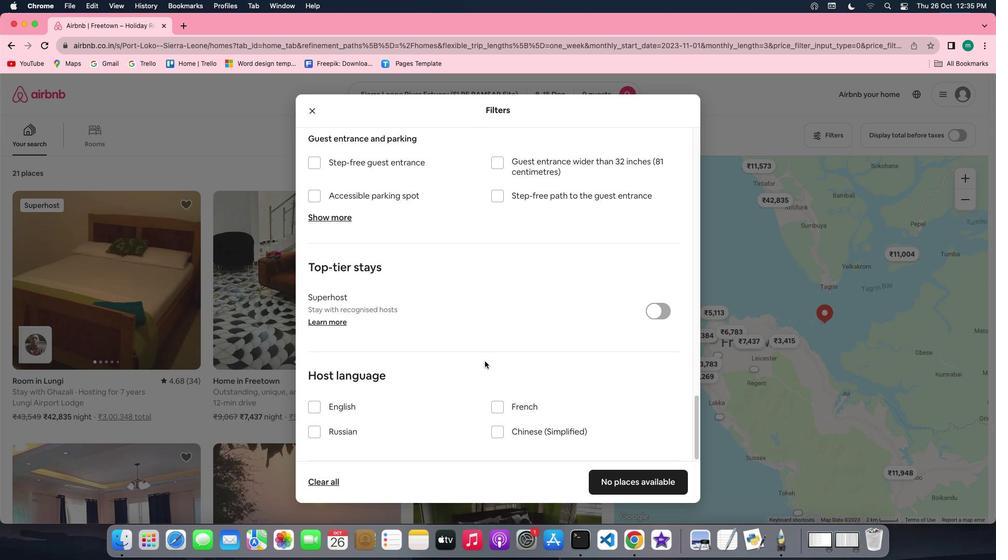
Action: Mouse scrolled (484, 361) with delta (0, 0)
Screenshot: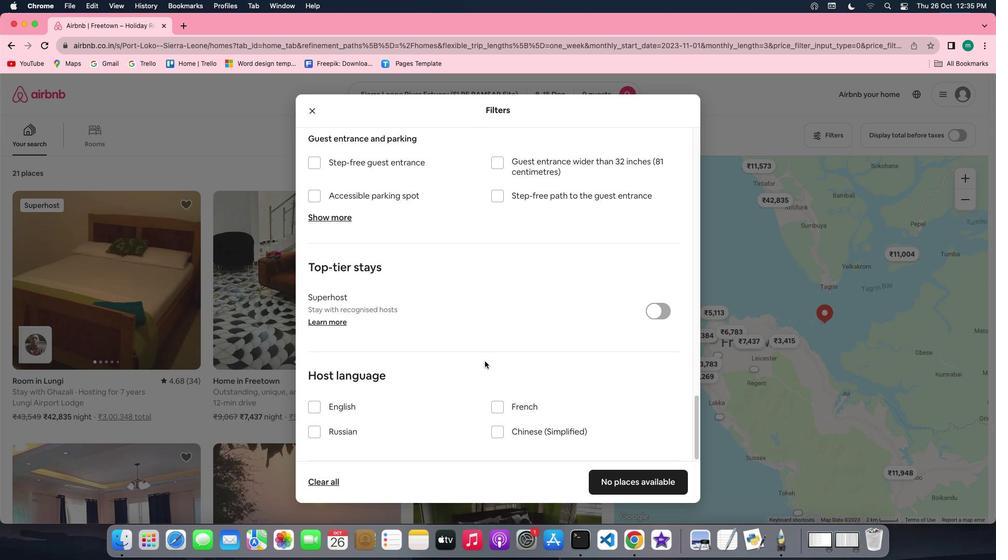 
Action: Mouse scrolled (484, 361) with delta (0, 0)
Screenshot: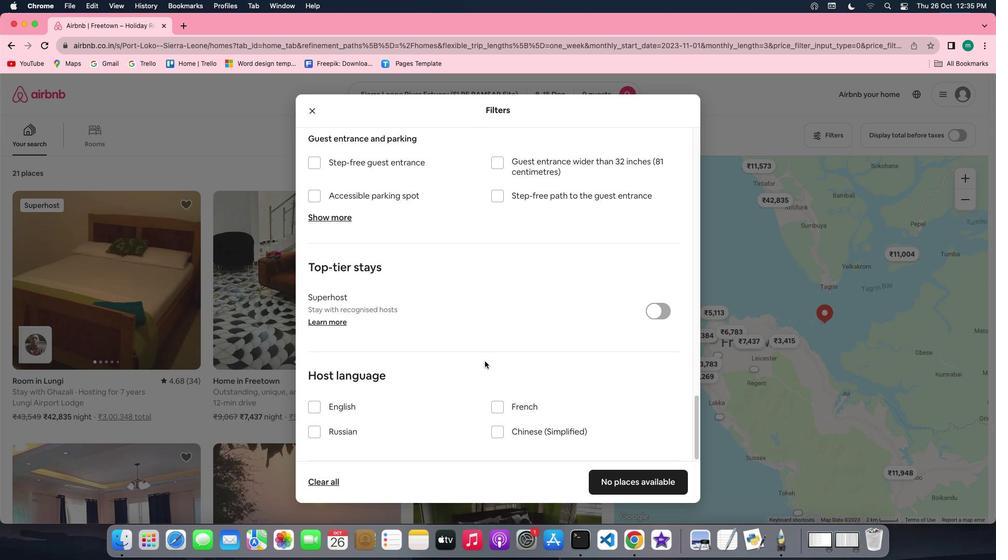 
Action: Mouse scrolled (484, 361) with delta (0, -1)
Screenshot: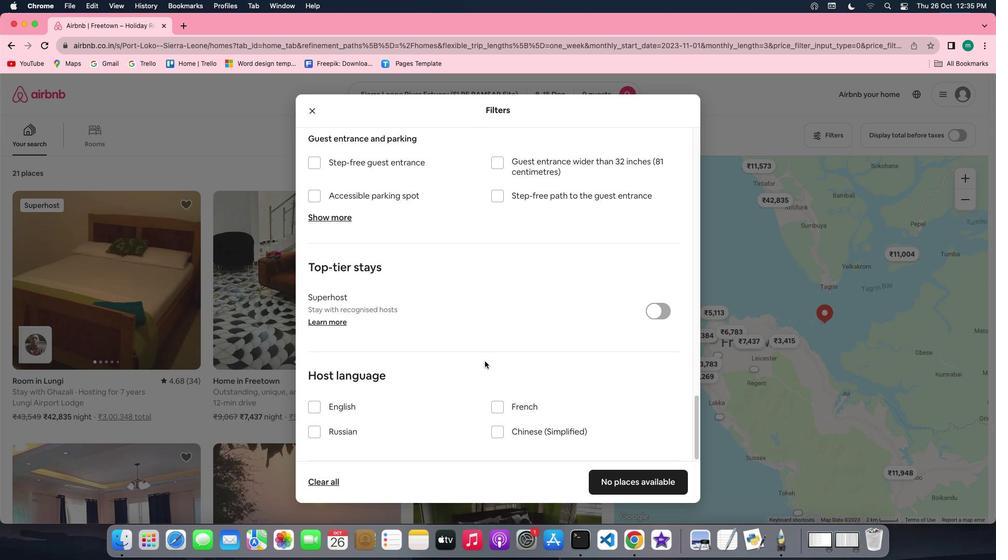 
Action: Mouse scrolled (484, 361) with delta (0, -2)
Screenshot: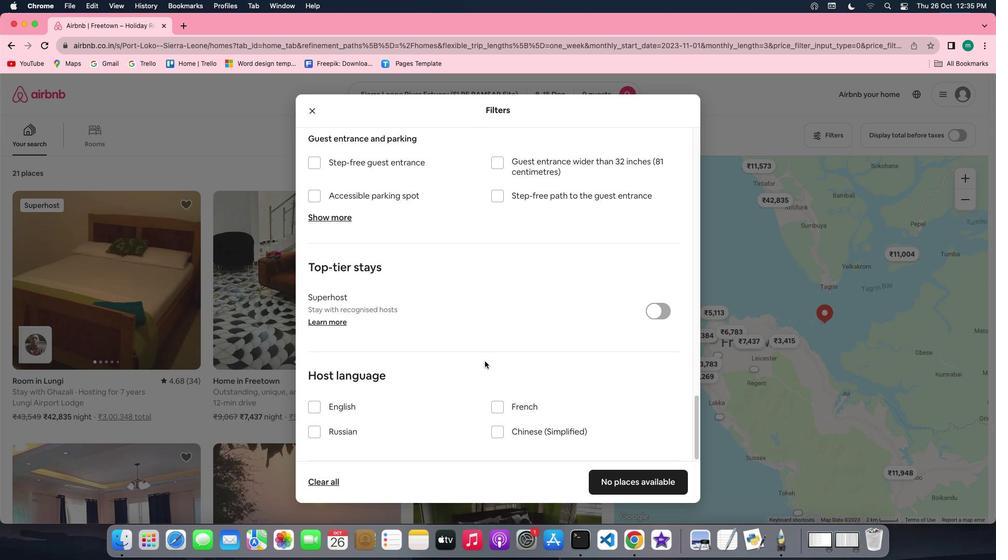 
Action: Mouse moved to (662, 482)
Screenshot: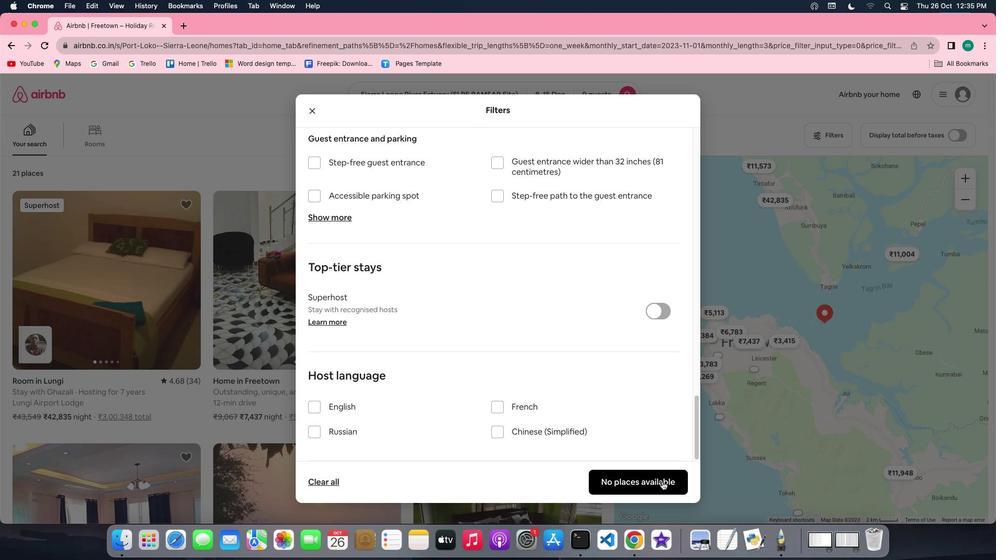 
Action: Mouse pressed left at (662, 482)
Screenshot: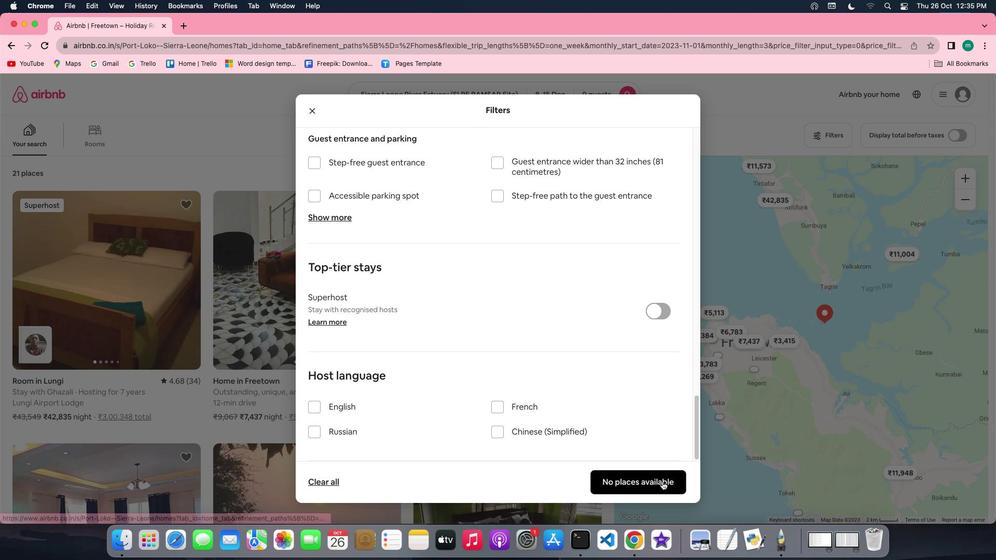
Action: Mouse moved to (450, 410)
Screenshot: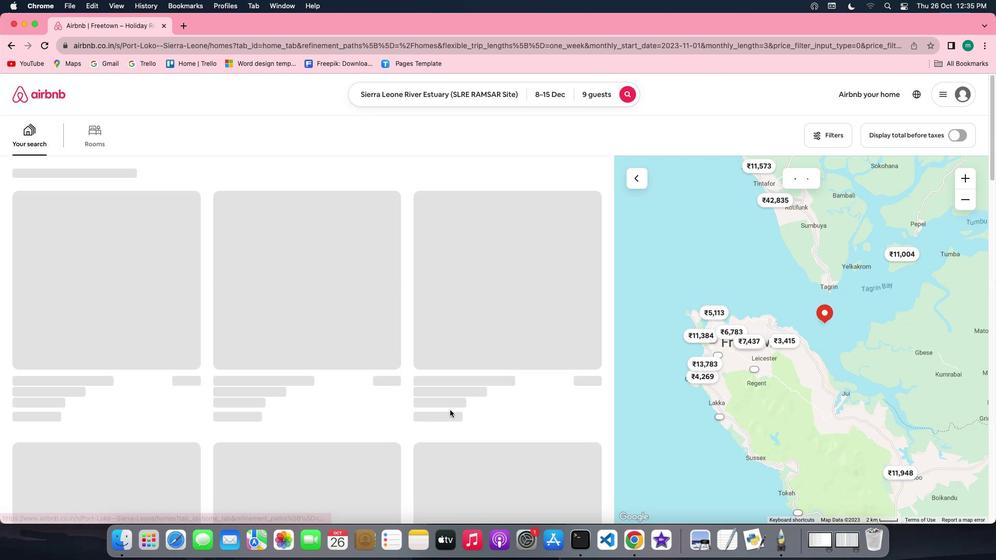 
